 Task: Look for space in Cordenons, Italy from 14th June, 2023 to 30th June, 2023 for 5 adults in price range Rs.8000 to Rs.12000. Place can be entire place or private room with 5 bedrooms having 5 beds and 5 bathrooms. Property type can be house, flat, guest house. Amenities needed are: wifi, TV, free parkinig on premises, gym, breakfast. Booking option can be shelf check-in. Required host language is English.
Action: Mouse moved to (532, 112)
Screenshot: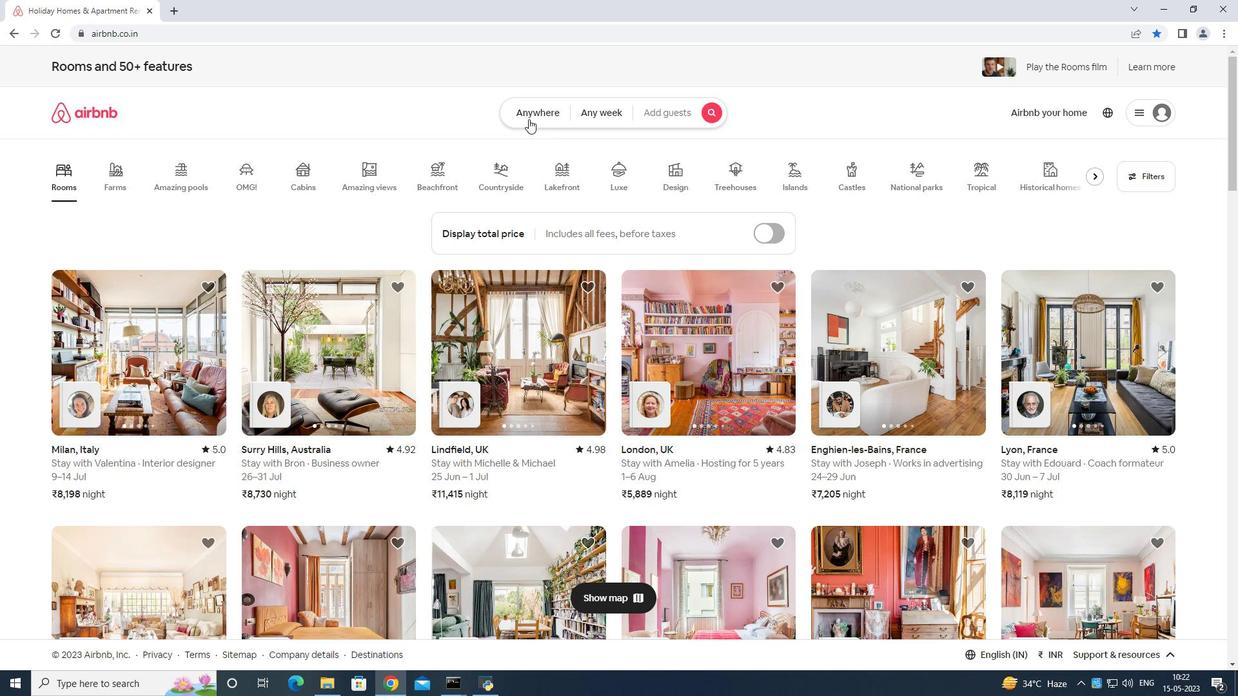 
Action: Mouse pressed left at (532, 112)
Screenshot: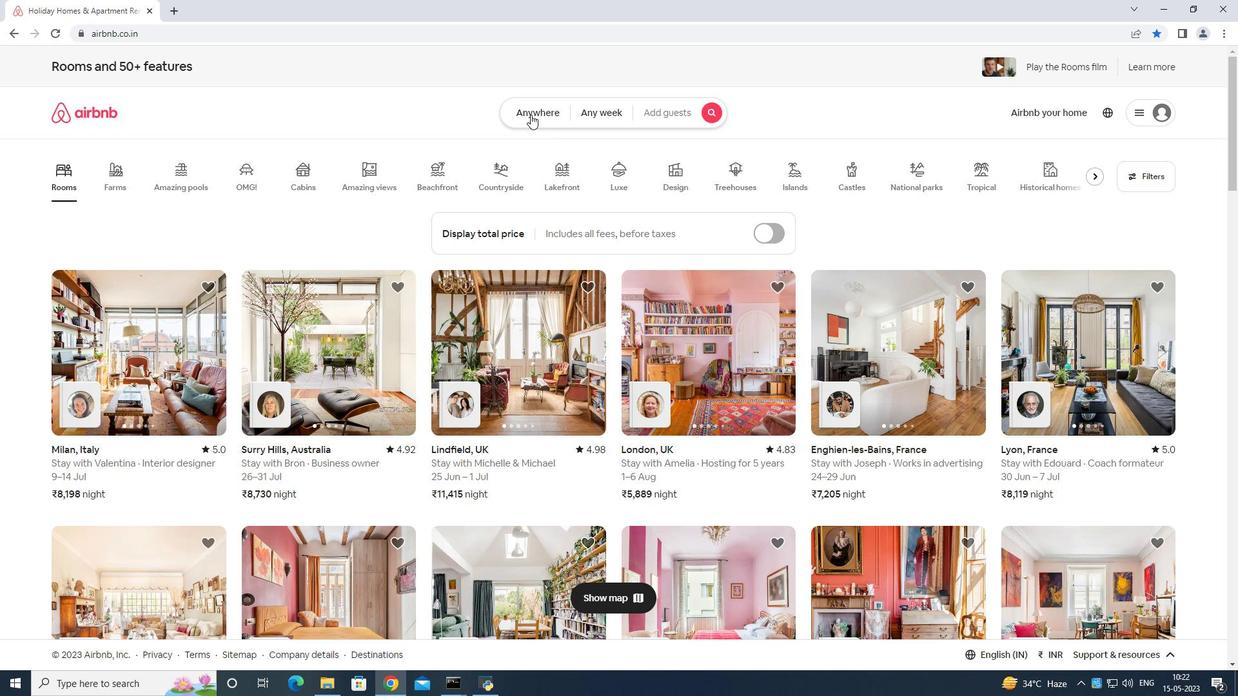 
Action: Mouse moved to (465, 163)
Screenshot: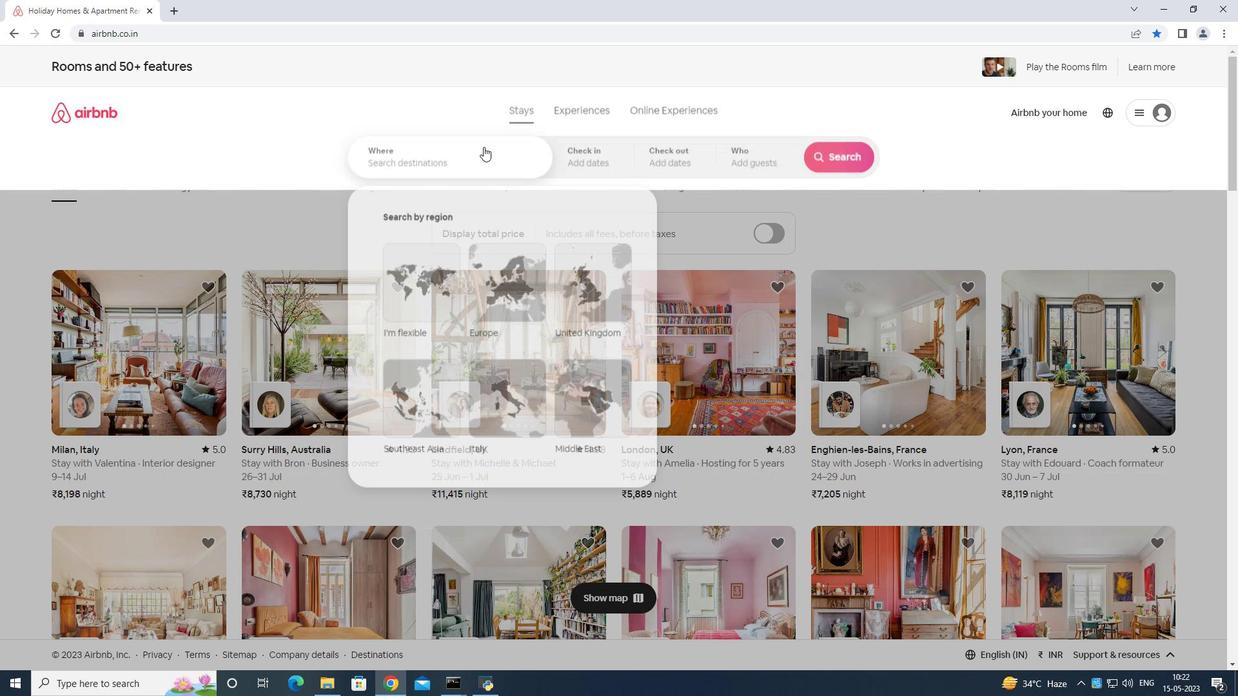
Action: Mouse pressed left at (465, 163)
Screenshot: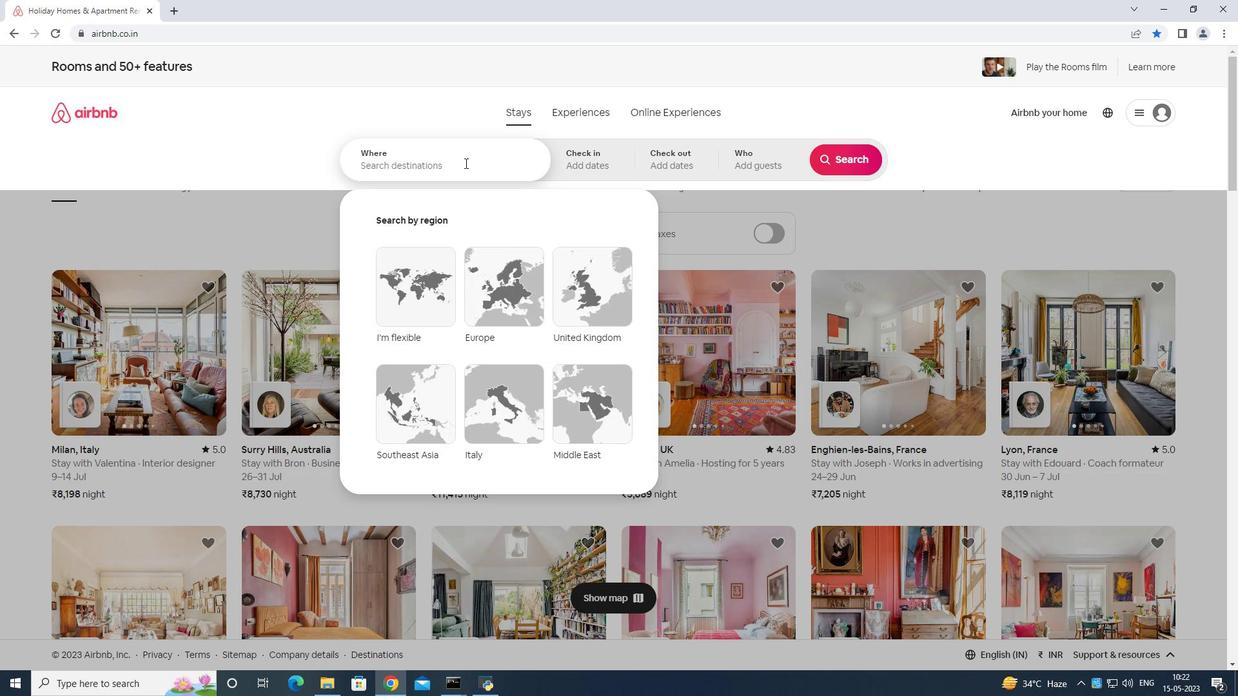 
Action: Mouse moved to (512, 163)
Screenshot: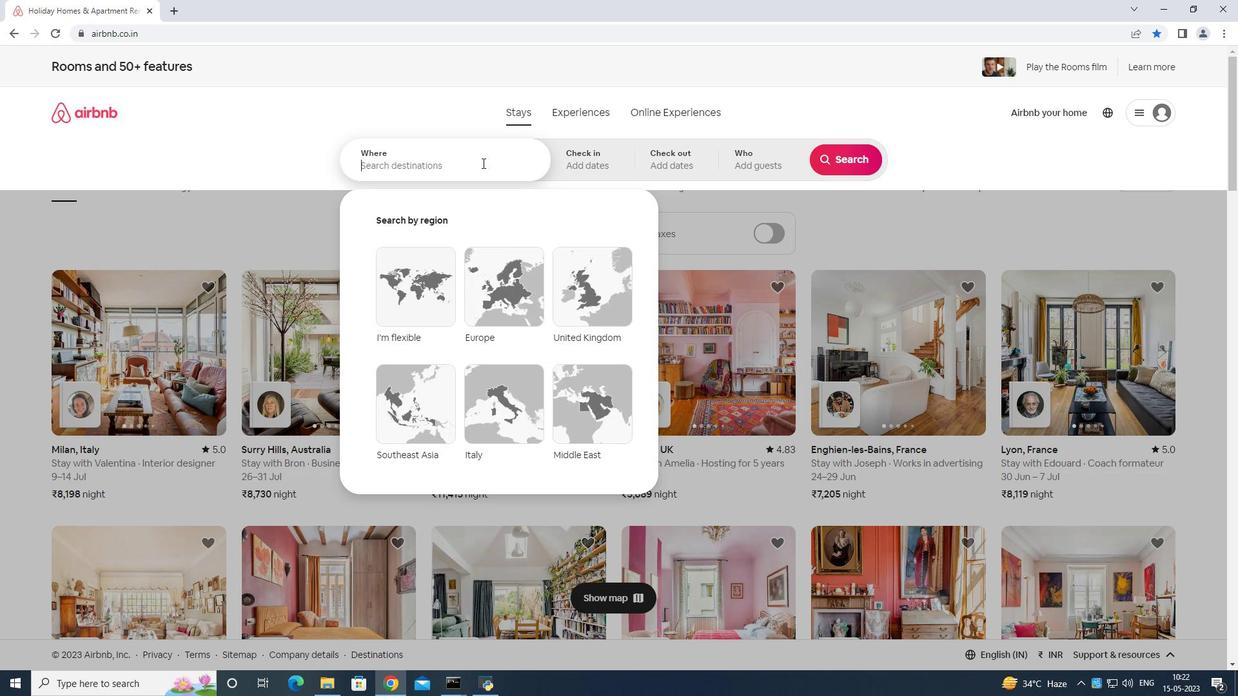 
Action: Key pressed <Key.shift>Cordenon<Key.space>italy<Key.enter>
Screenshot: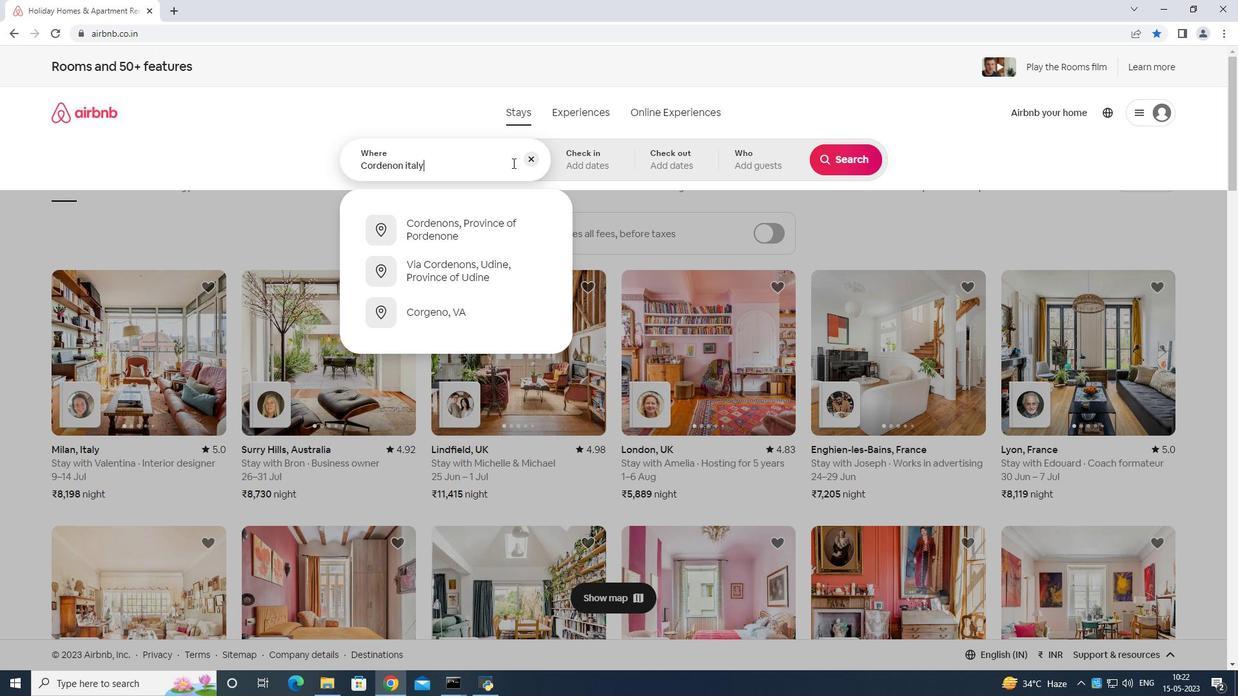 
Action: Mouse moved to (740, 374)
Screenshot: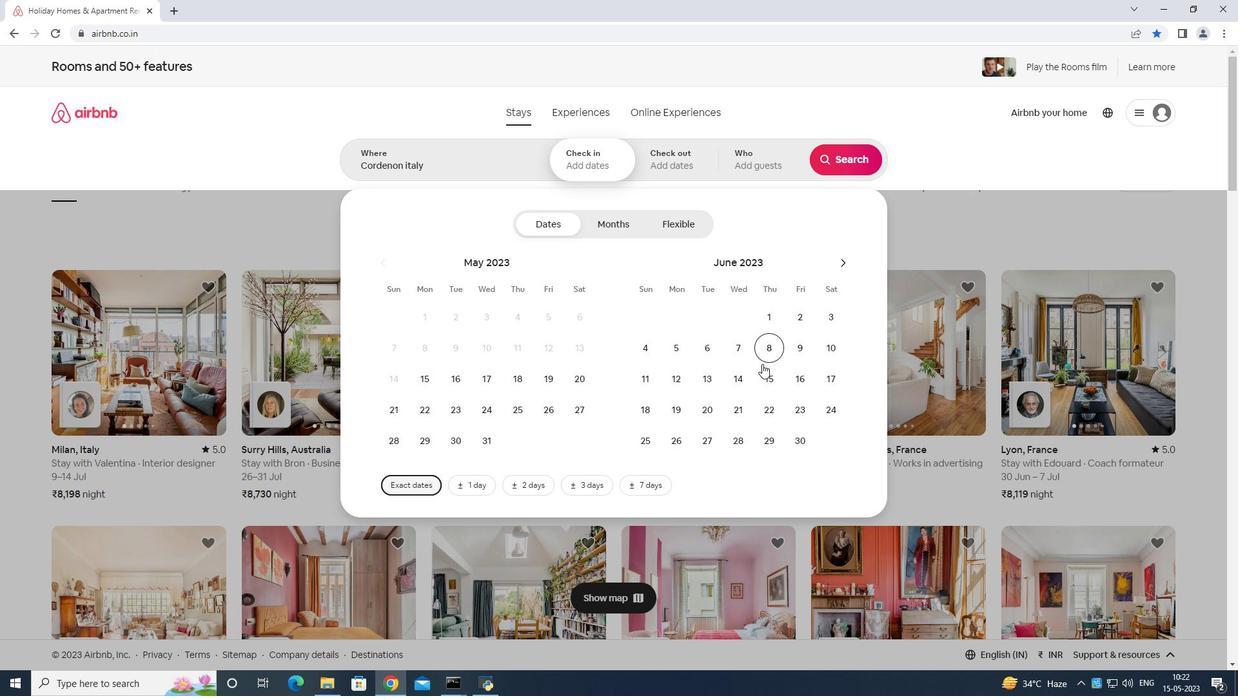 
Action: Mouse pressed left at (740, 374)
Screenshot: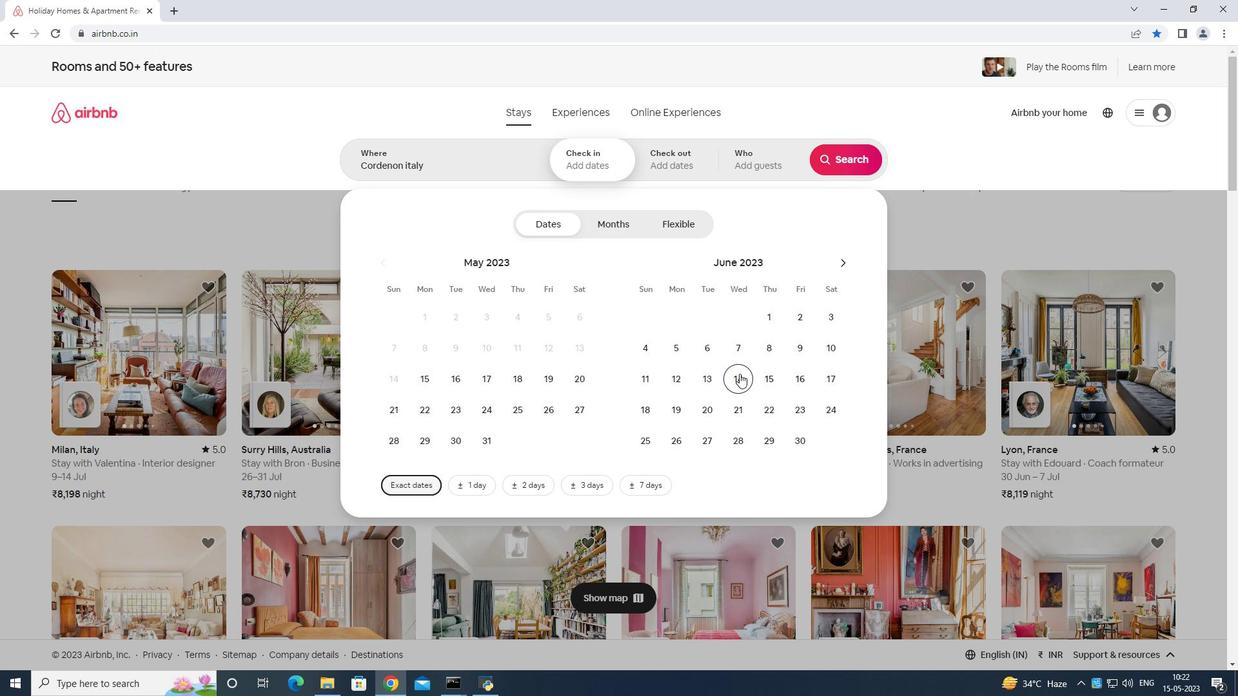 
Action: Mouse moved to (802, 447)
Screenshot: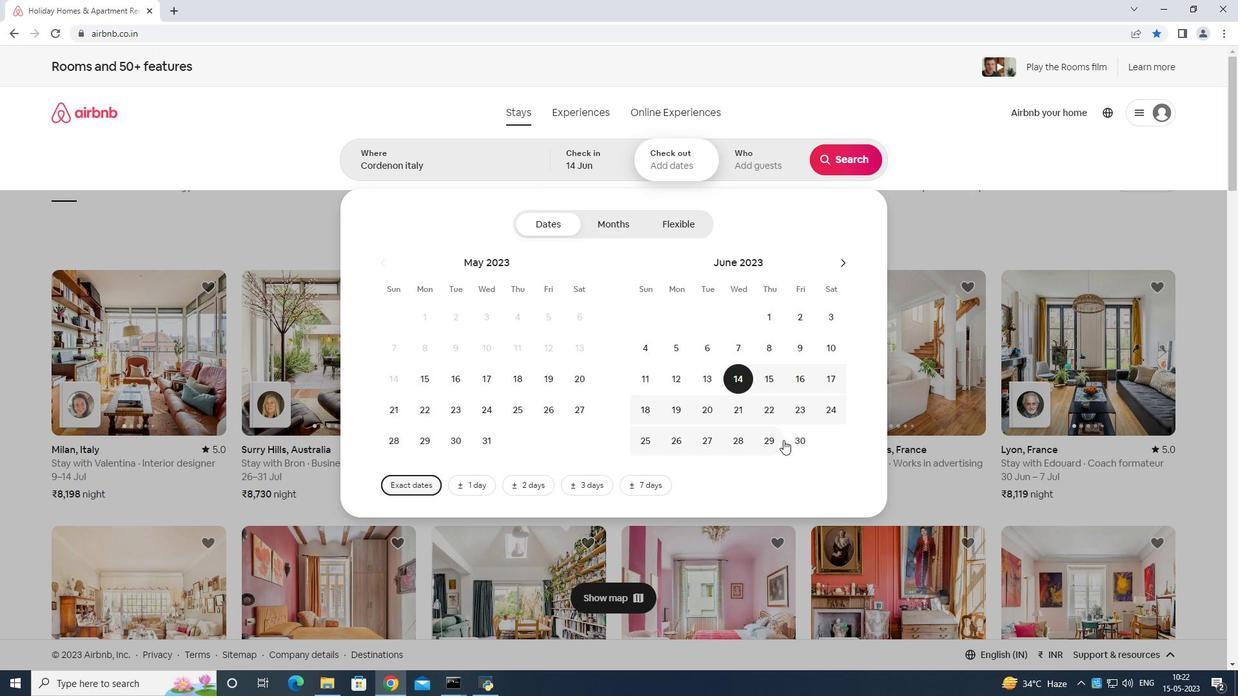 
Action: Mouse pressed left at (802, 447)
Screenshot: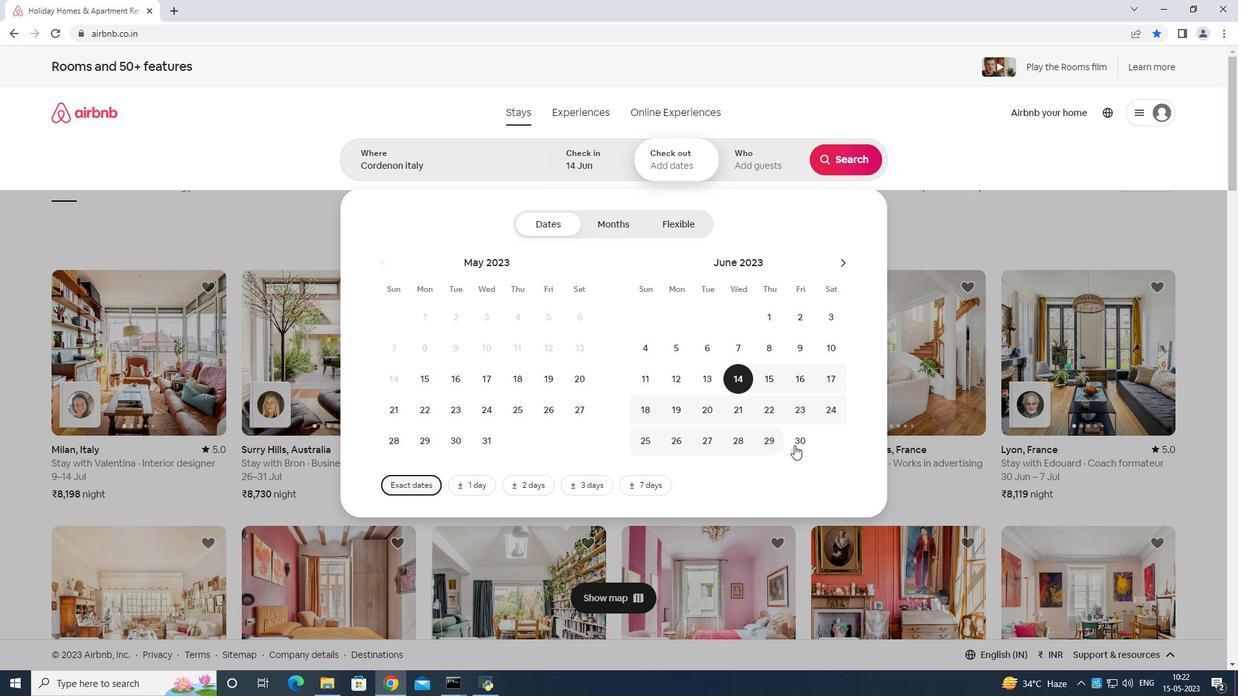 
Action: Mouse moved to (772, 163)
Screenshot: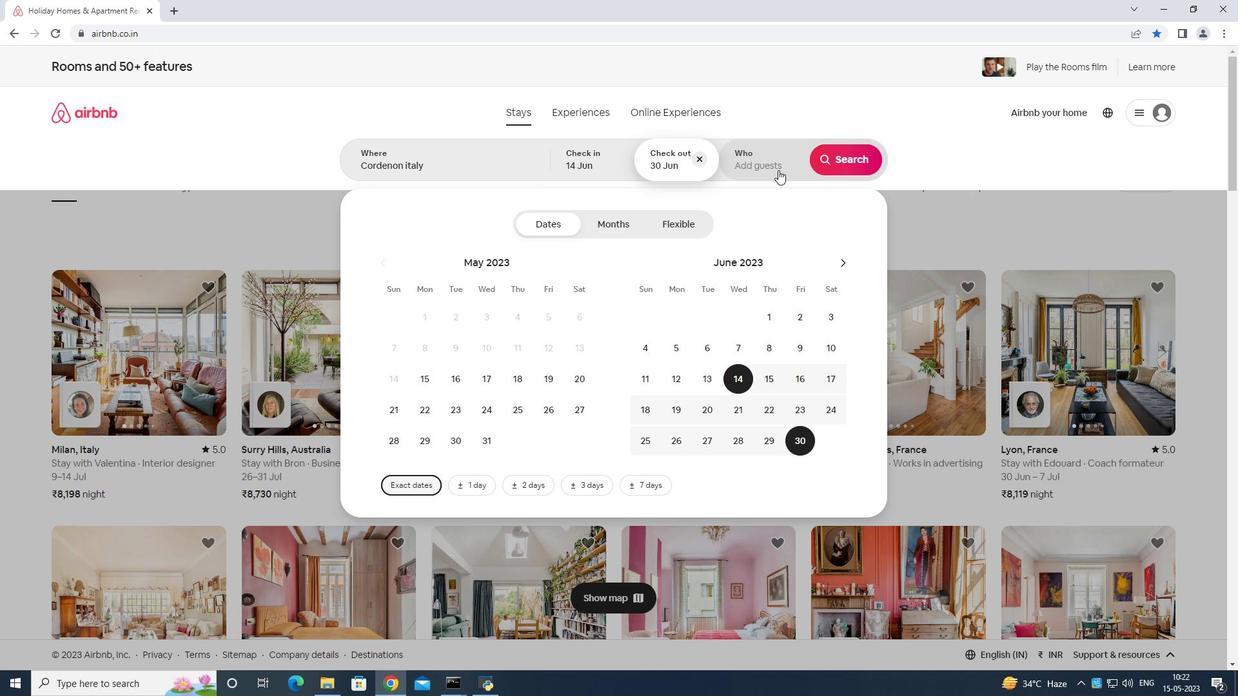 
Action: Mouse pressed left at (772, 163)
Screenshot: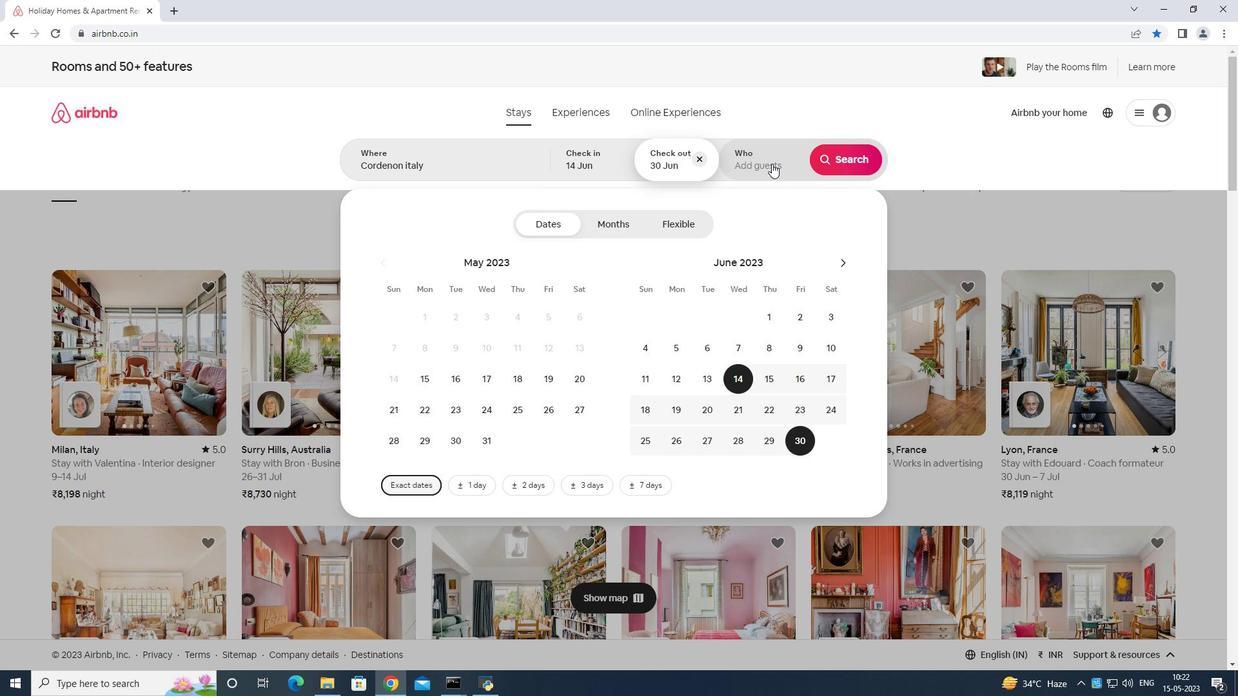 
Action: Mouse moved to (841, 231)
Screenshot: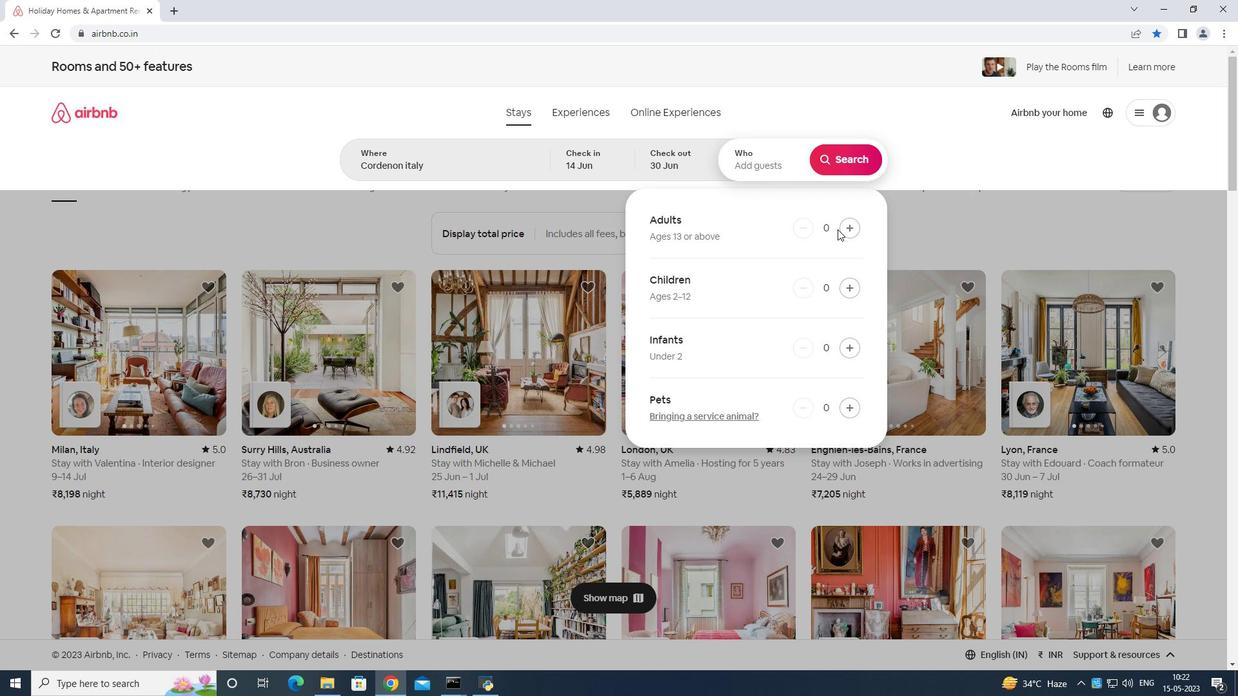 
Action: Mouse pressed left at (841, 231)
Screenshot: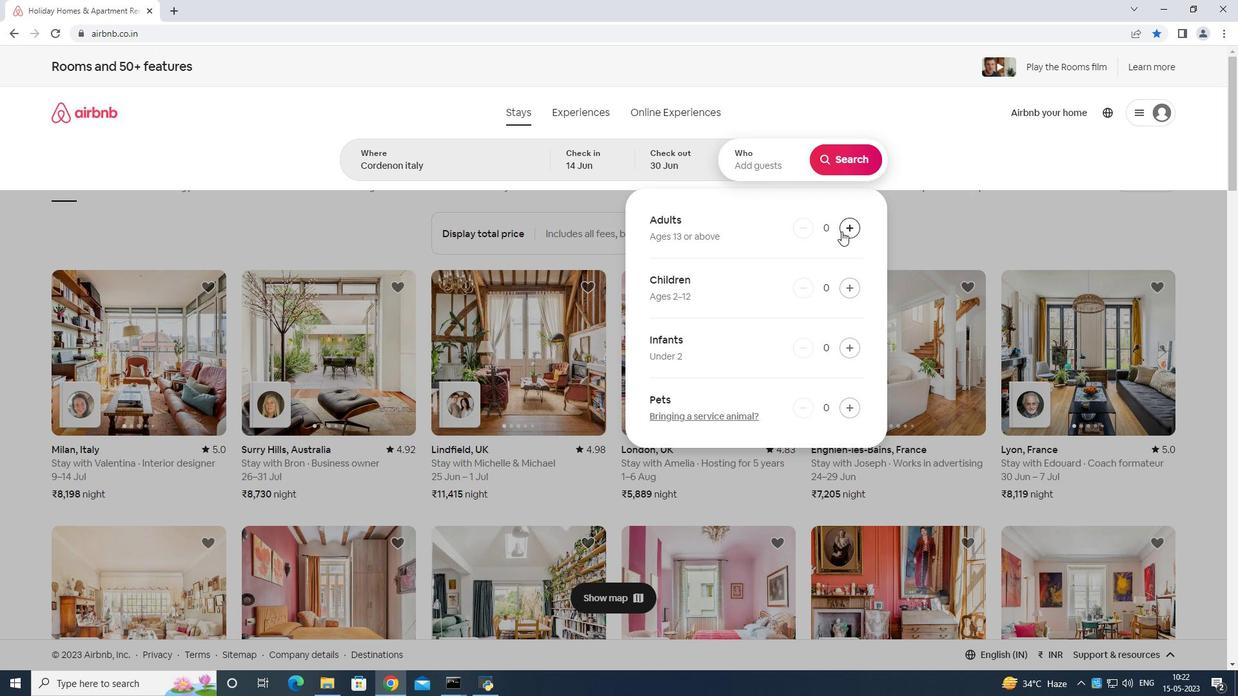 
Action: Mouse pressed left at (841, 231)
Screenshot: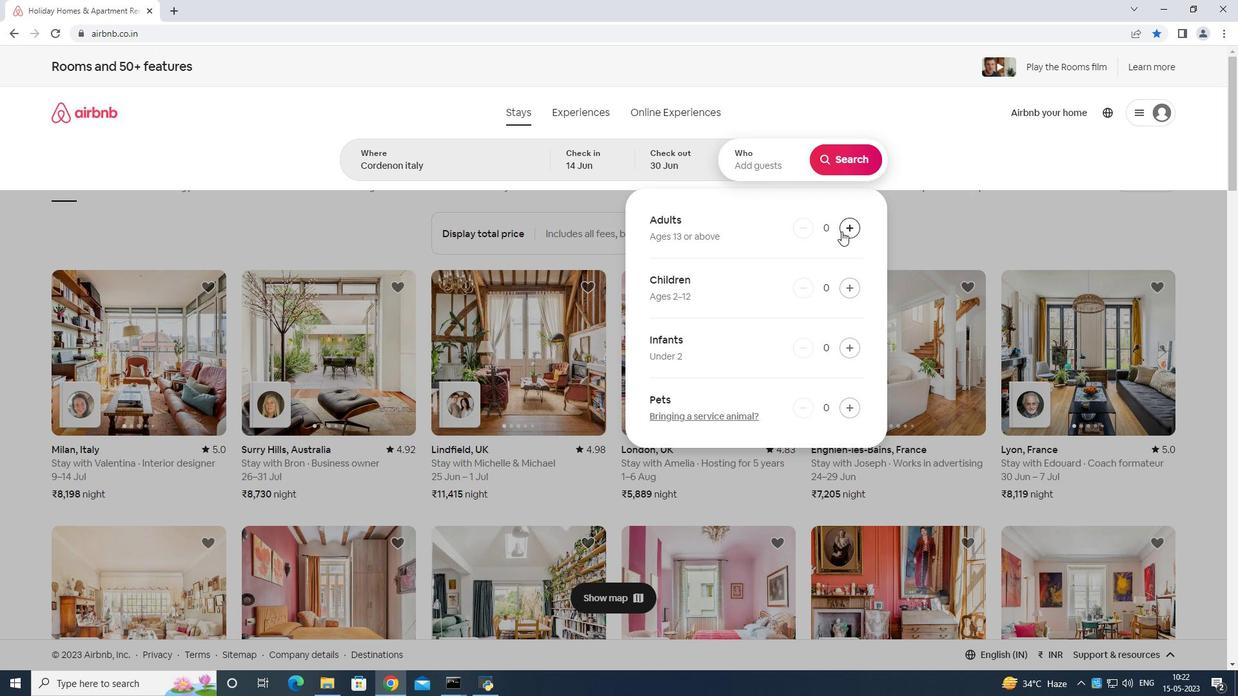 
Action: Mouse pressed left at (841, 231)
Screenshot: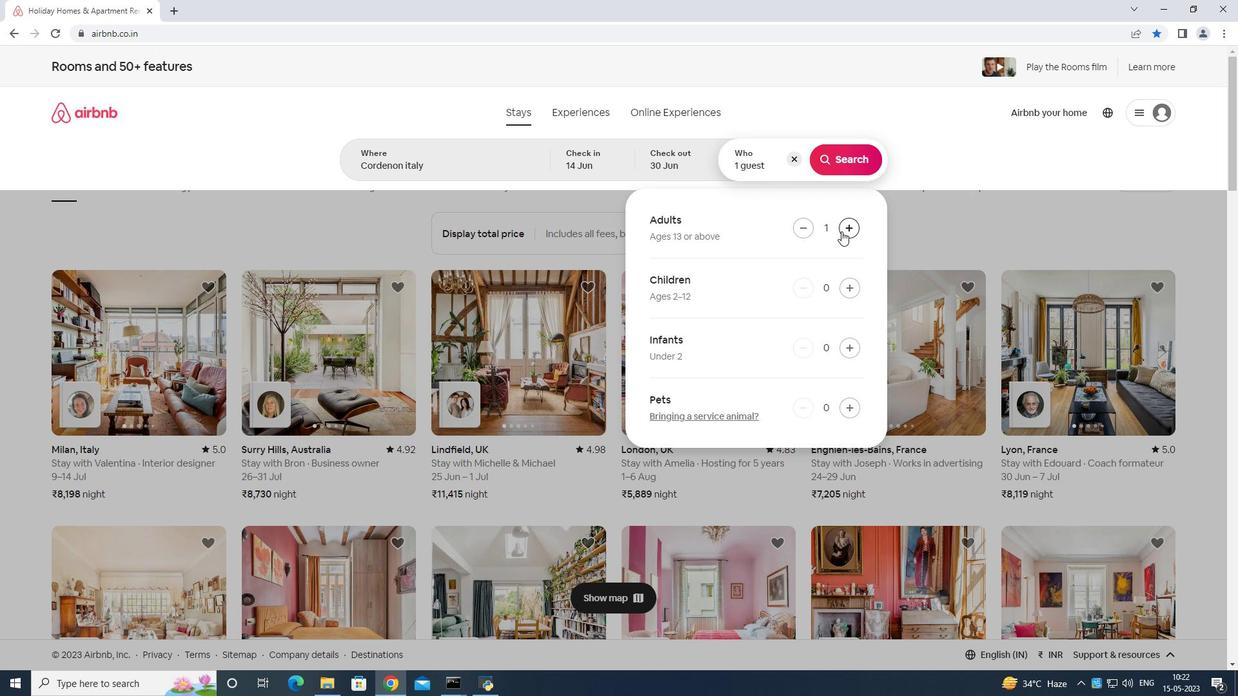 
Action: Mouse pressed left at (841, 231)
Screenshot: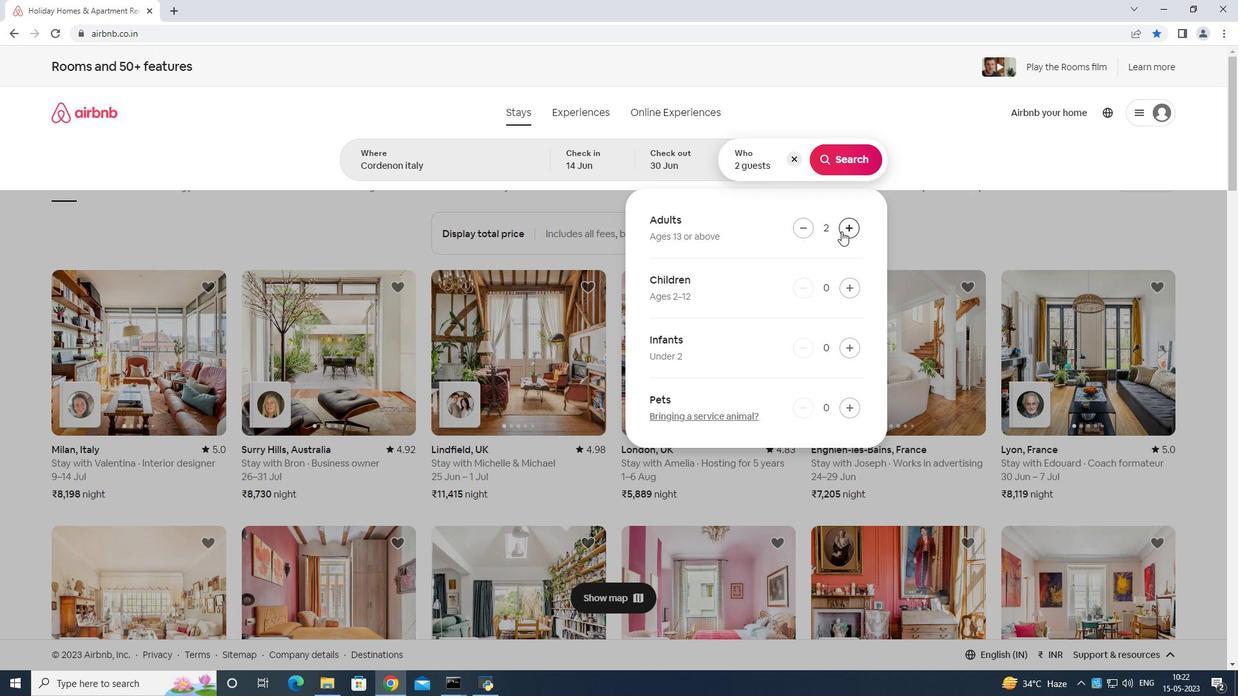 
Action: Mouse pressed left at (841, 231)
Screenshot: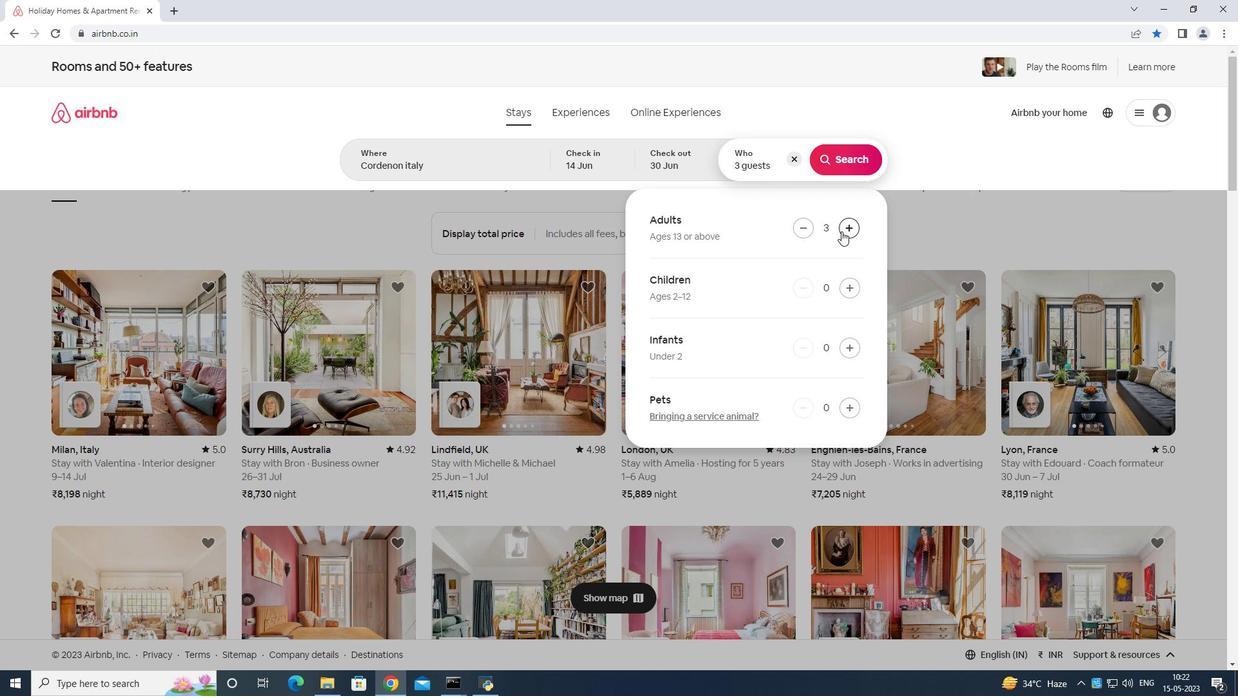 
Action: Mouse moved to (845, 150)
Screenshot: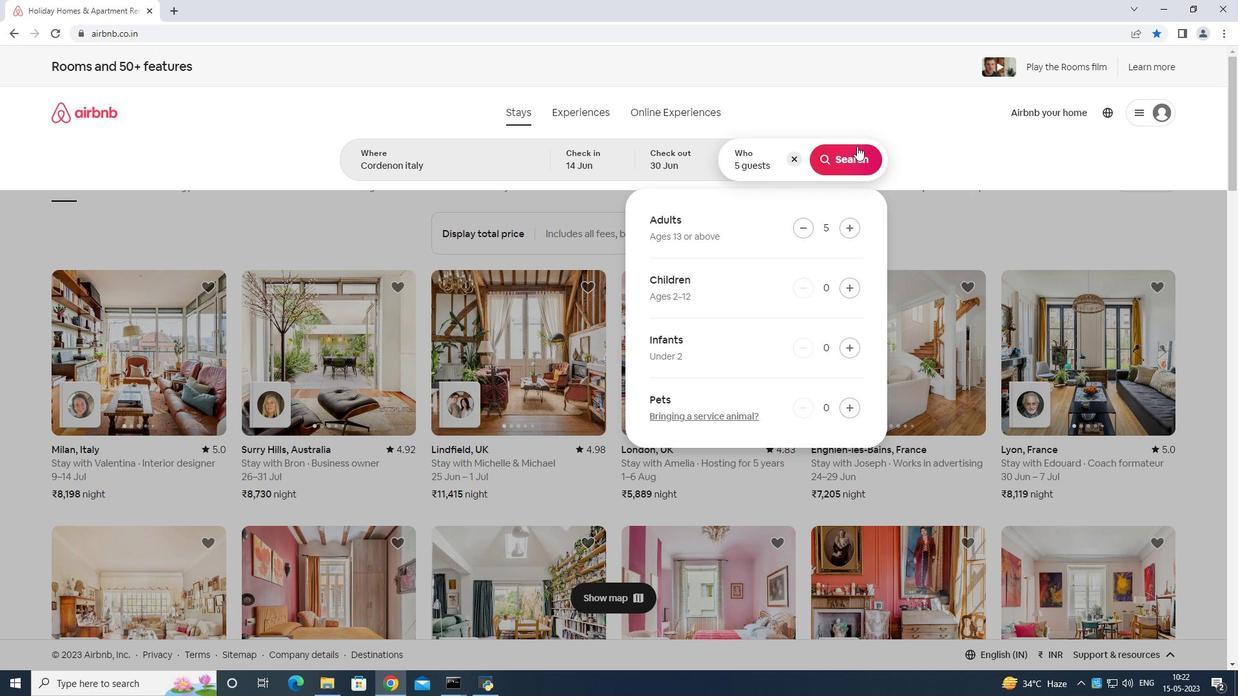 
Action: Mouse pressed left at (845, 150)
Screenshot: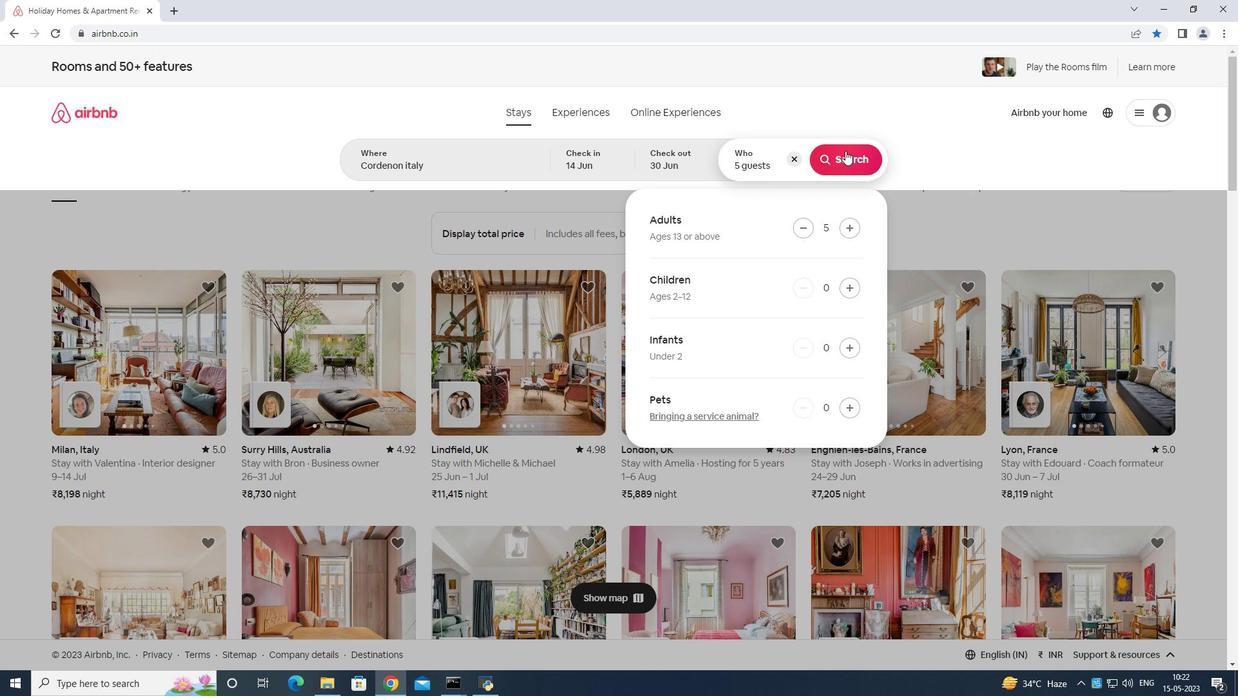 
Action: Mouse moved to (1175, 121)
Screenshot: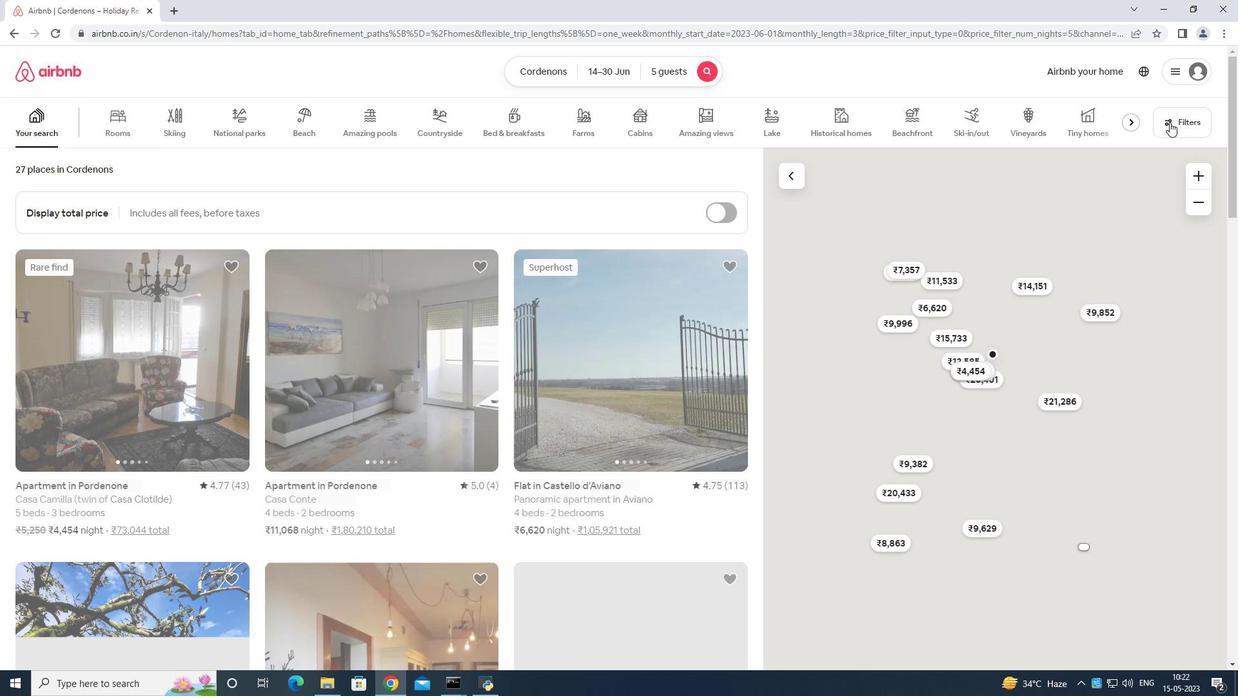 
Action: Mouse pressed left at (1175, 121)
Screenshot: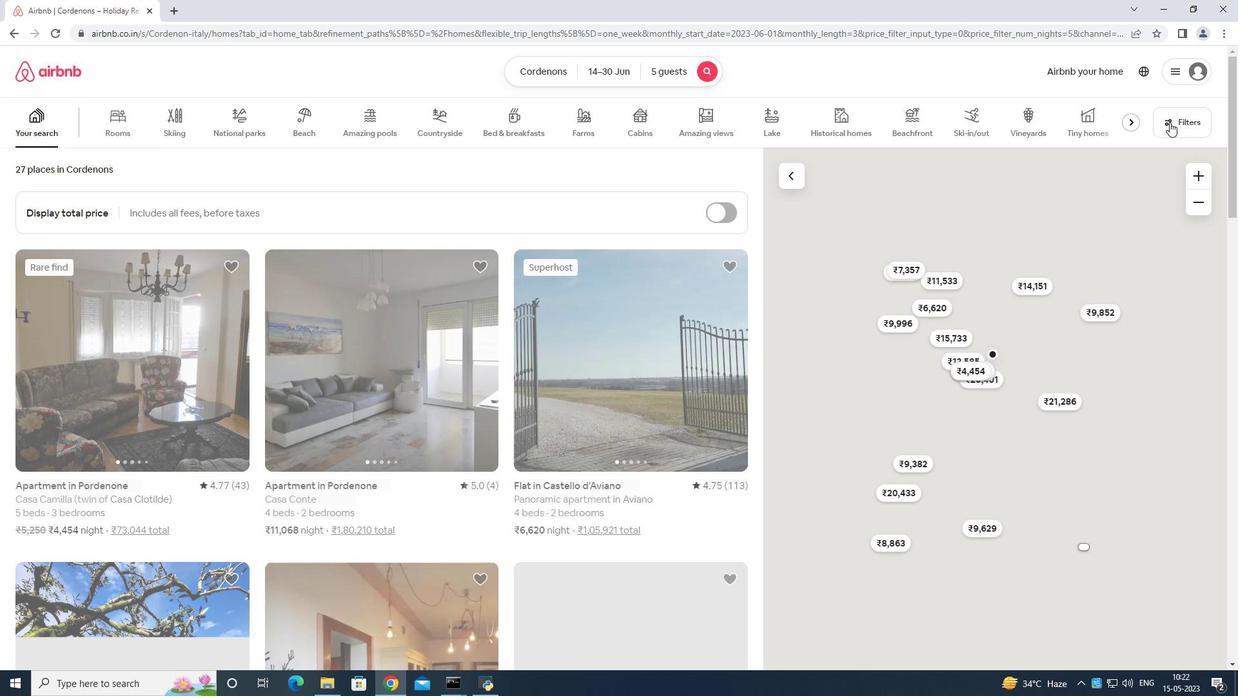 
Action: Mouse moved to (516, 419)
Screenshot: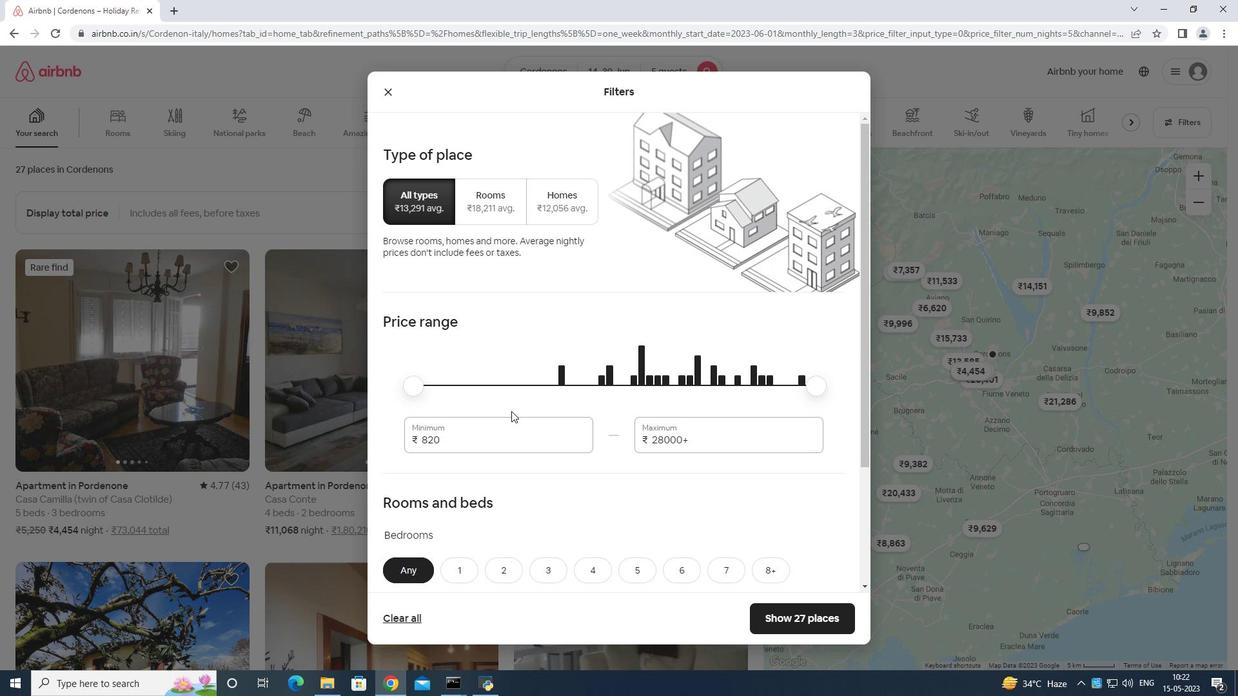 
Action: Mouse pressed left at (516, 419)
Screenshot: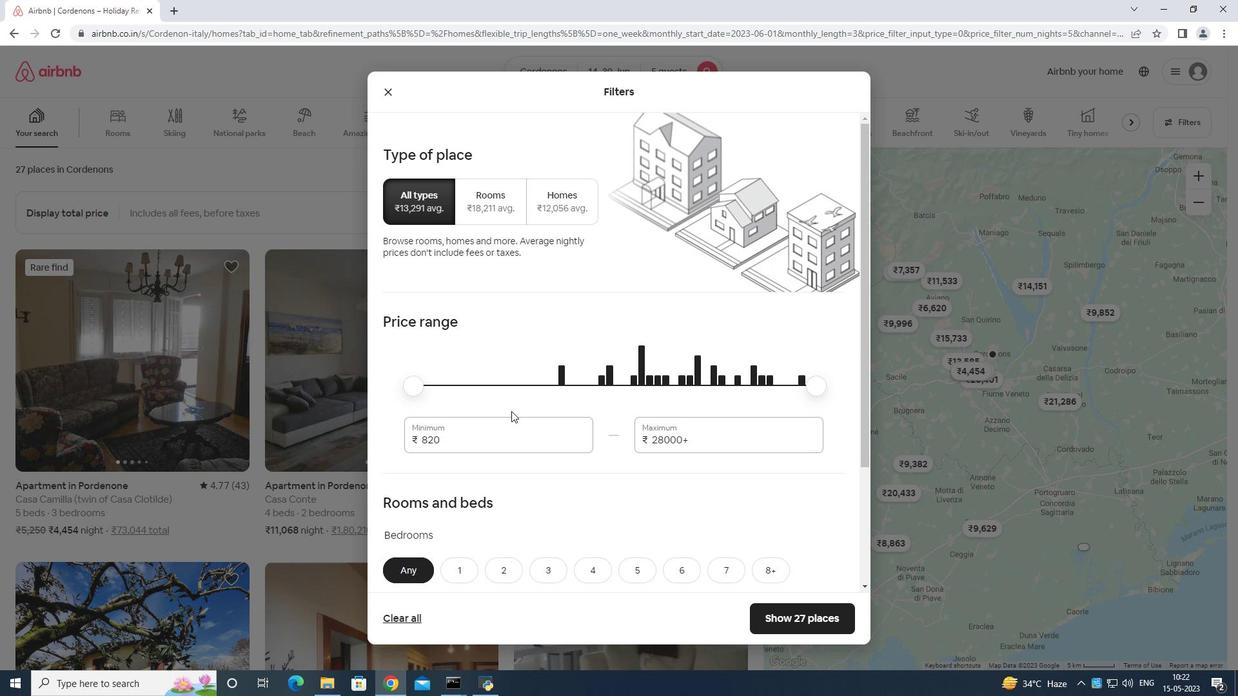 
Action: Mouse moved to (524, 427)
Screenshot: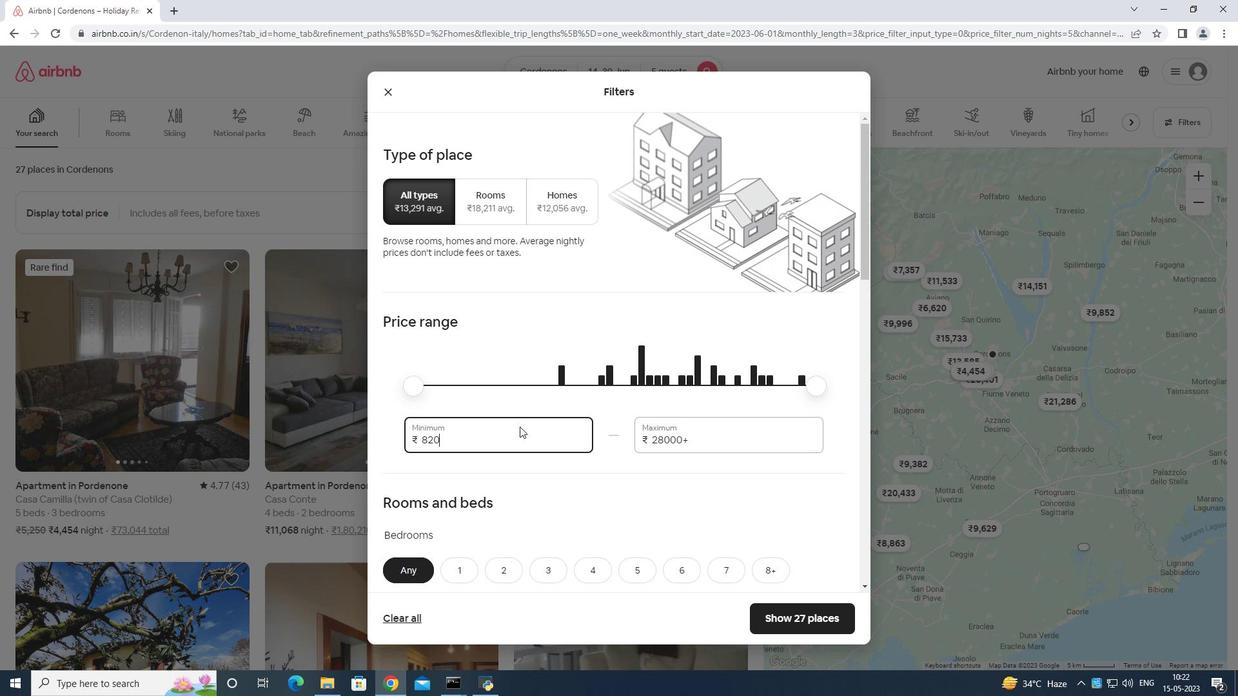 
Action: Key pressed <Key.backspace>
Screenshot: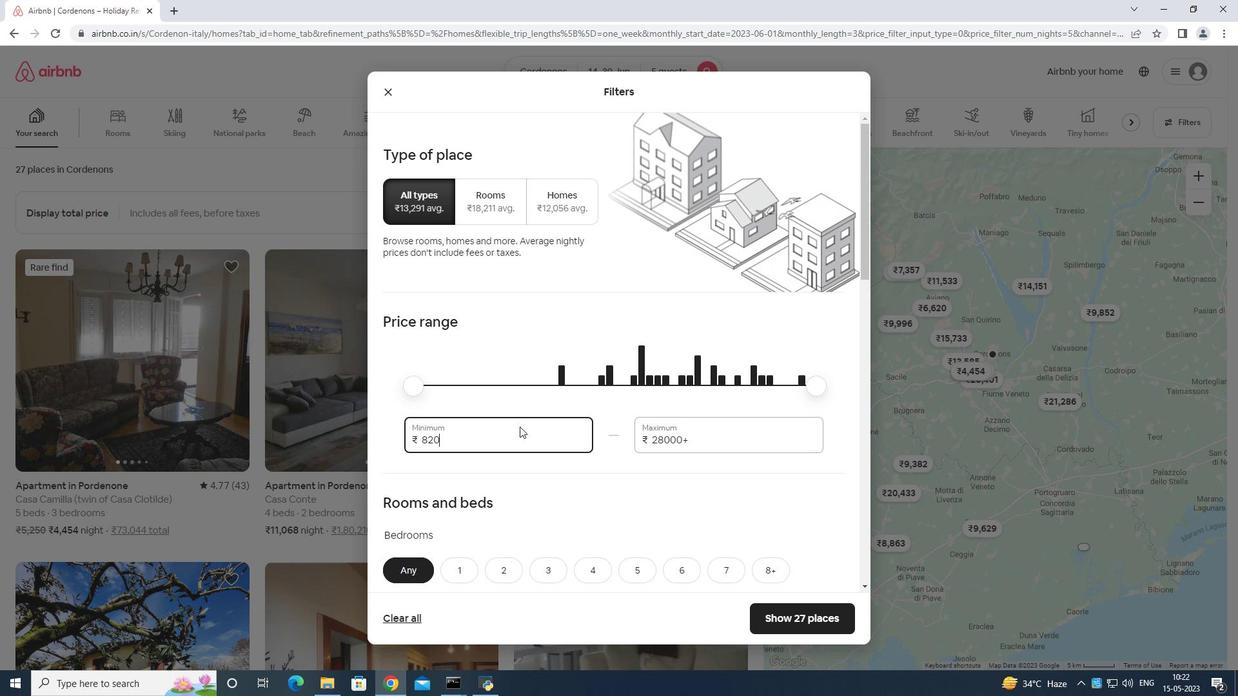 
Action: Mouse moved to (532, 423)
Screenshot: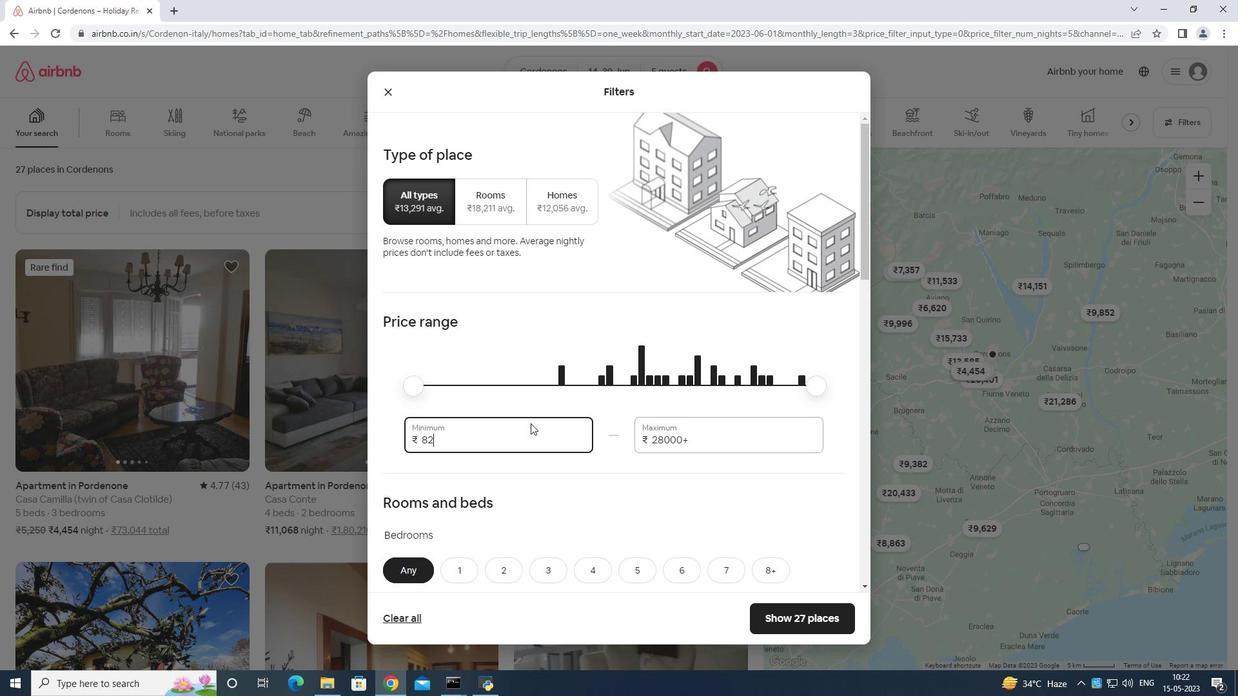 
Action: Key pressed <Key.backspace><Key.backspace><Key.backspace><Key.backspace><Key.backspace><Key.backspace><Key.backspace><Key.backspace><Key.backspace><Key.backspace><Key.backspace><Key.backspace><Key.backspace>
Screenshot: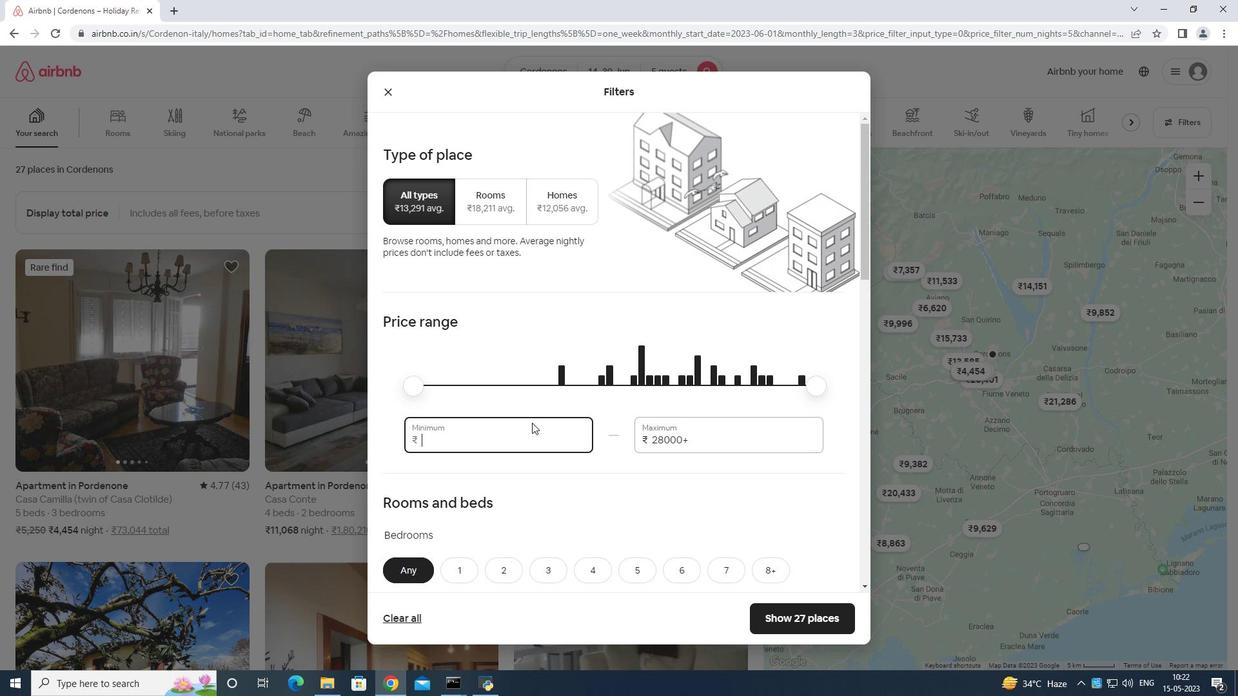 
Action: Mouse moved to (533, 423)
Screenshot: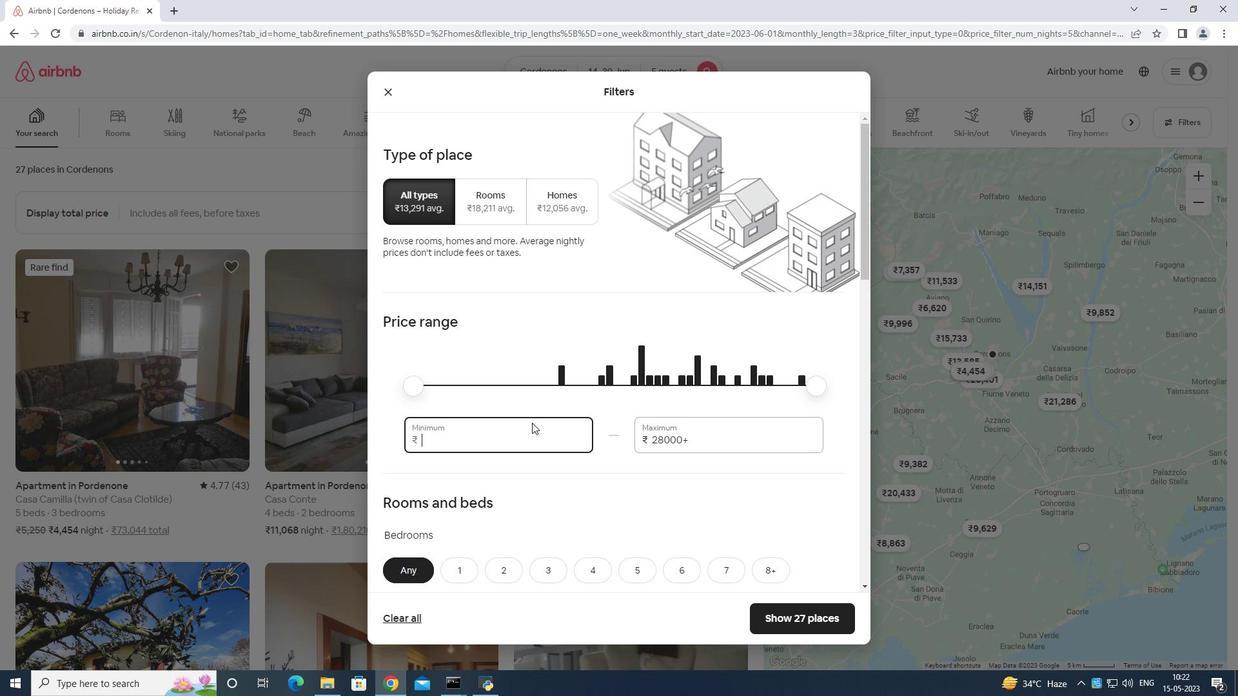 
Action: Key pressed 8
Screenshot: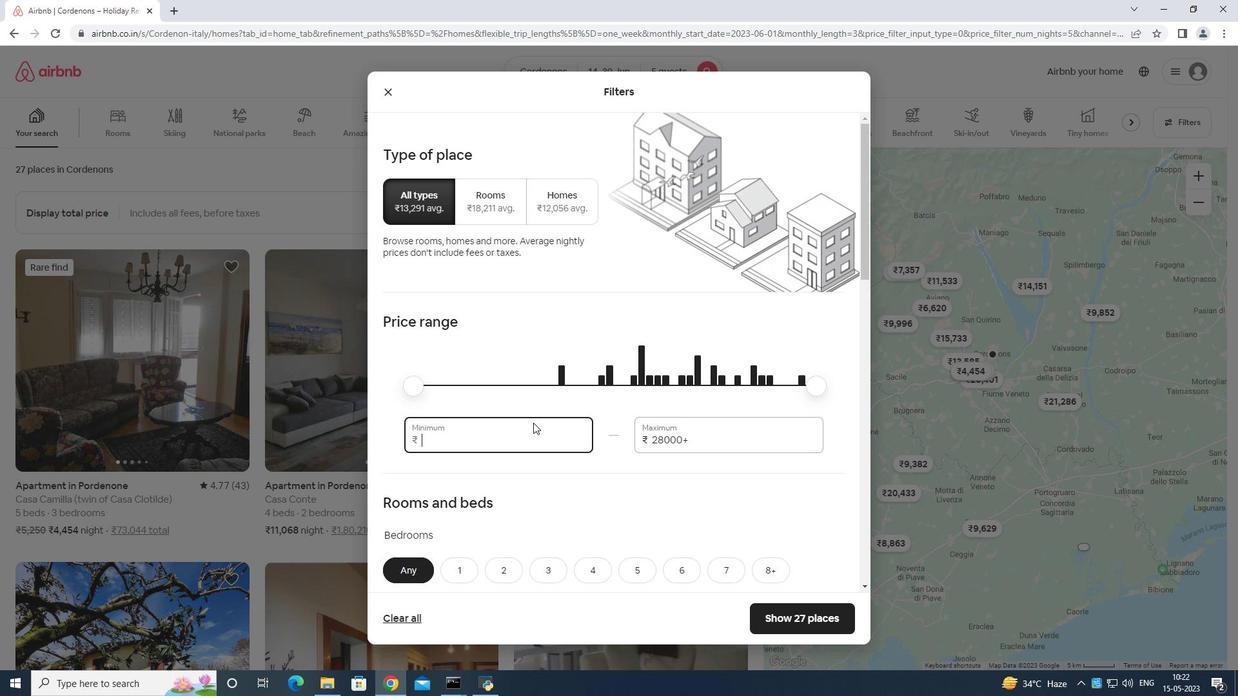 
Action: Mouse moved to (541, 423)
Screenshot: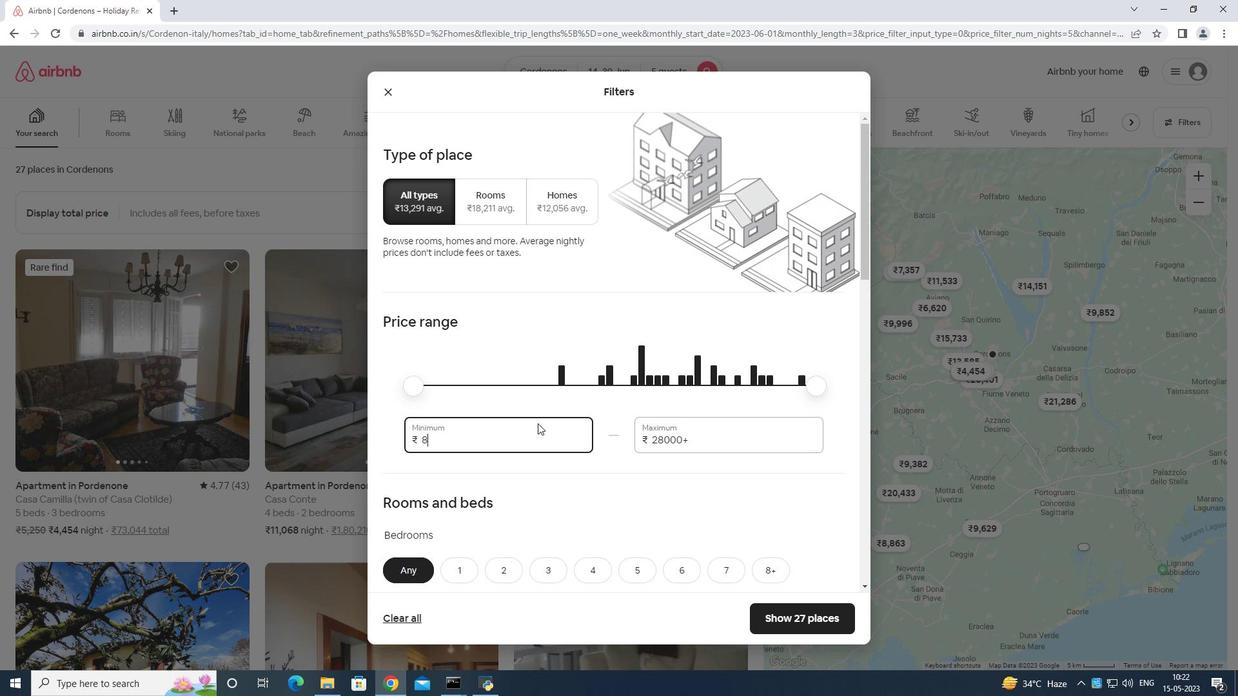 
Action: Key pressed 0
Screenshot: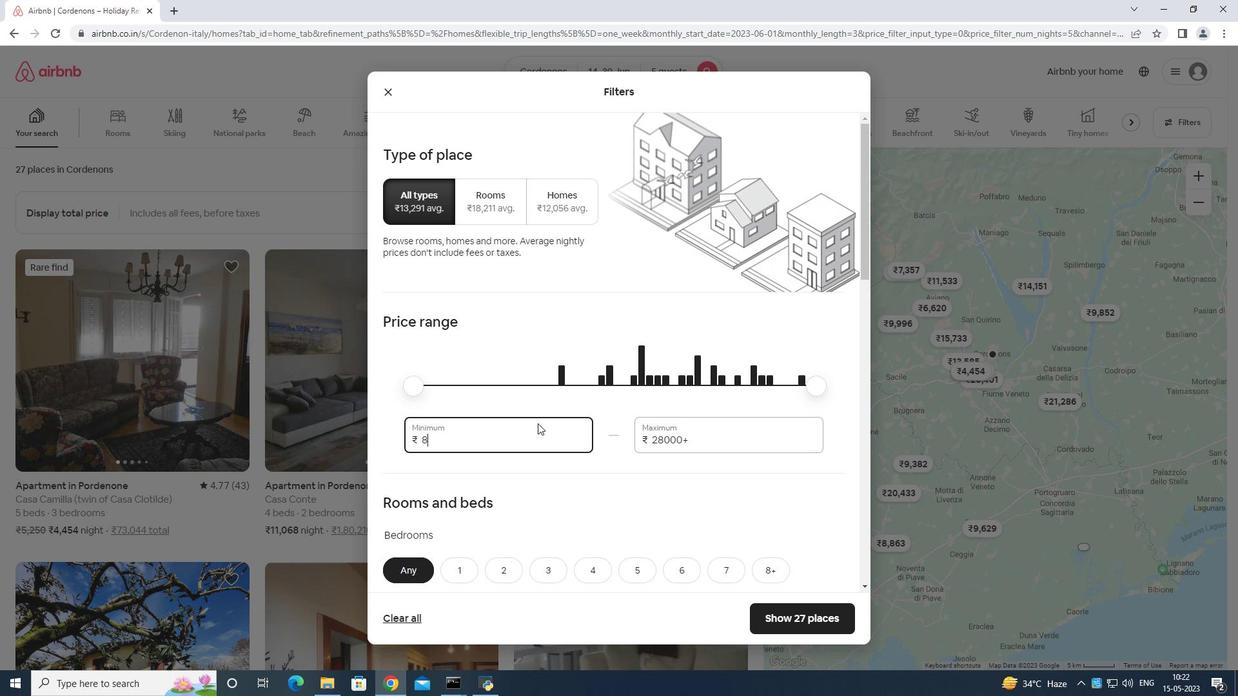 
Action: Mouse moved to (542, 423)
Screenshot: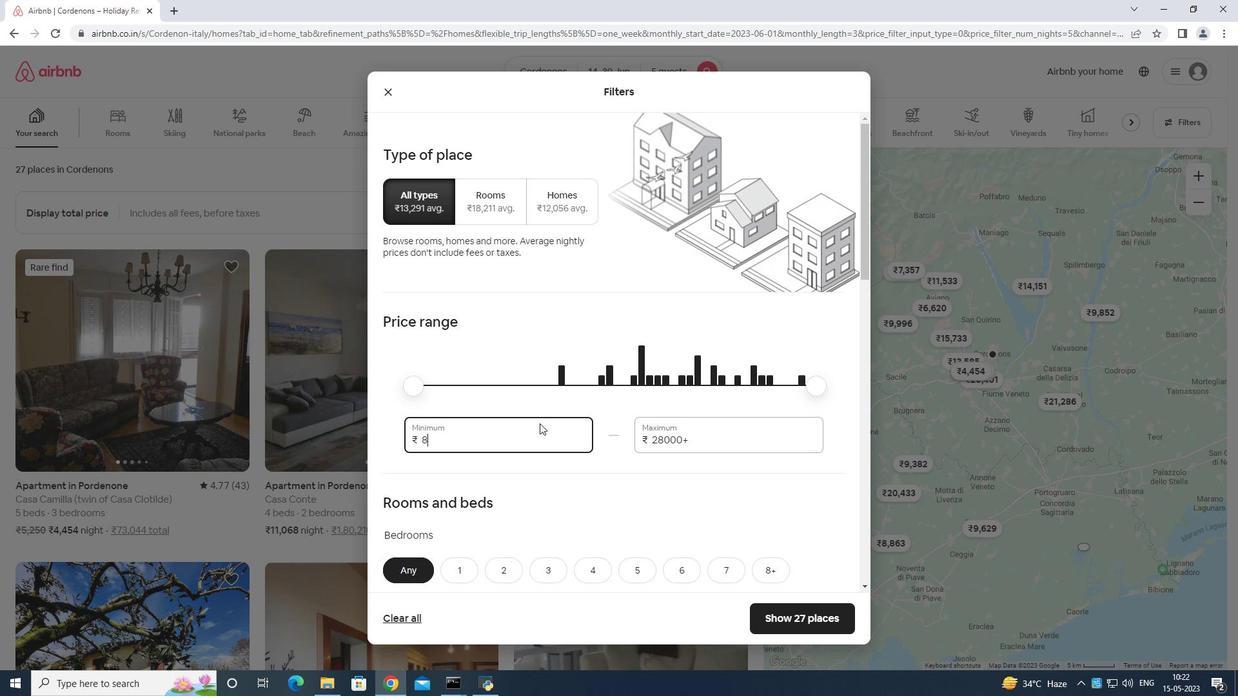 
Action: Key pressed 00
Screenshot: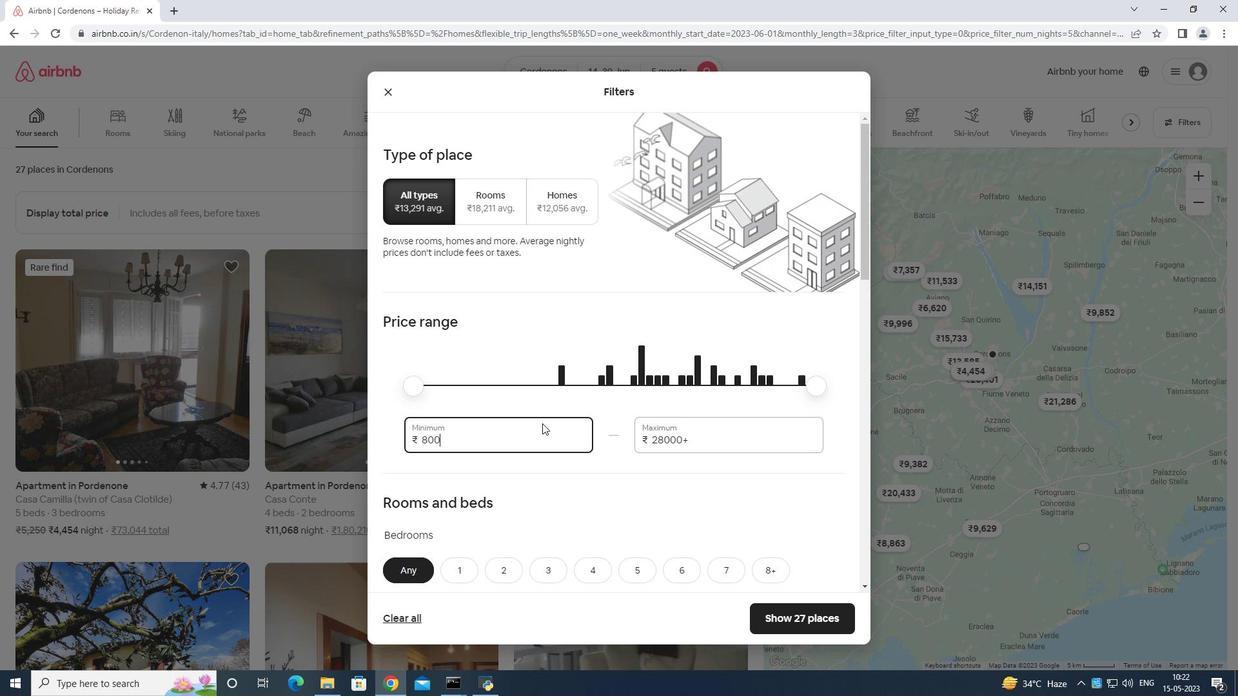 
Action: Mouse moved to (705, 440)
Screenshot: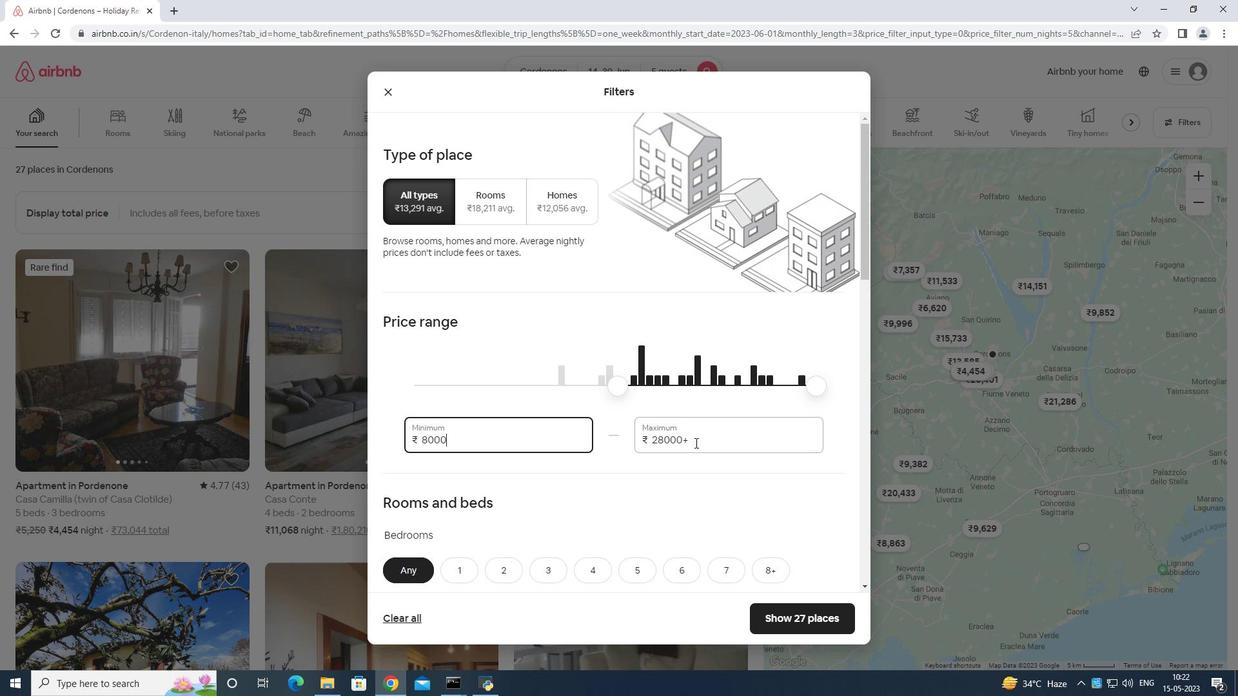 
Action: Mouse pressed left at (705, 440)
Screenshot: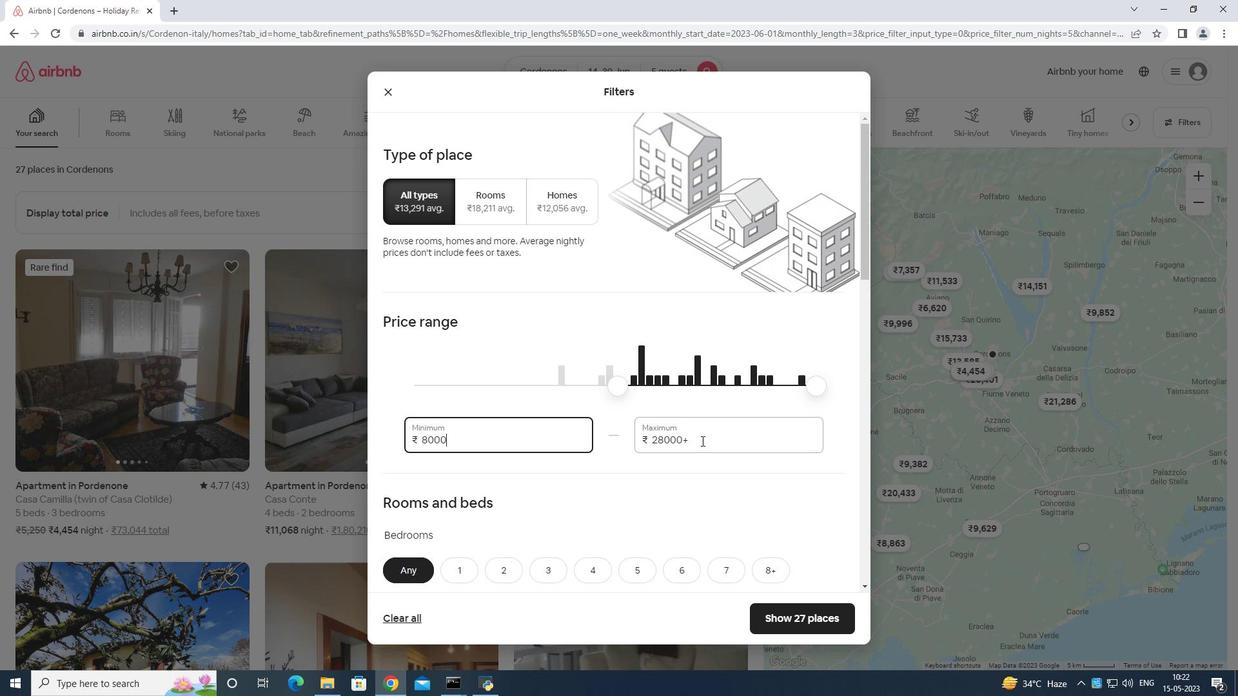 
Action: Mouse moved to (700, 427)
Screenshot: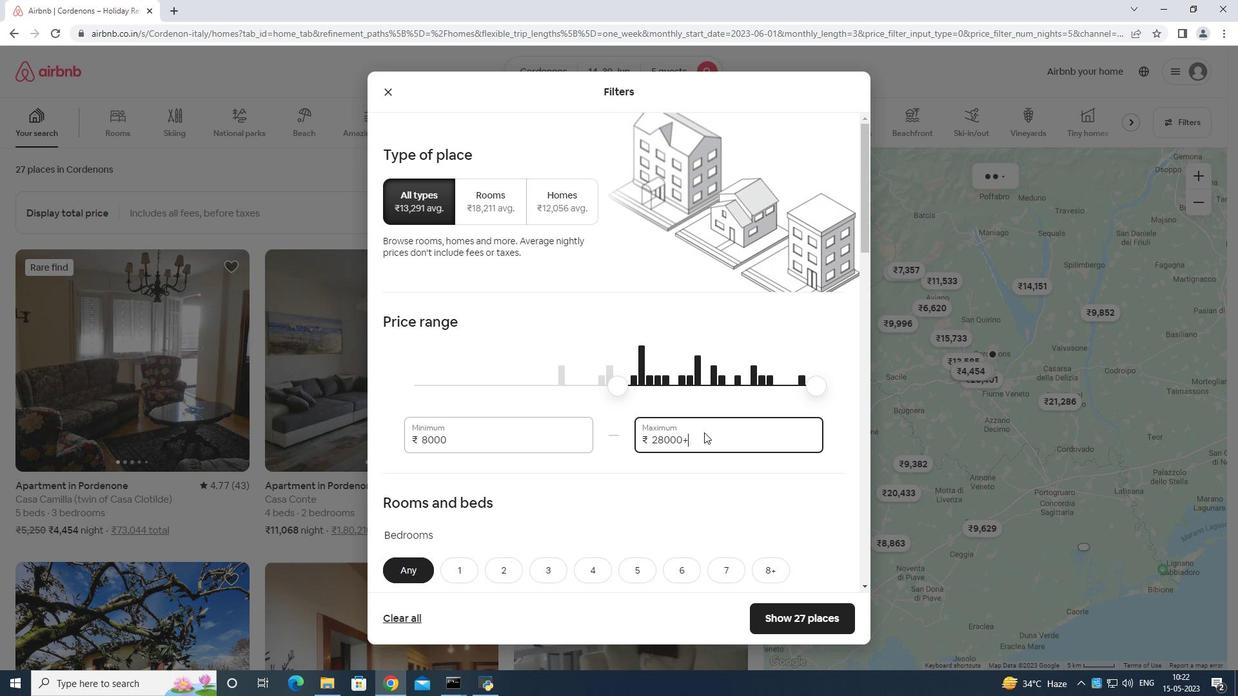
Action: Key pressed <Key.backspace>
Screenshot: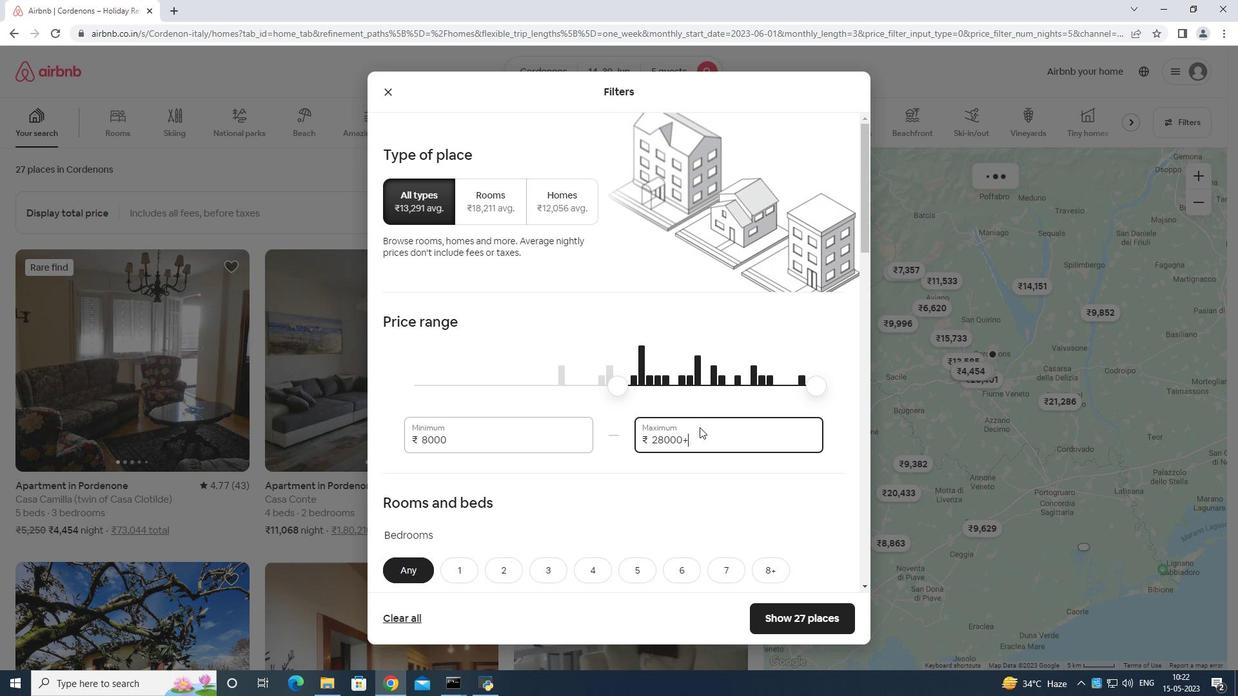 
Action: Mouse moved to (696, 412)
Screenshot: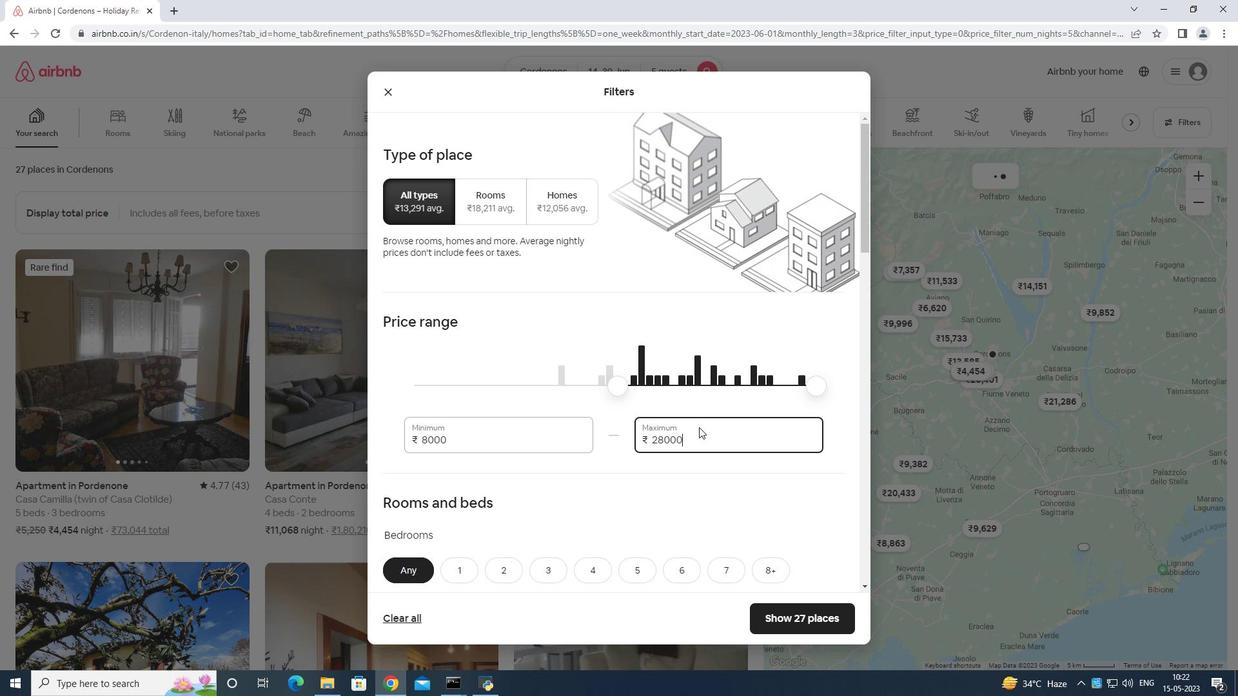
Action: Key pressed <Key.backspace>
Screenshot: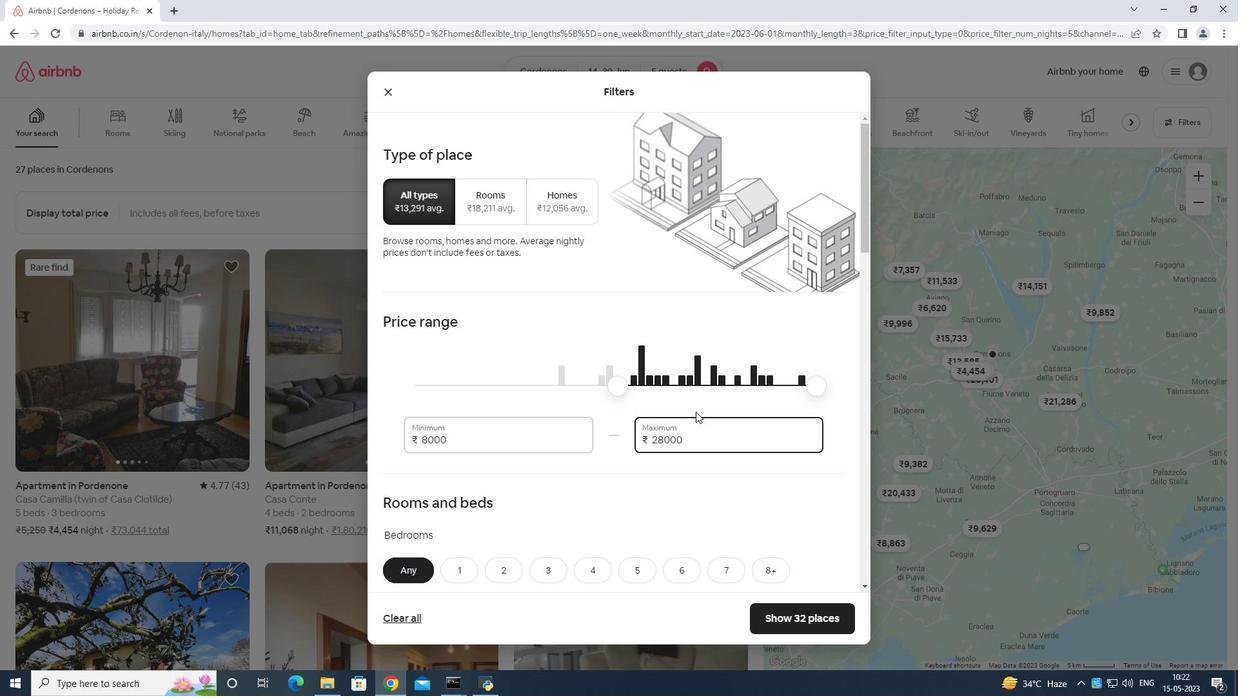 
Action: Mouse moved to (694, 412)
Screenshot: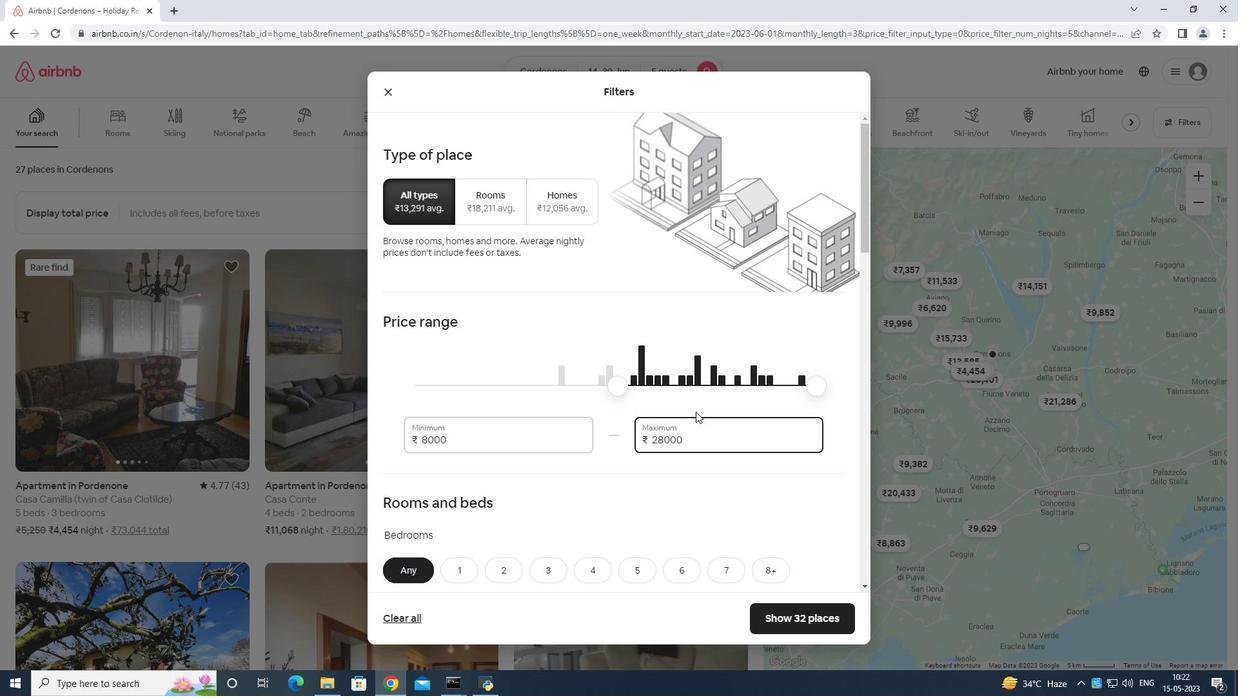
Action: Key pressed <Key.backspace>
Screenshot: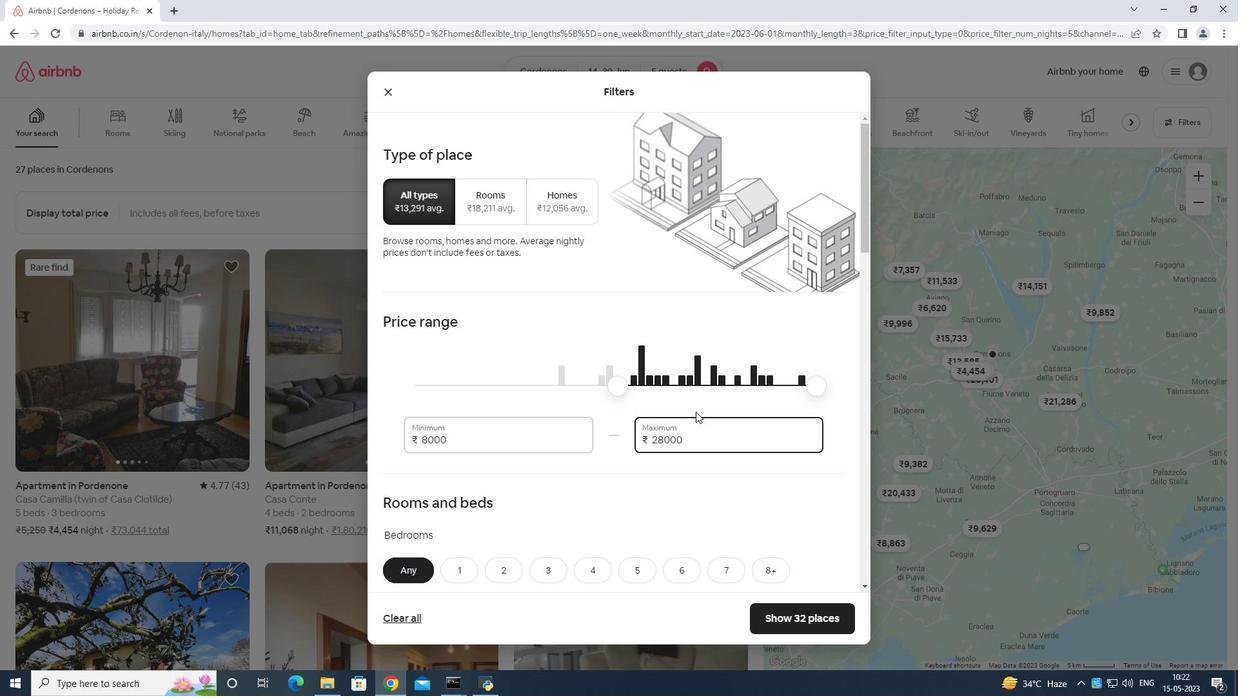
Action: Mouse moved to (691, 412)
Screenshot: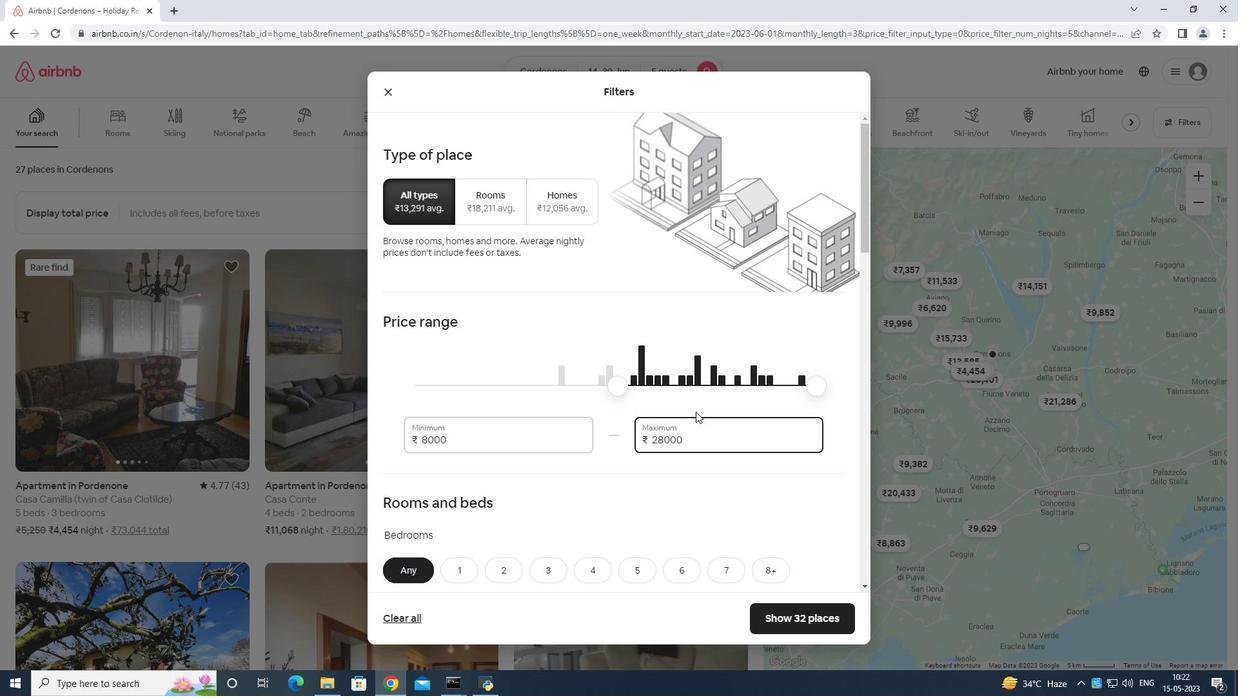
Action: Key pressed <Key.backspace>
Screenshot: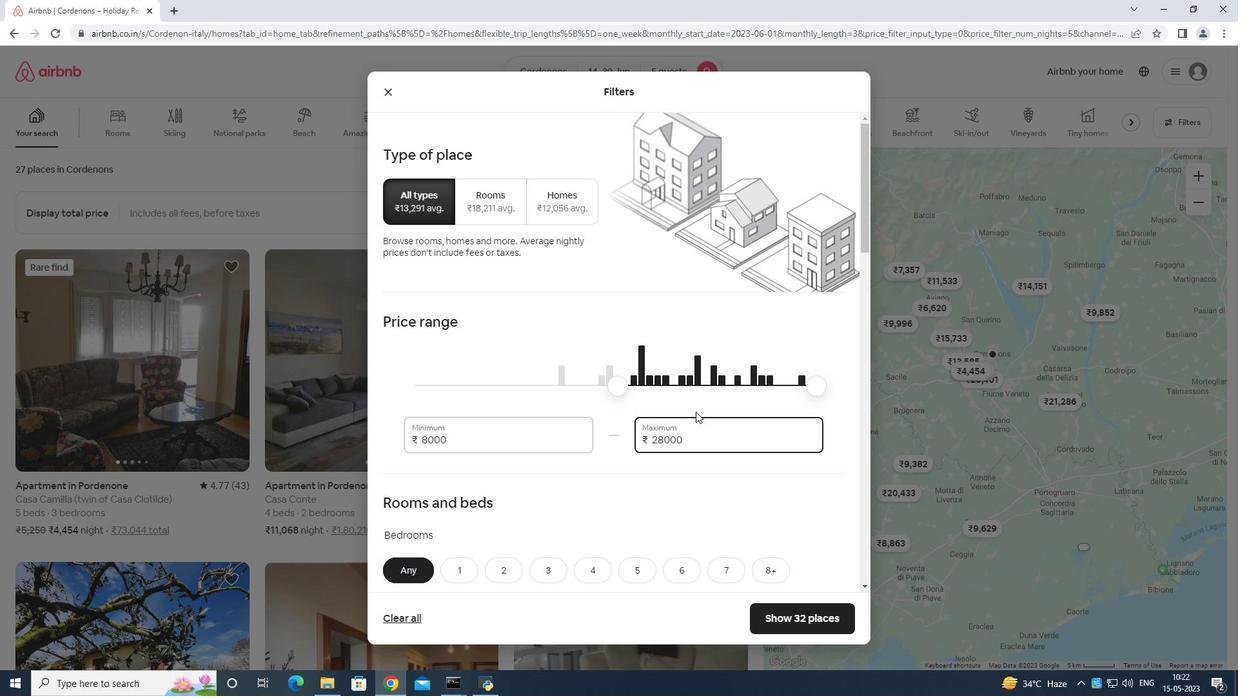 
Action: Mouse moved to (690, 412)
Screenshot: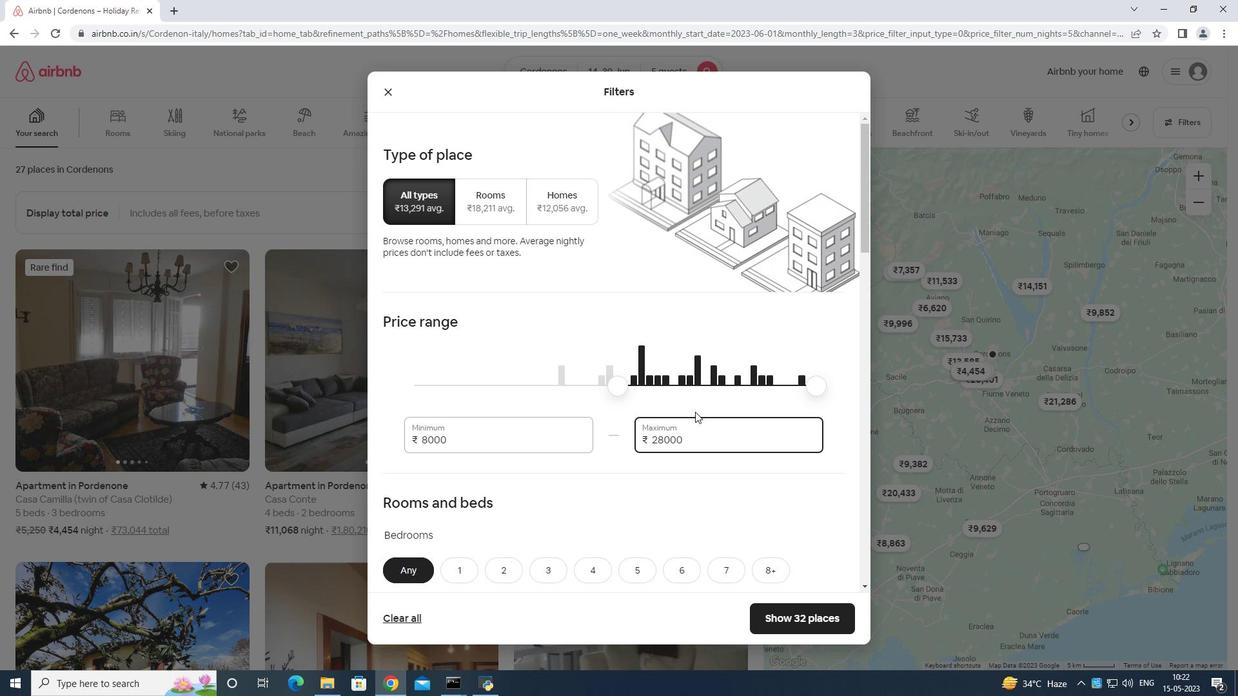 
Action: Key pressed <Key.backspace>
Screenshot: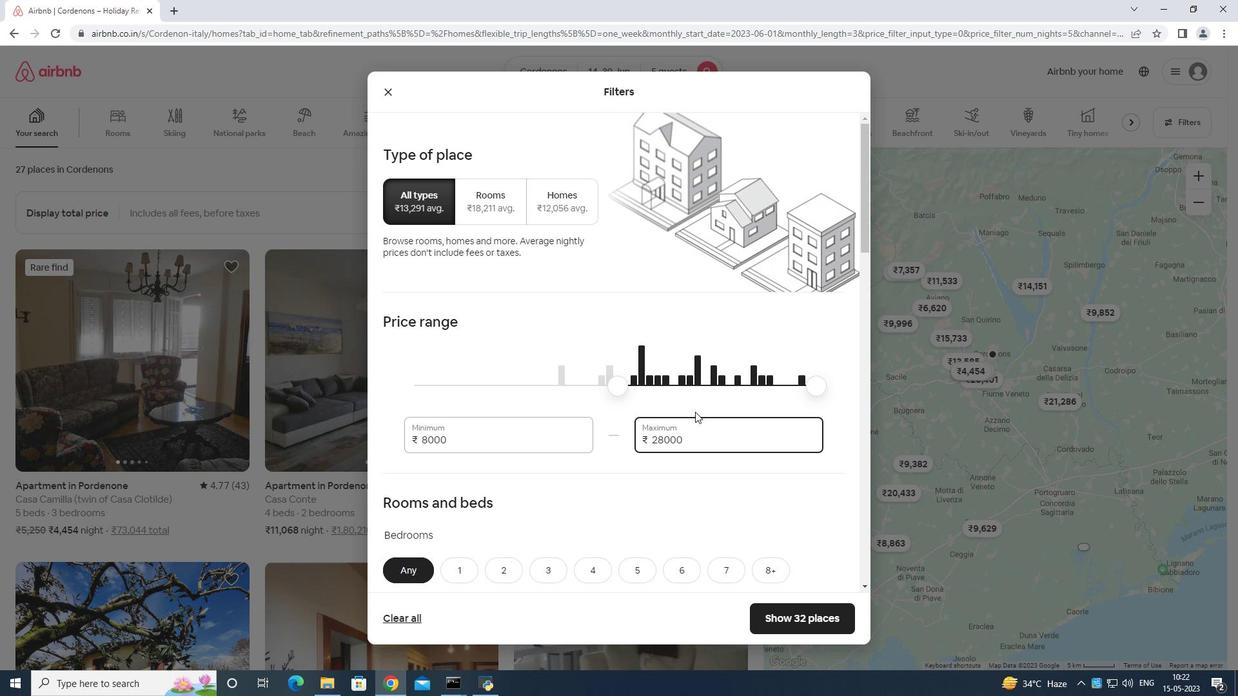 
Action: Mouse moved to (689, 412)
Screenshot: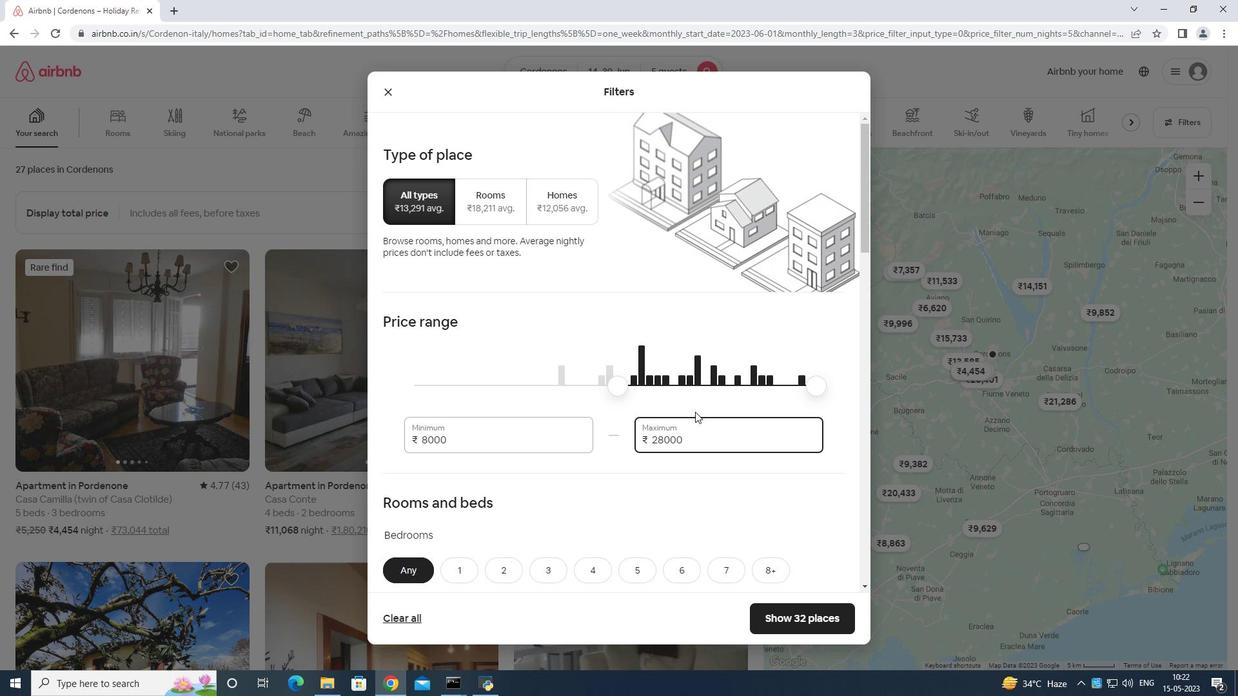 
Action: Key pressed <Key.backspace><Key.backspace><Key.backspace><Key.backspace><Key.backspace><Key.backspace><Key.backspace><Key.backspace><Key.backspace><Key.backspace><Key.backspace><Key.backspace><Key.backspace>
Screenshot: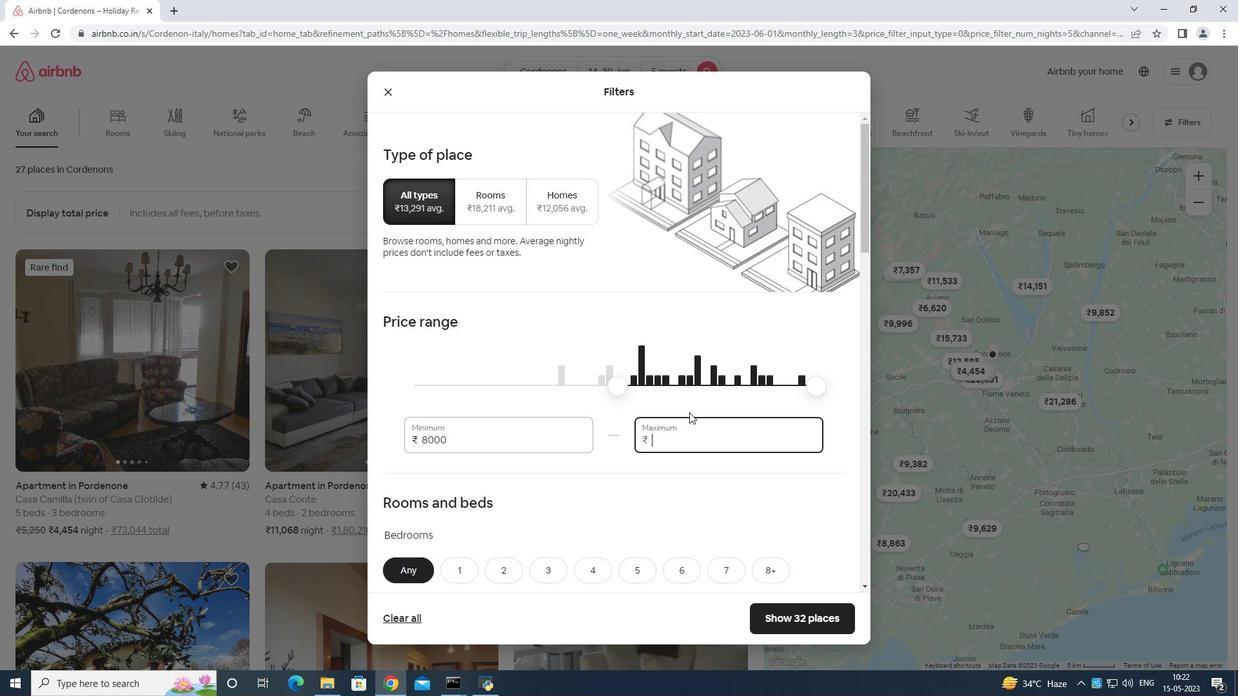 
Action: Mouse moved to (691, 412)
Screenshot: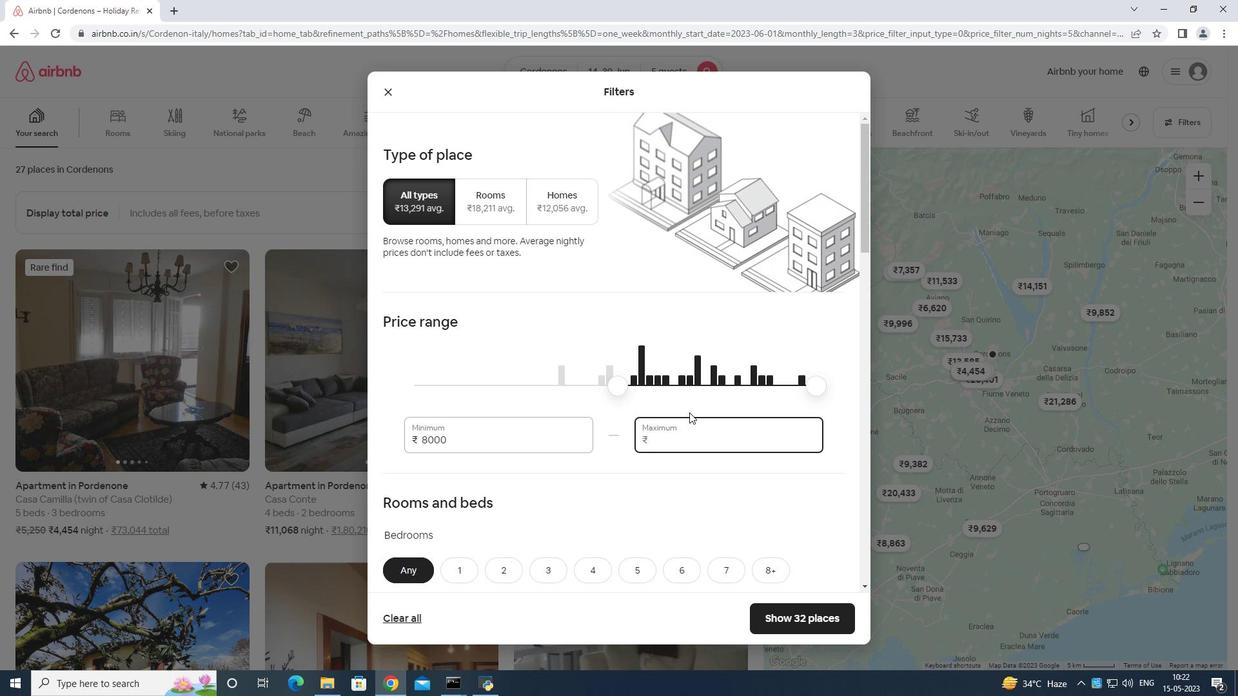 
Action: Key pressed 1
Screenshot: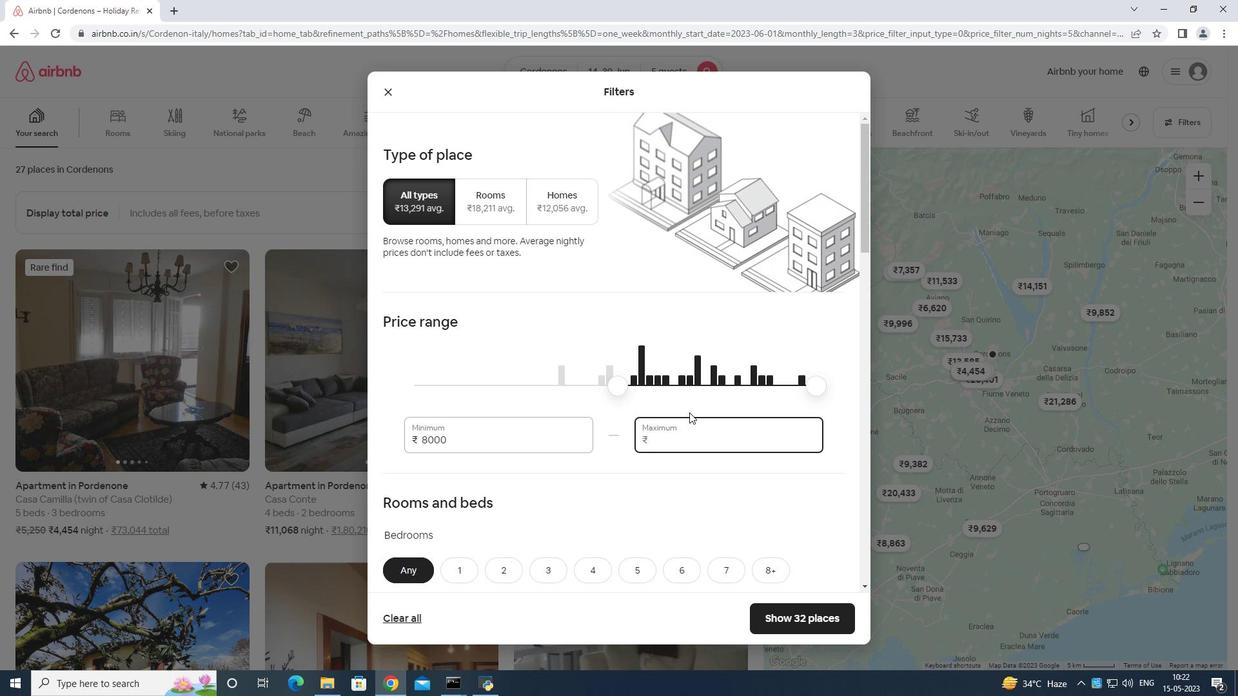 
Action: Mouse moved to (692, 412)
Screenshot: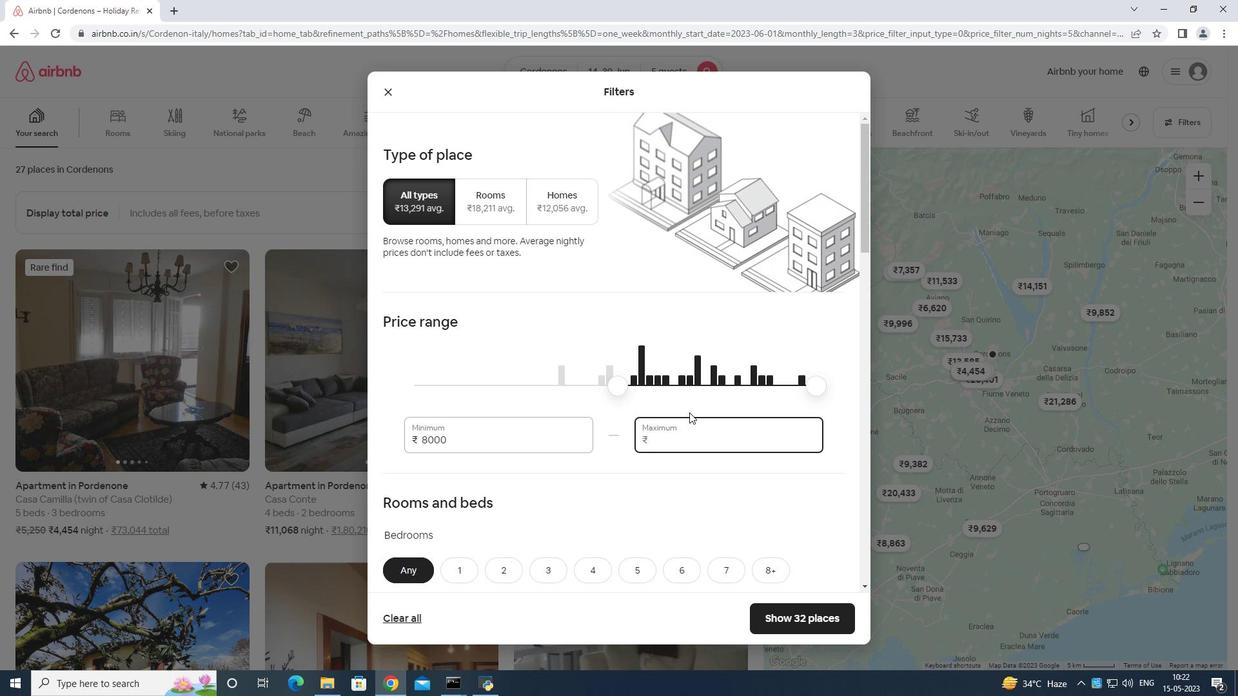 
Action: Key pressed 20
Screenshot: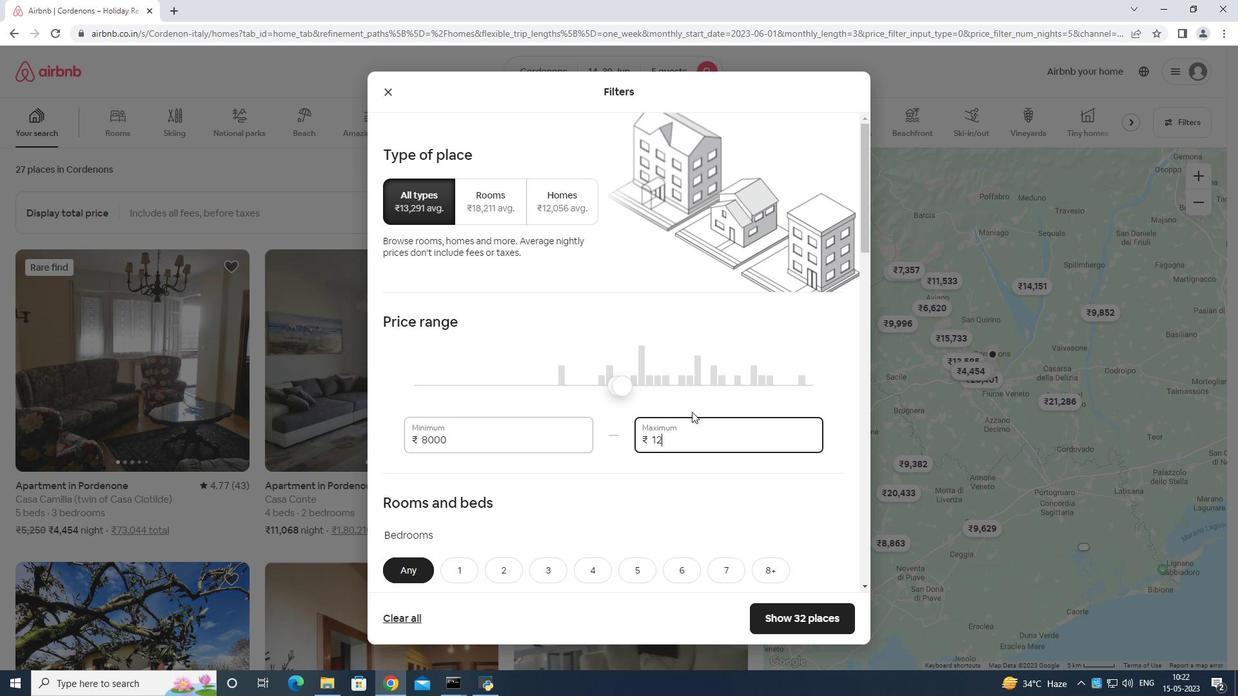 
Action: Mouse moved to (694, 410)
Screenshot: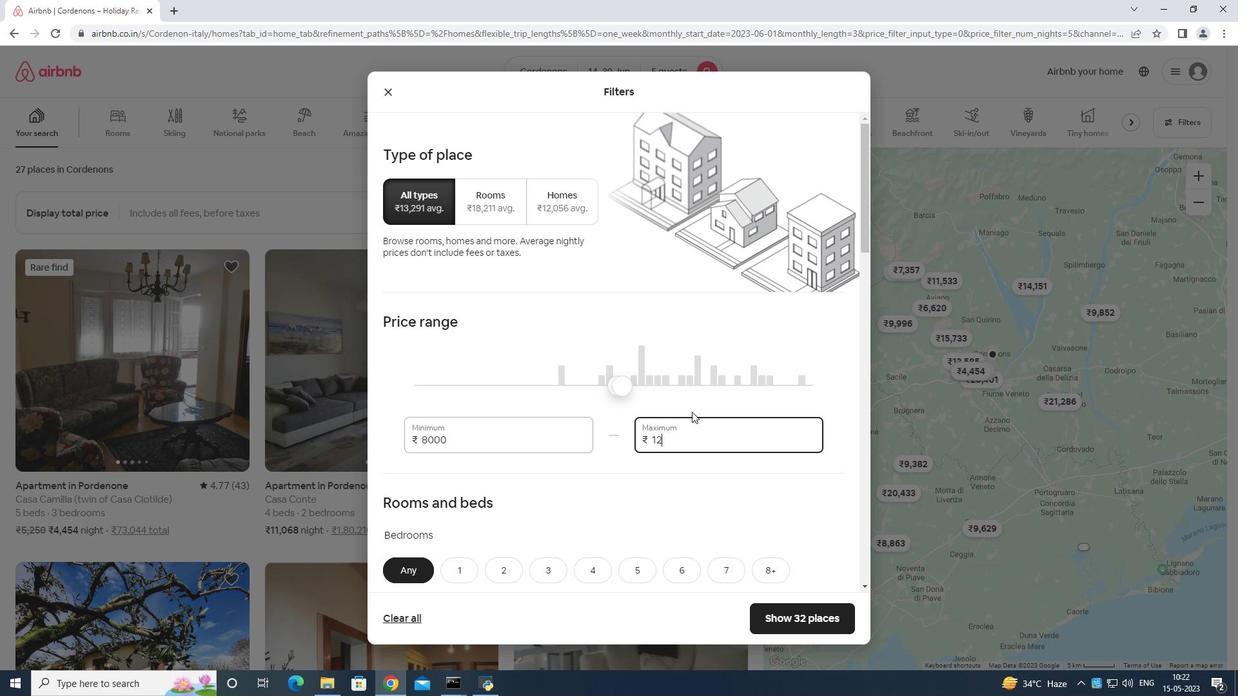 
Action: Key pressed 00
Screenshot: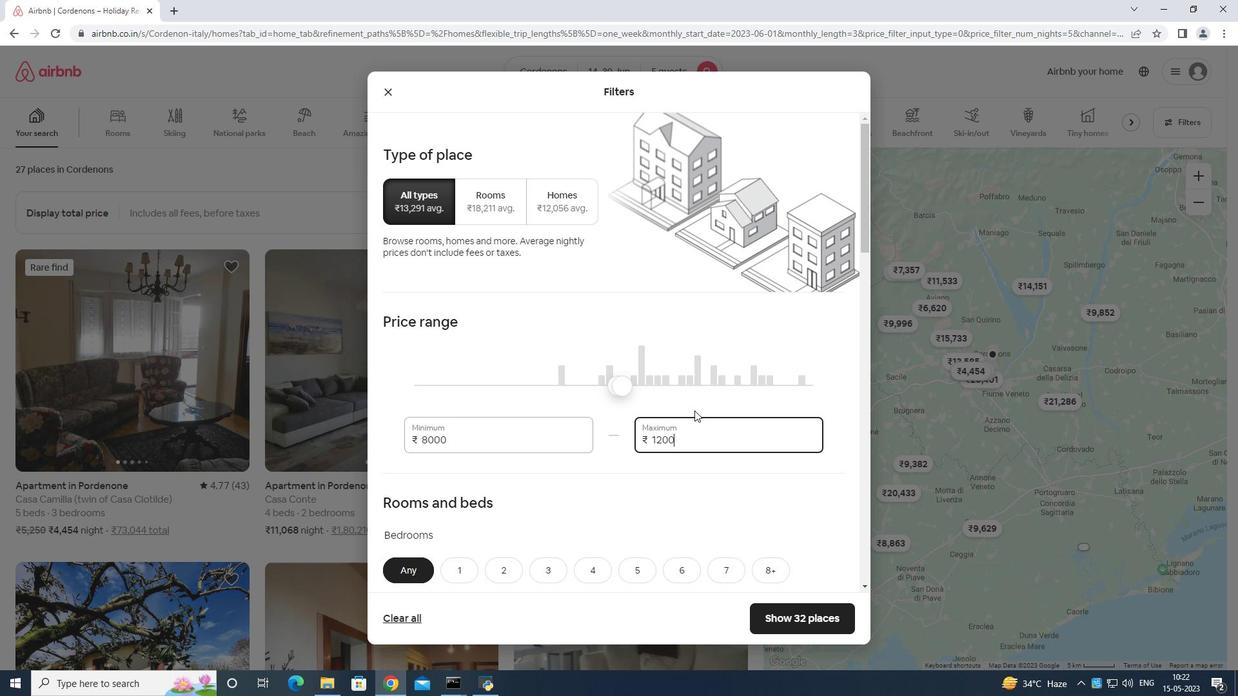 
Action: Mouse moved to (695, 424)
Screenshot: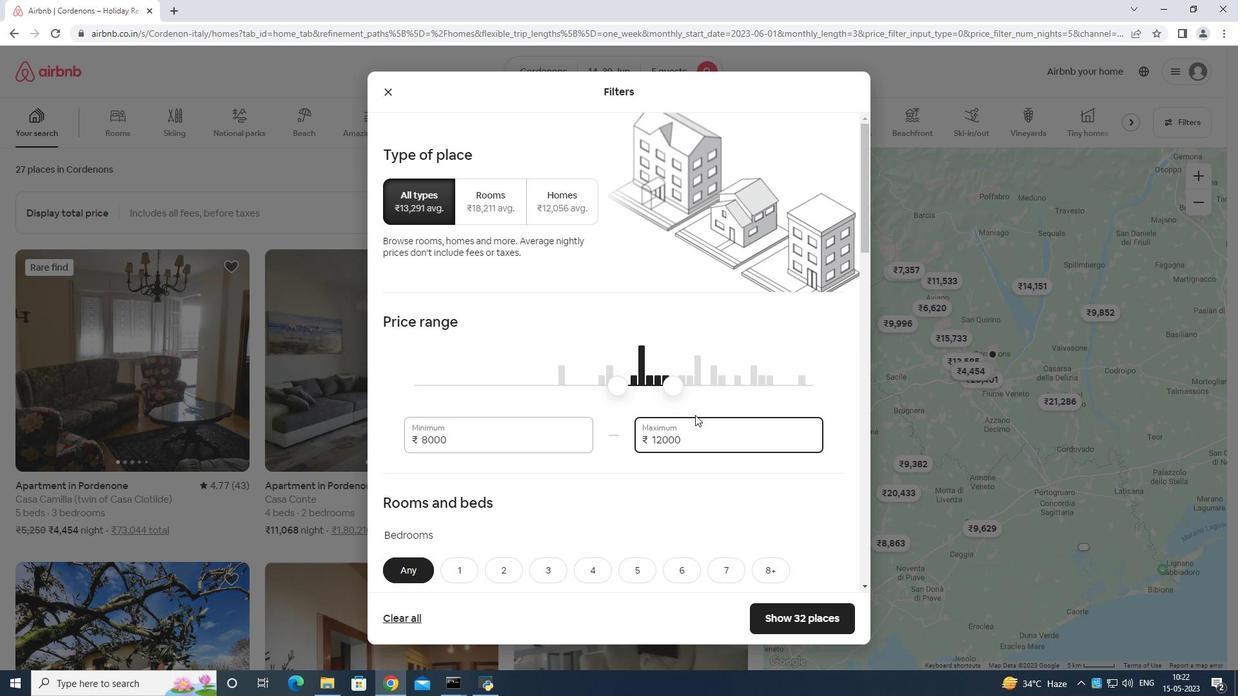 
Action: Mouse scrolled (695, 423) with delta (0, 0)
Screenshot: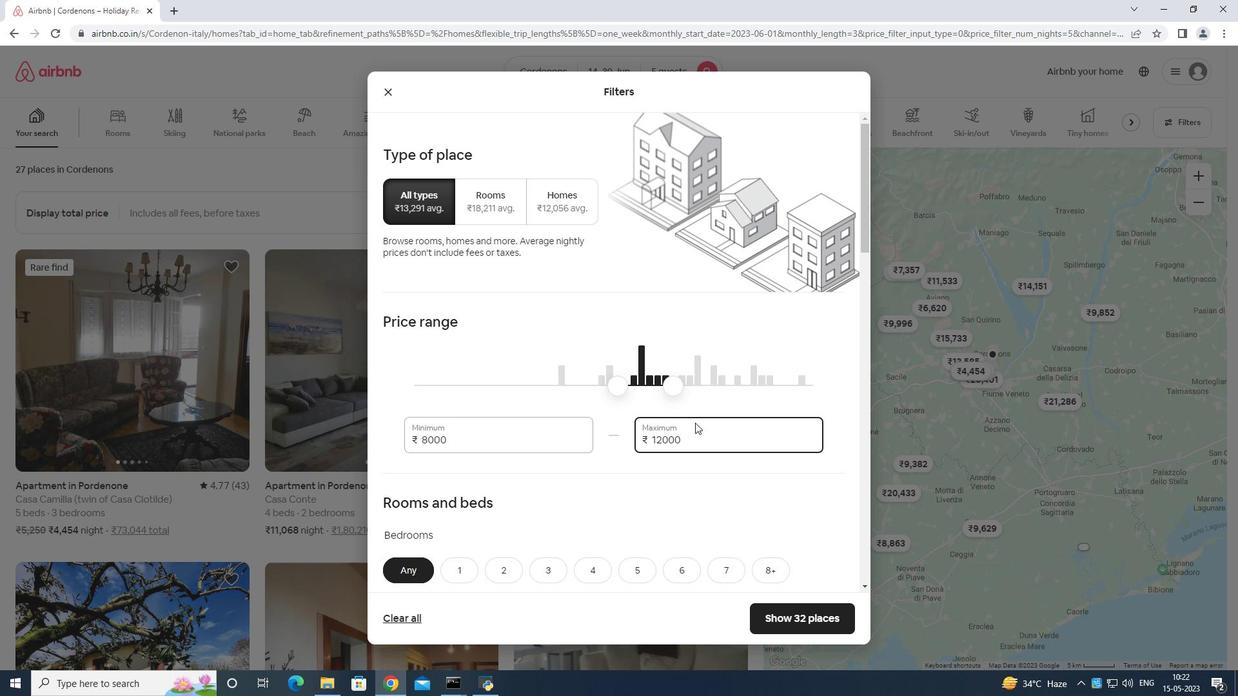 
Action: Mouse moved to (695, 427)
Screenshot: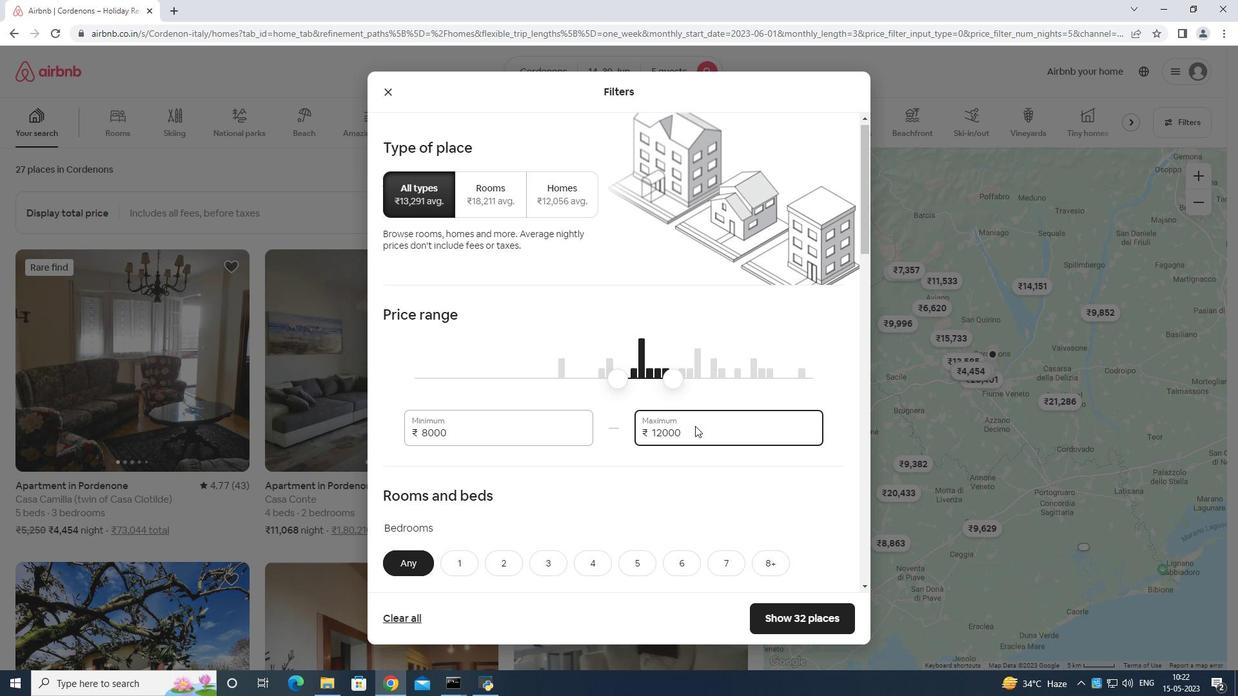 
Action: Mouse scrolled (695, 427) with delta (0, 0)
Screenshot: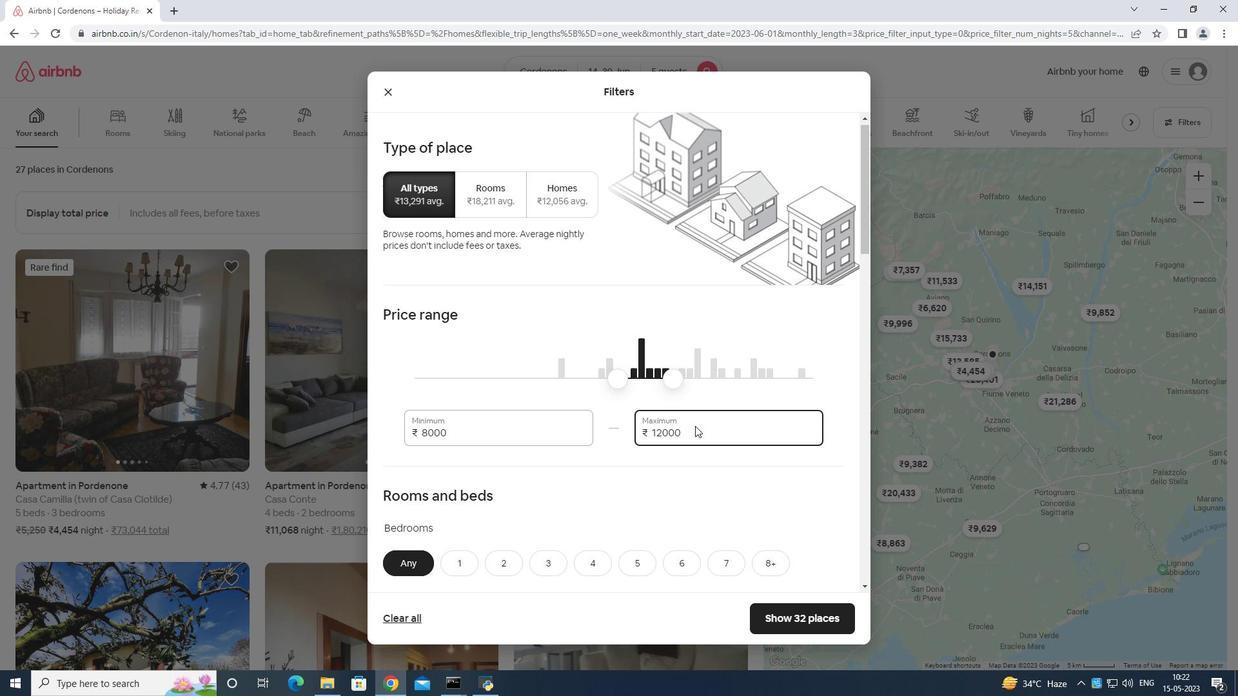 
Action: Mouse moved to (695, 429)
Screenshot: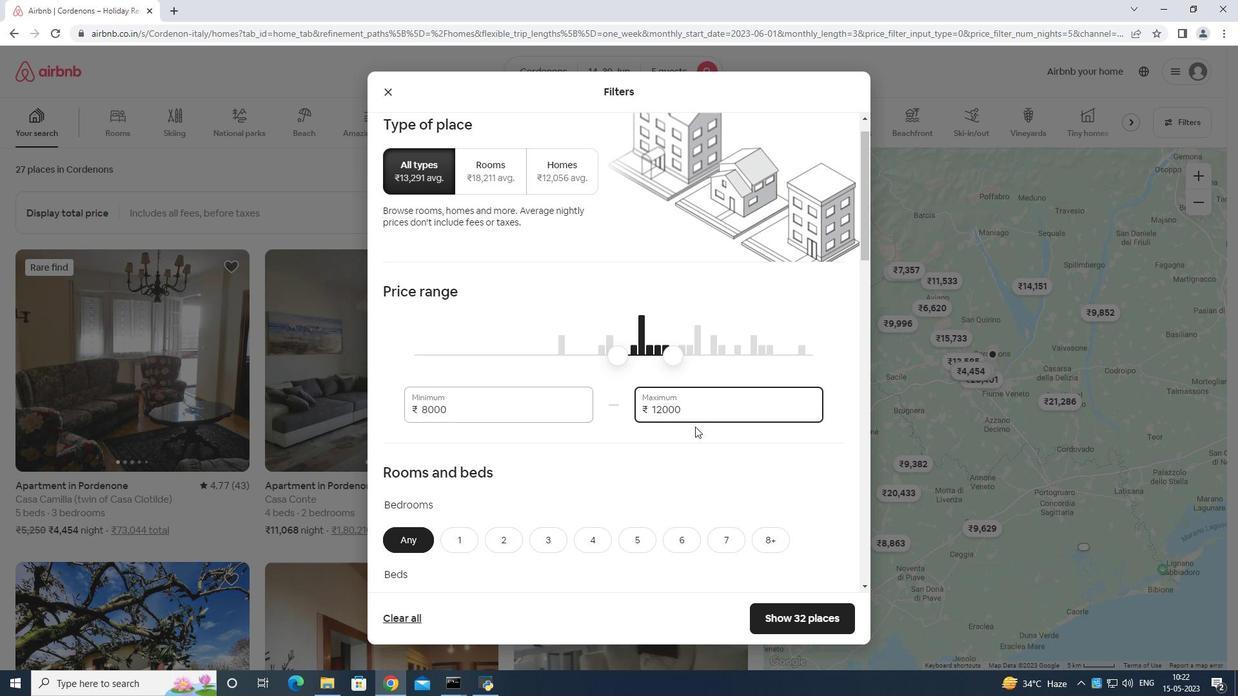 
Action: Mouse scrolled (695, 429) with delta (0, 0)
Screenshot: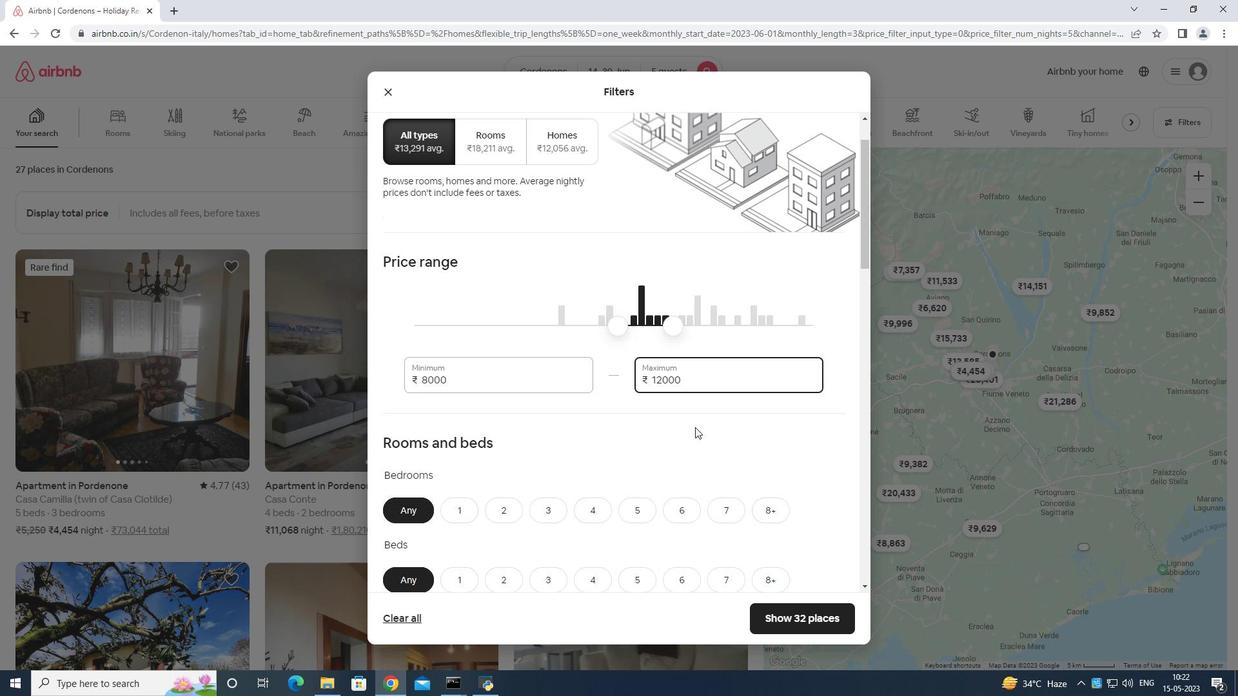 
Action: Mouse moved to (634, 370)
Screenshot: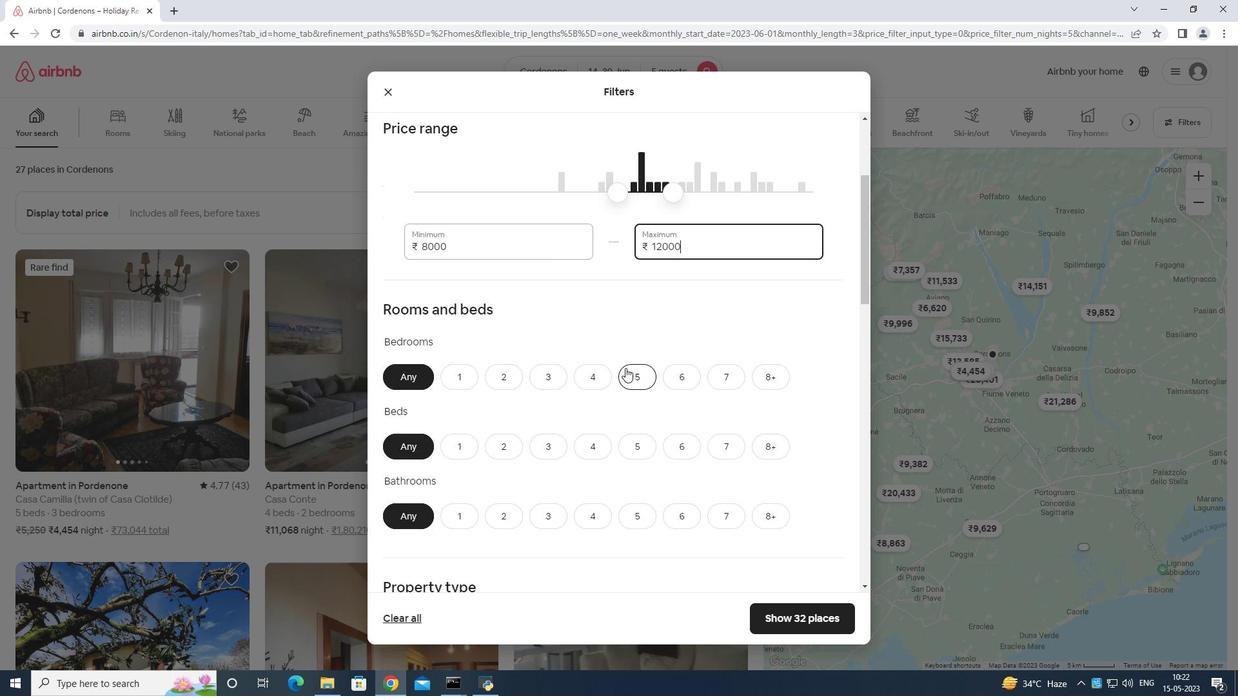 
Action: Mouse pressed left at (634, 370)
Screenshot: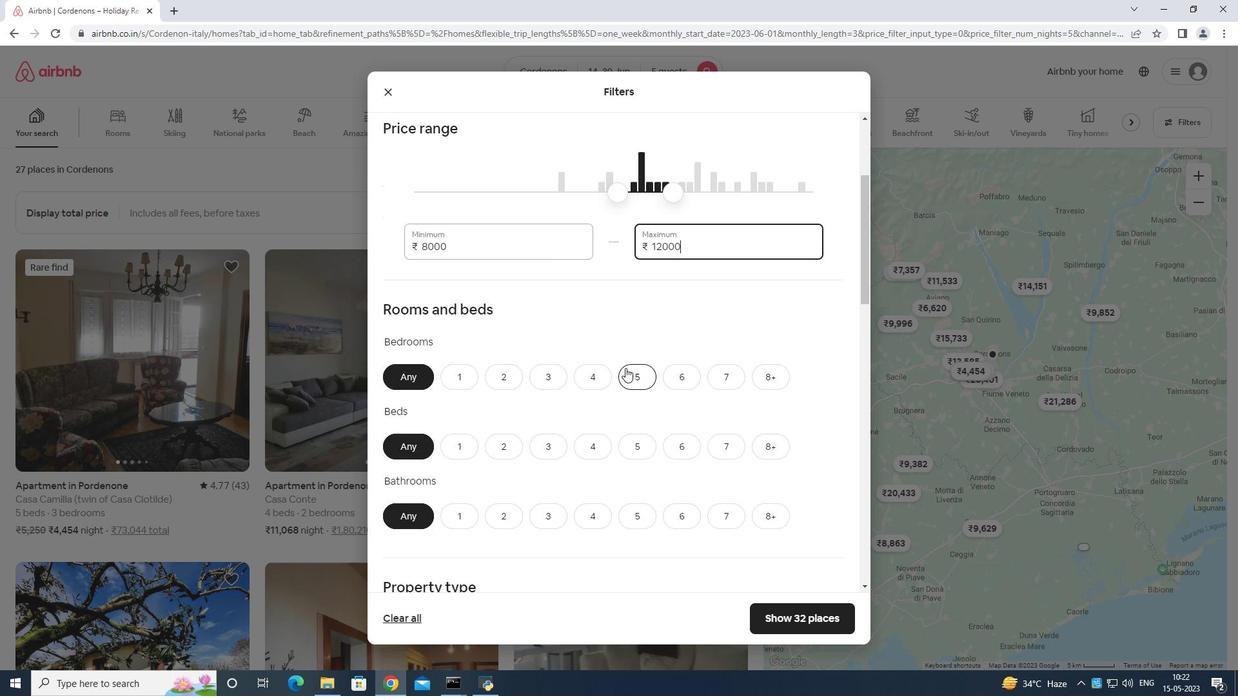 
Action: Mouse moved to (636, 443)
Screenshot: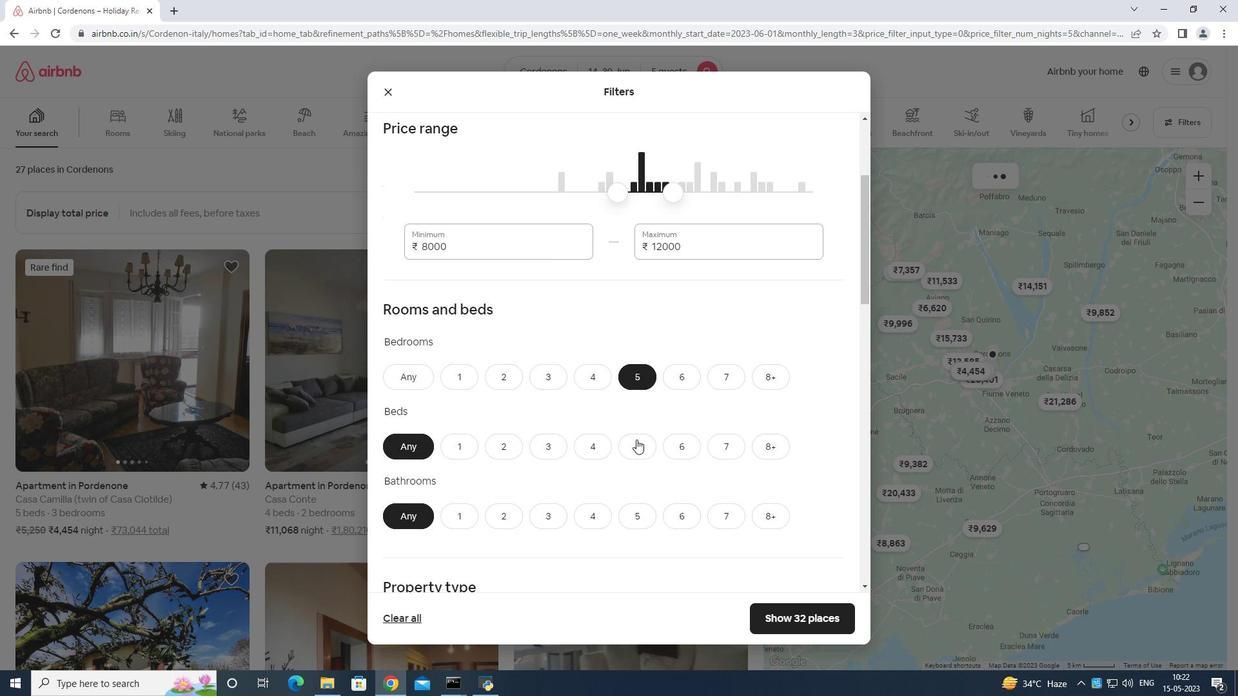 
Action: Mouse pressed left at (636, 443)
Screenshot: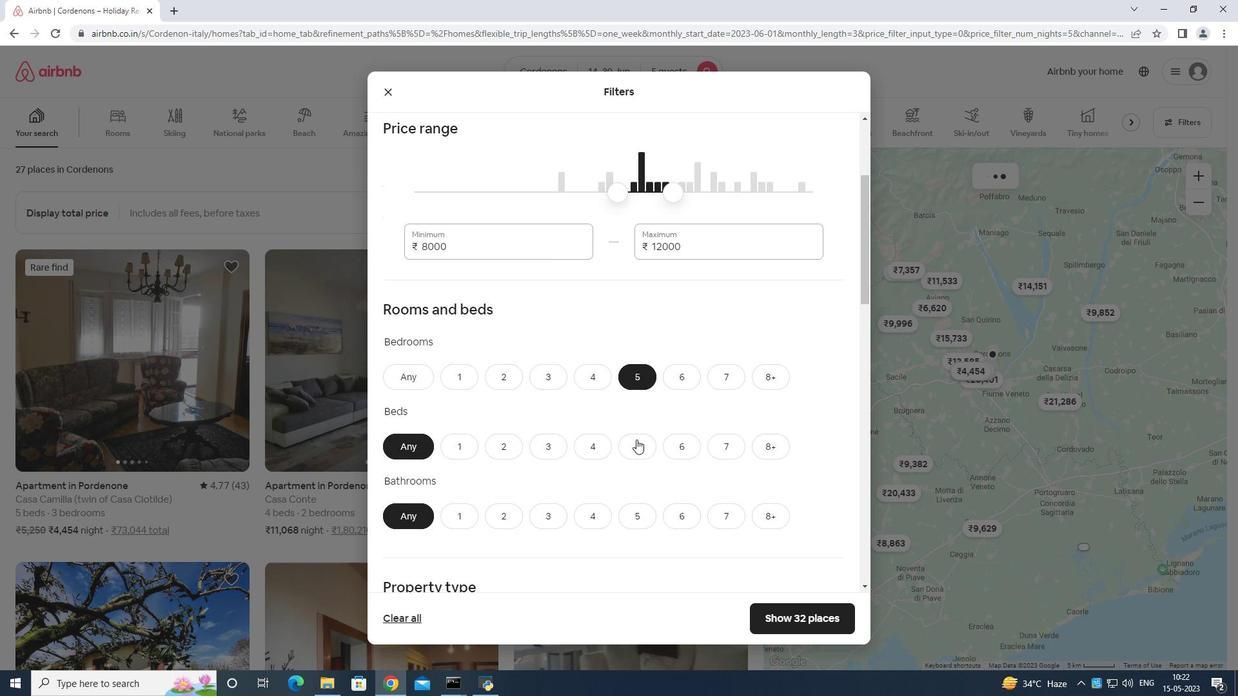 
Action: Mouse moved to (626, 502)
Screenshot: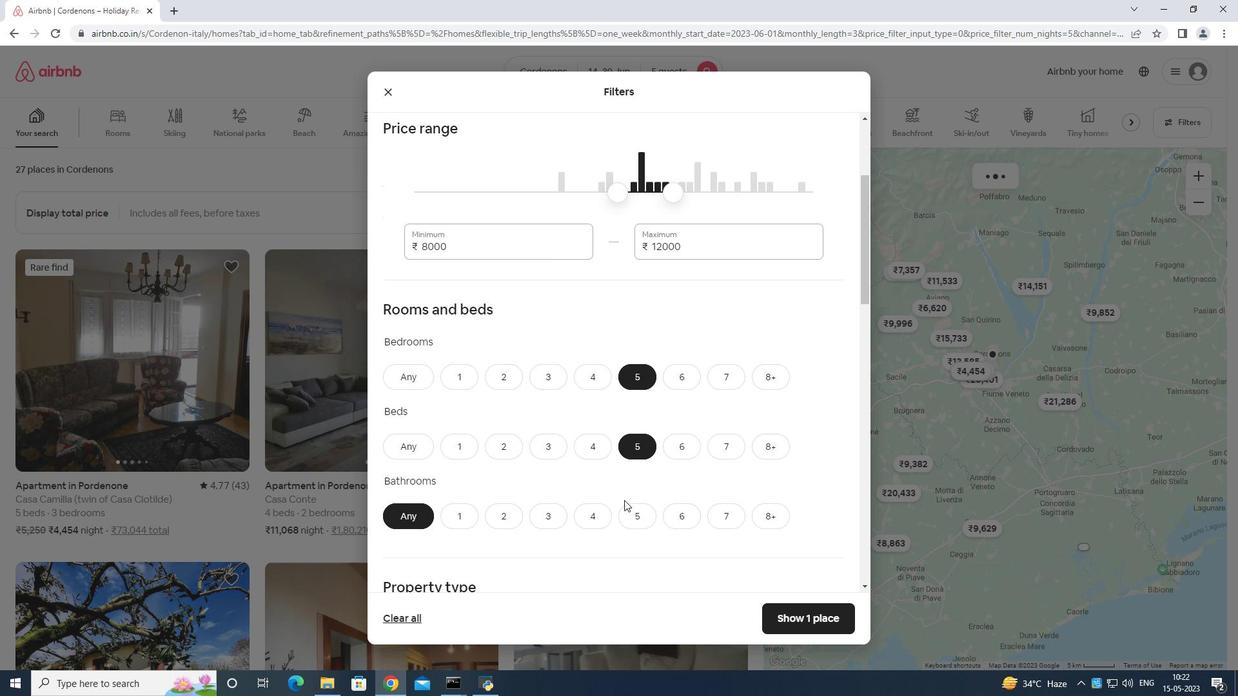 
Action: Mouse pressed left at (626, 502)
Screenshot: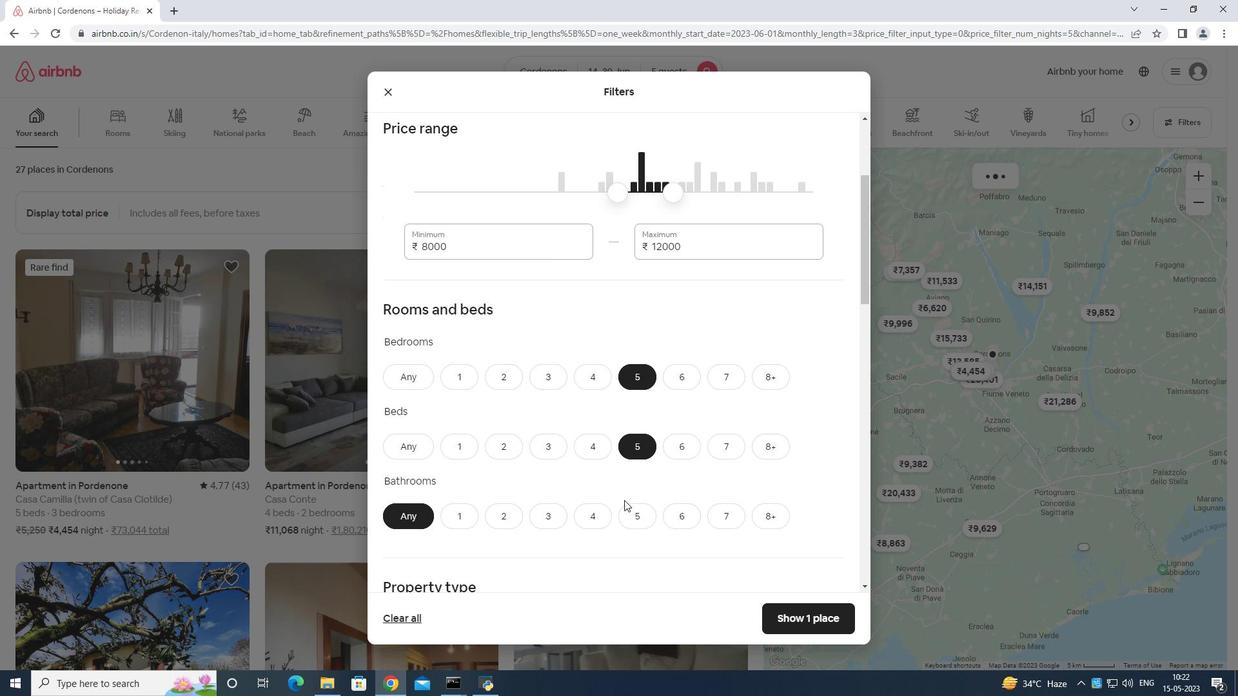 
Action: Mouse moved to (647, 512)
Screenshot: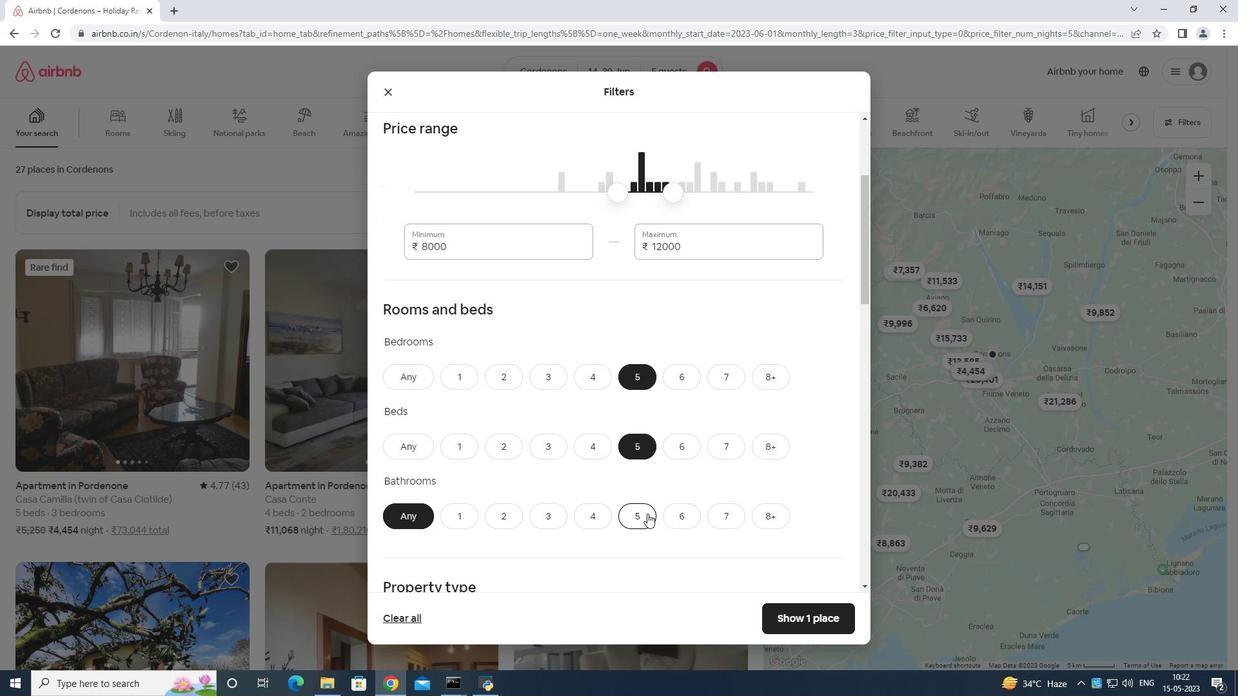 
Action: Mouse scrolled (647, 512) with delta (0, 0)
Screenshot: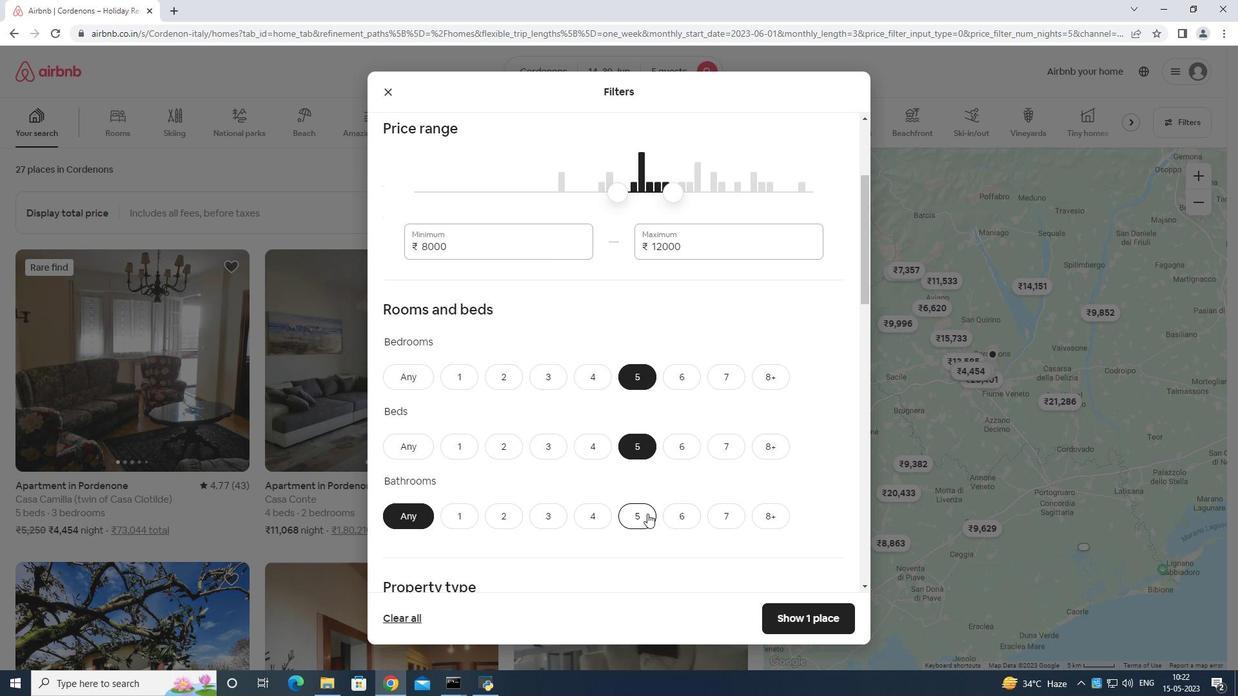 
Action: Mouse scrolled (647, 512) with delta (0, 0)
Screenshot: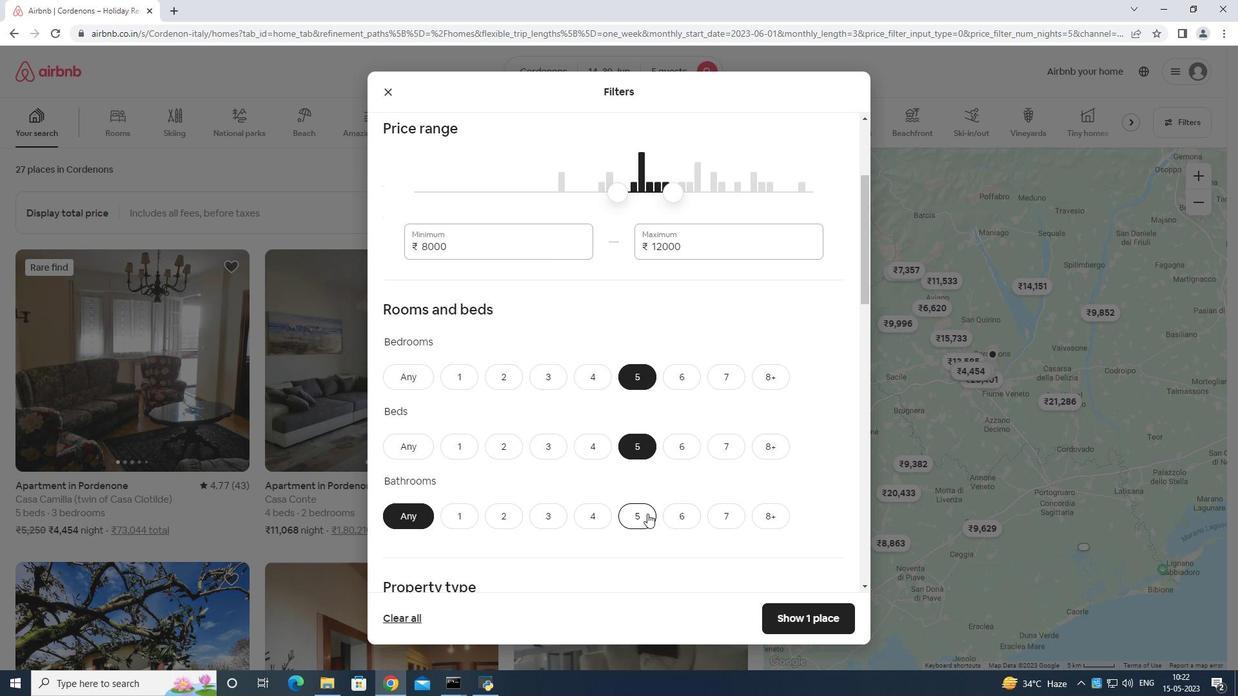 
Action: Mouse moved to (634, 392)
Screenshot: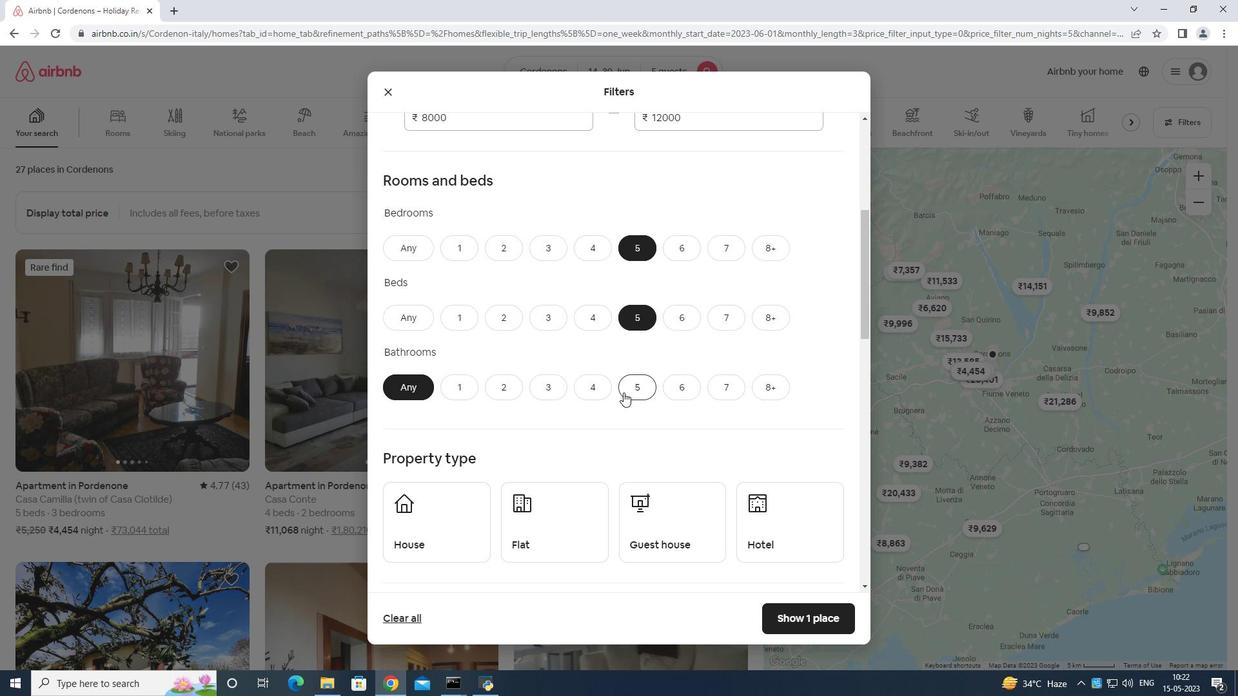 
Action: Mouse pressed left at (634, 392)
Screenshot: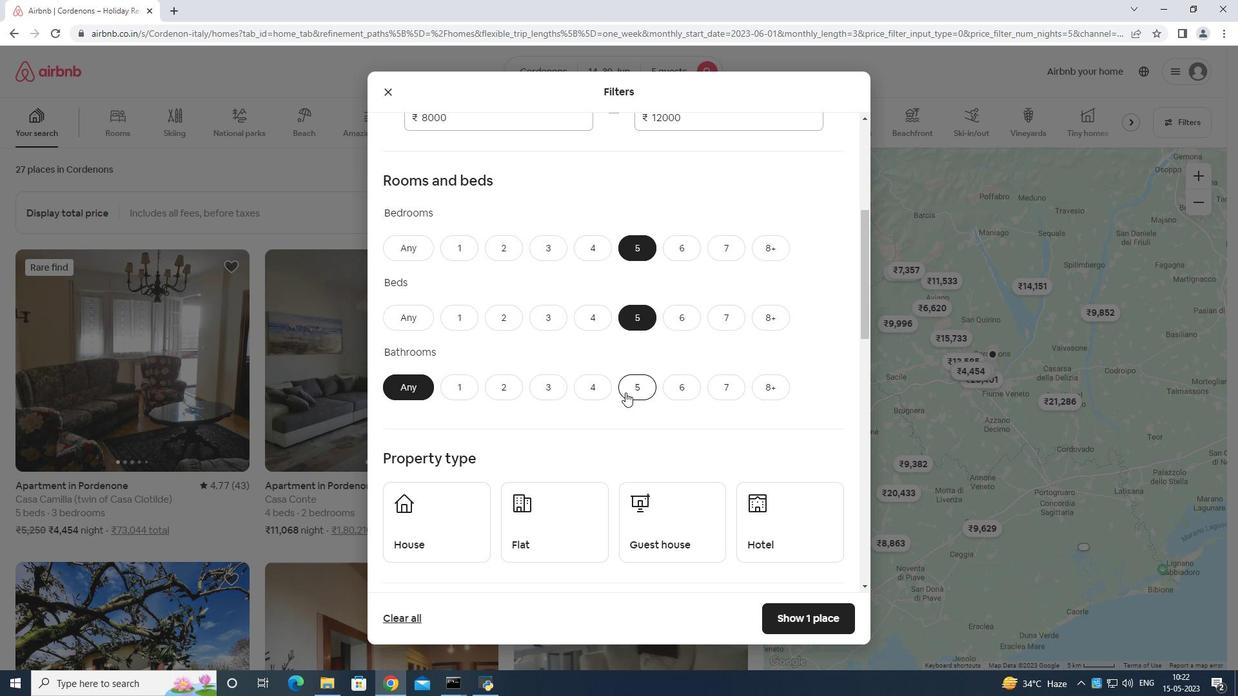 
Action: Mouse moved to (460, 520)
Screenshot: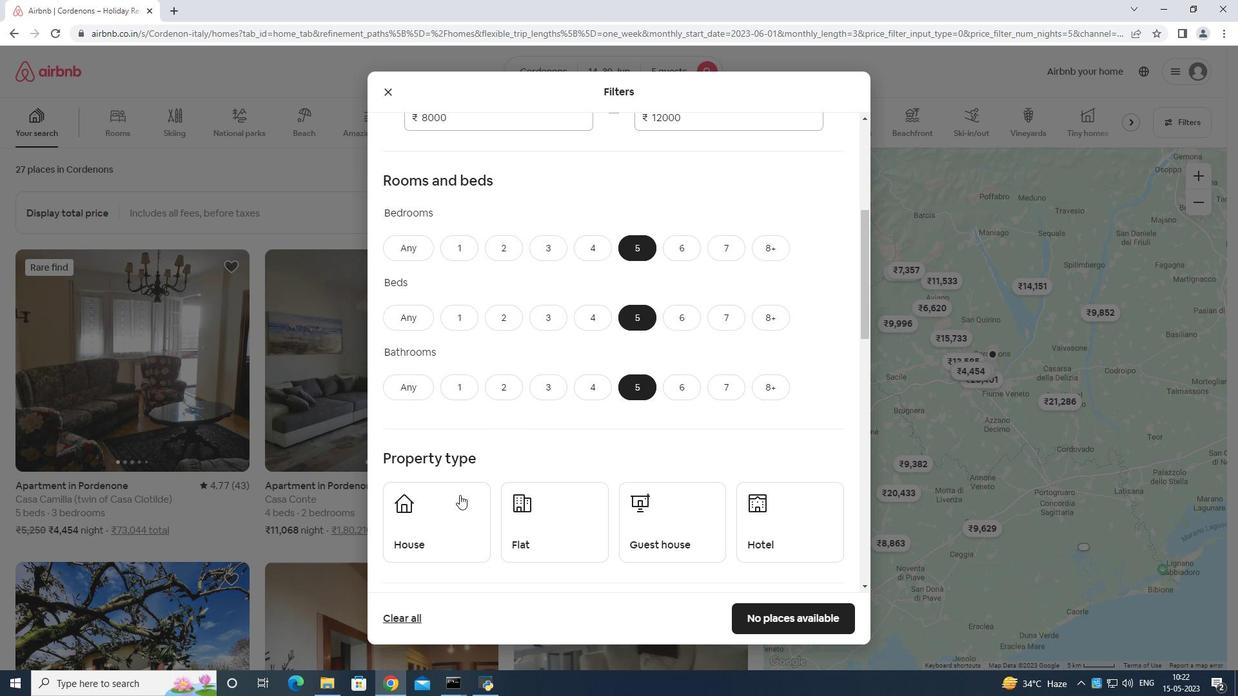 
Action: Mouse pressed left at (460, 520)
Screenshot: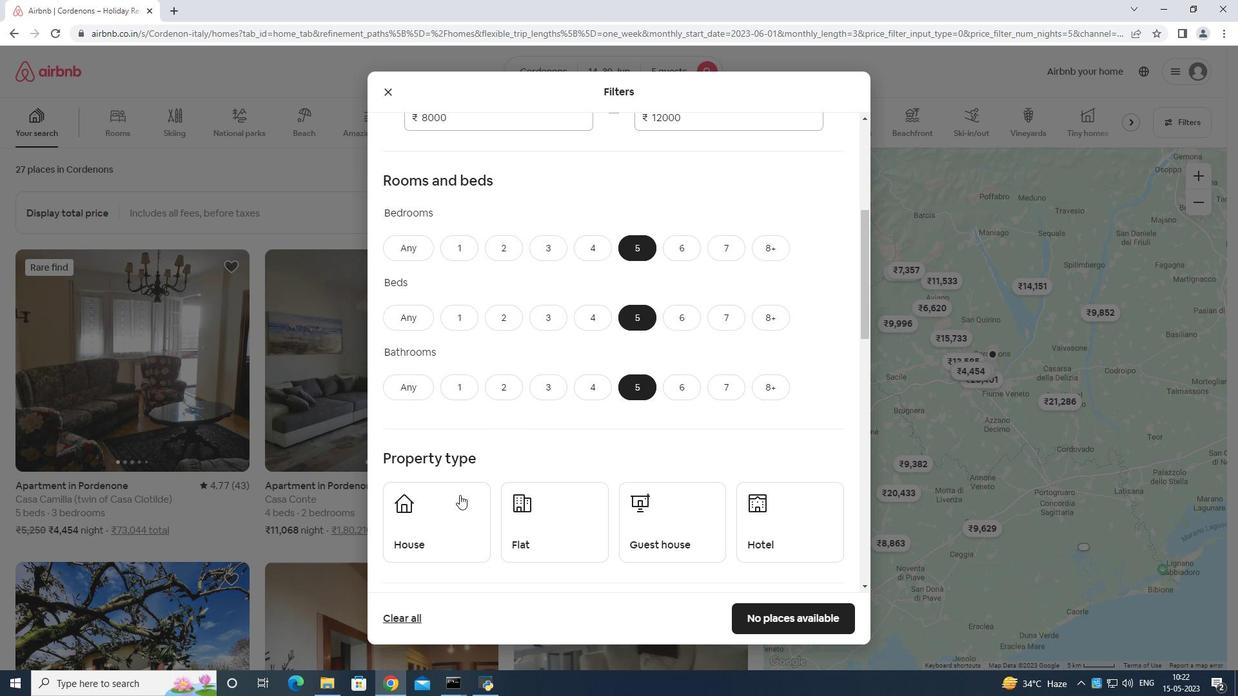 
Action: Mouse moved to (538, 541)
Screenshot: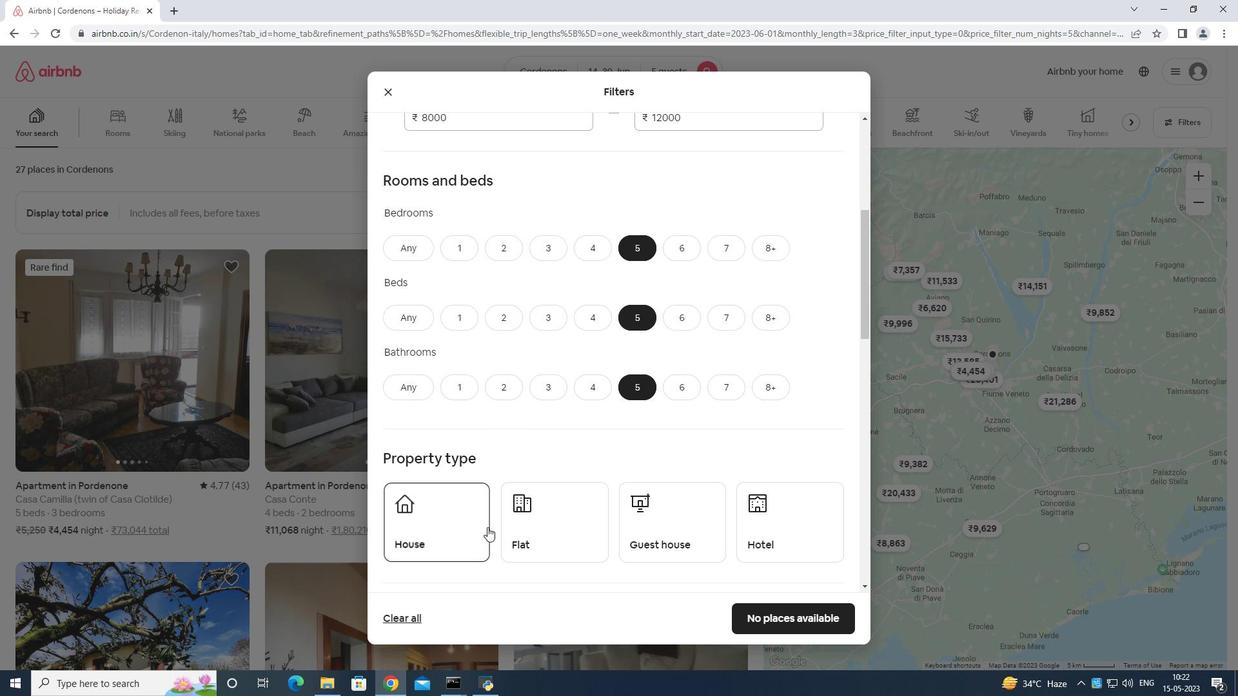 
Action: Mouse pressed left at (538, 541)
Screenshot: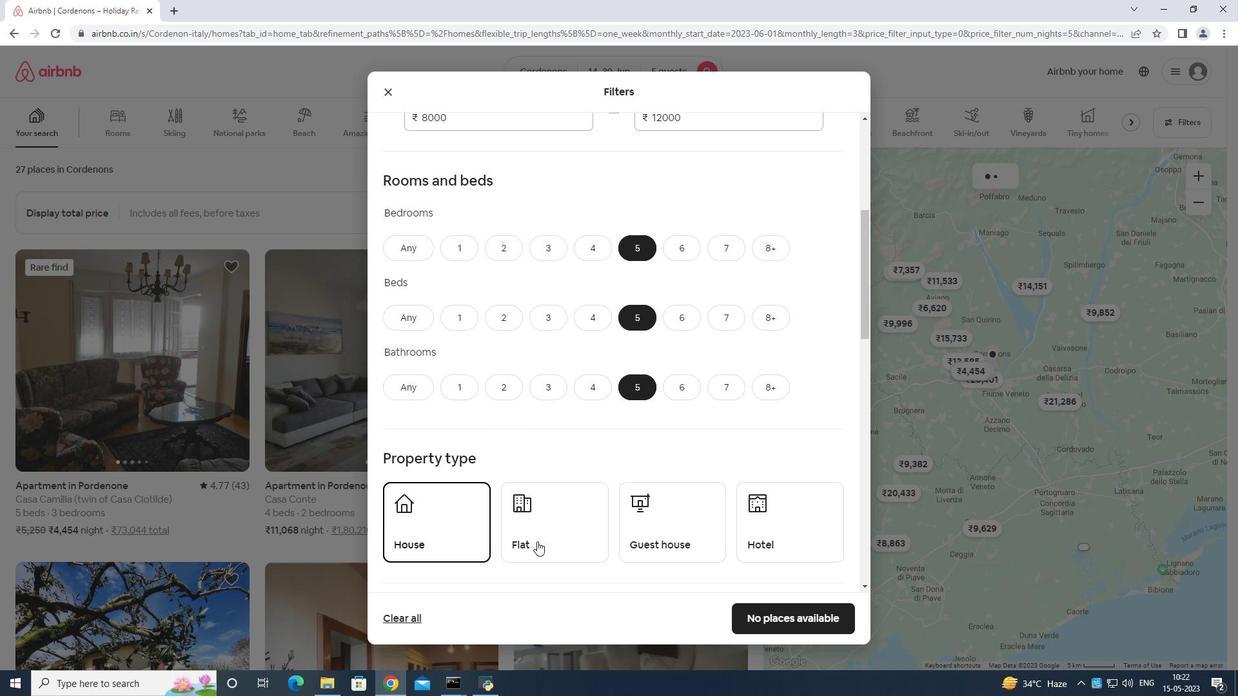 
Action: Mouse moved to (707, 542)
Screenshot: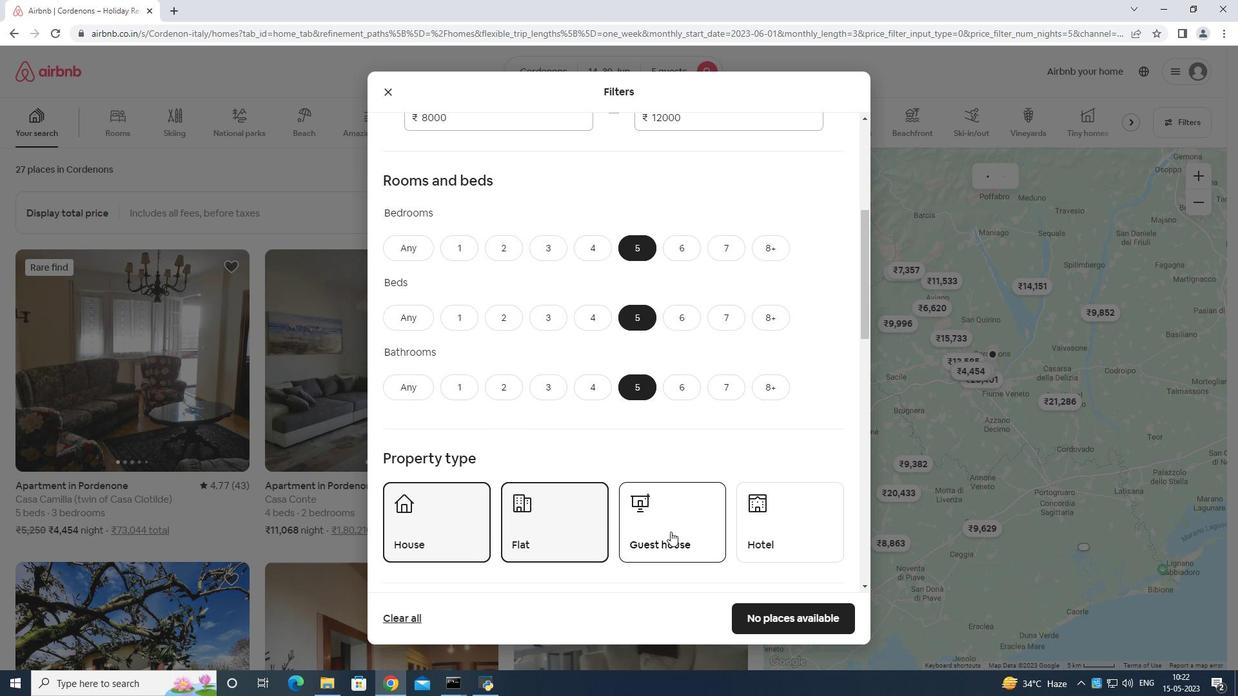 
Action: Mouse pressed left at (707, 542)
Screenshot: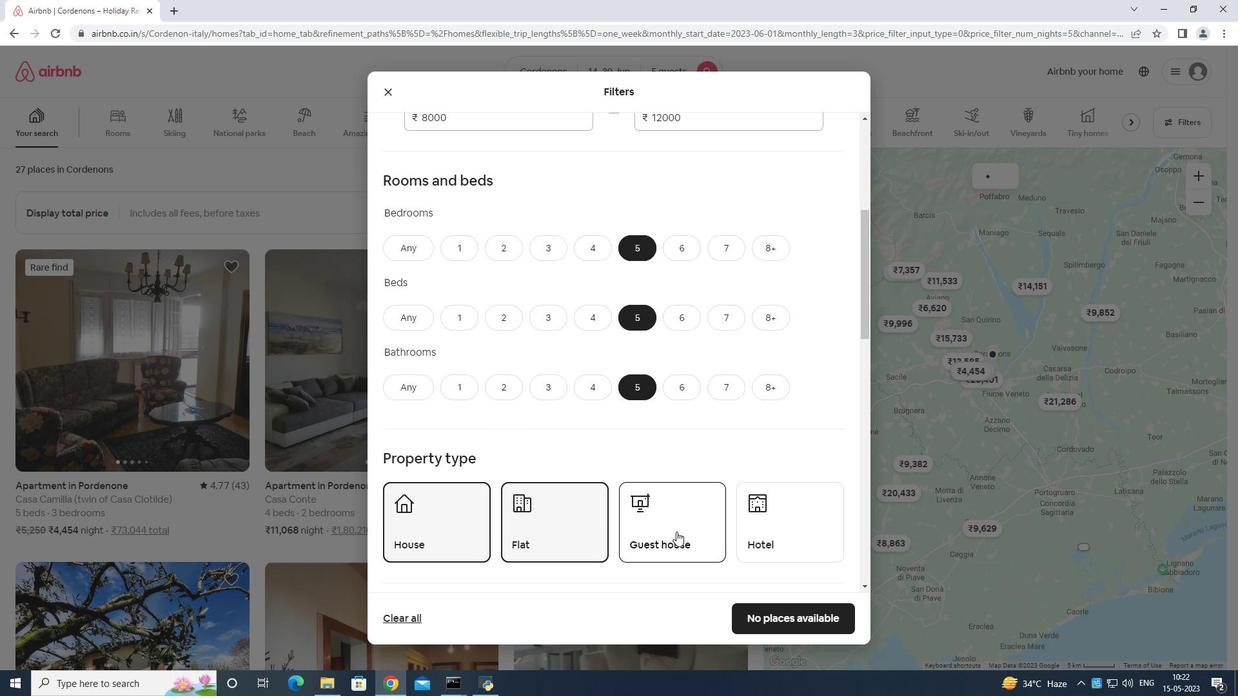 
Action: Mouse moved to (739, 489)
Screenshot: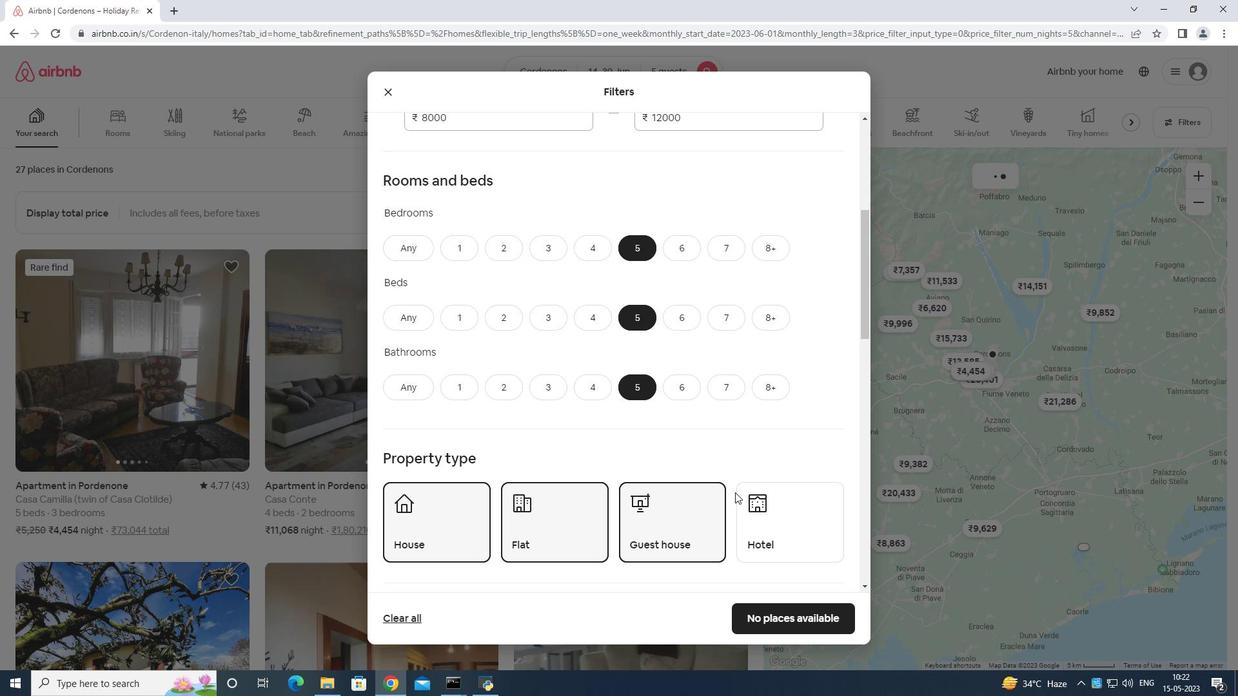 
Action: Mouse scrolled (739, 488) with delta (0, 0)
Screenshot: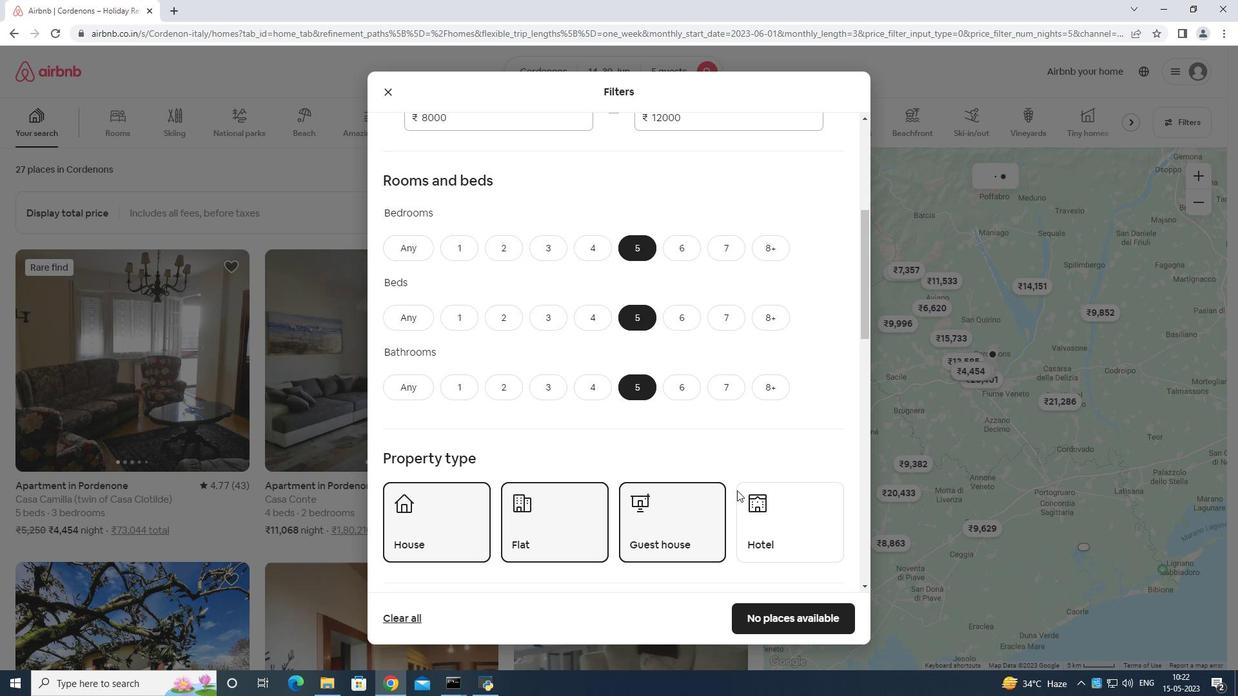 
Action: Mouse moved to (742, 486)
Screenshot: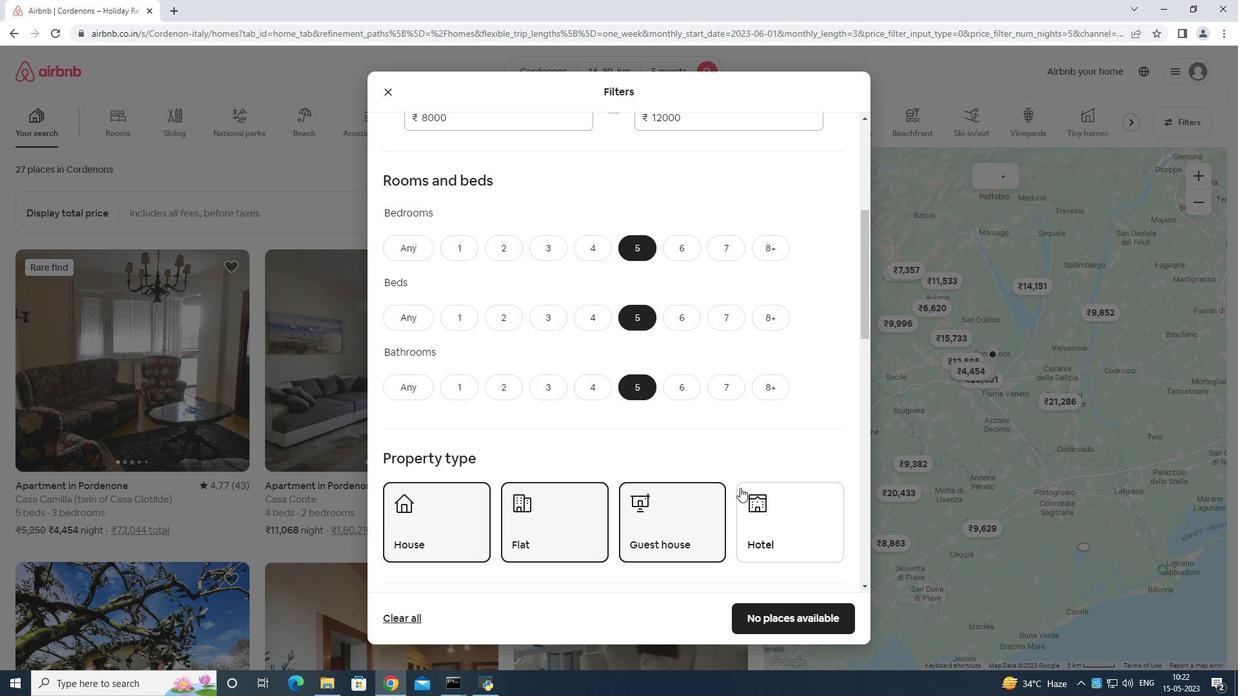 
Action: Mouse scrolled (742, 485) with delta (0, 0)
Screenshot: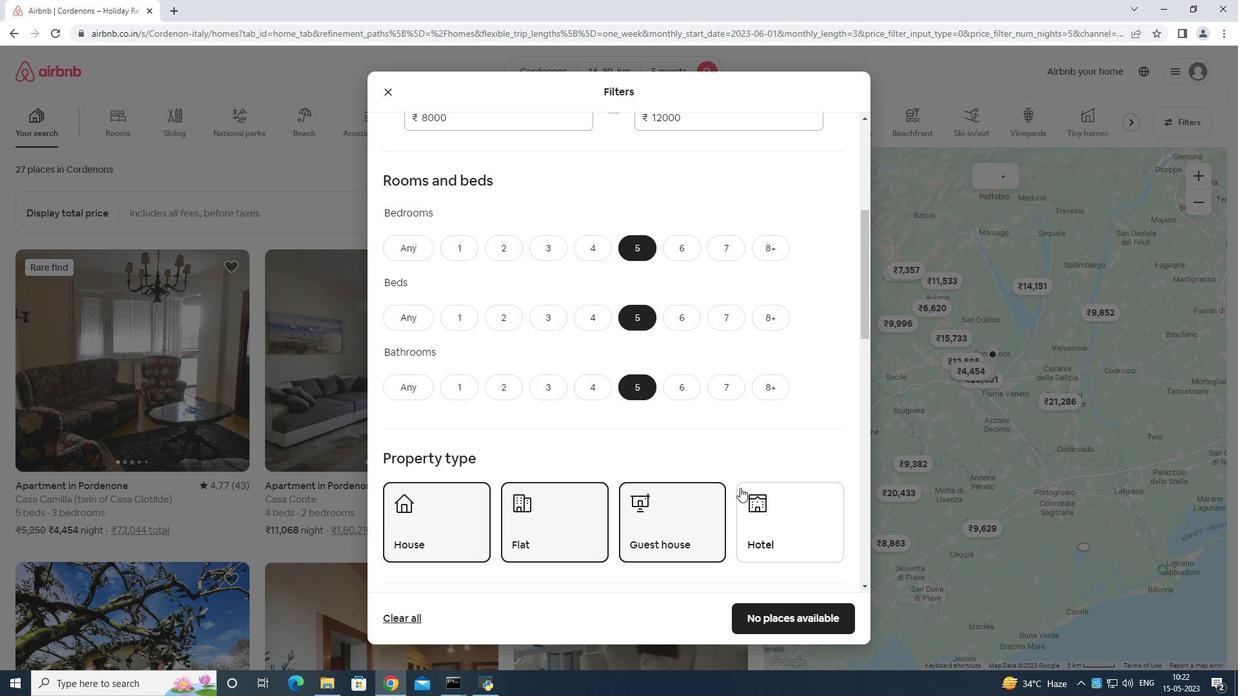 
Action: Mouse moved to (745, 485)
Screenshot: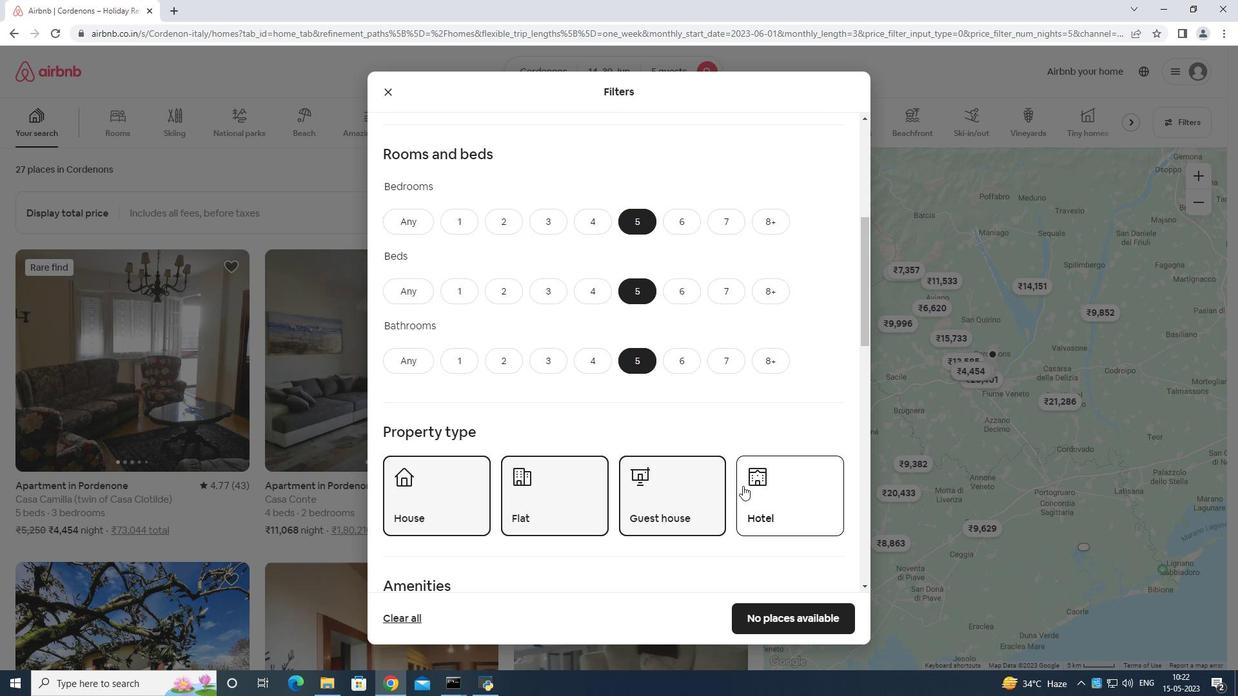 
Action: Mouse scrolled (745, 484) with delta (0, 0)
Screenshot: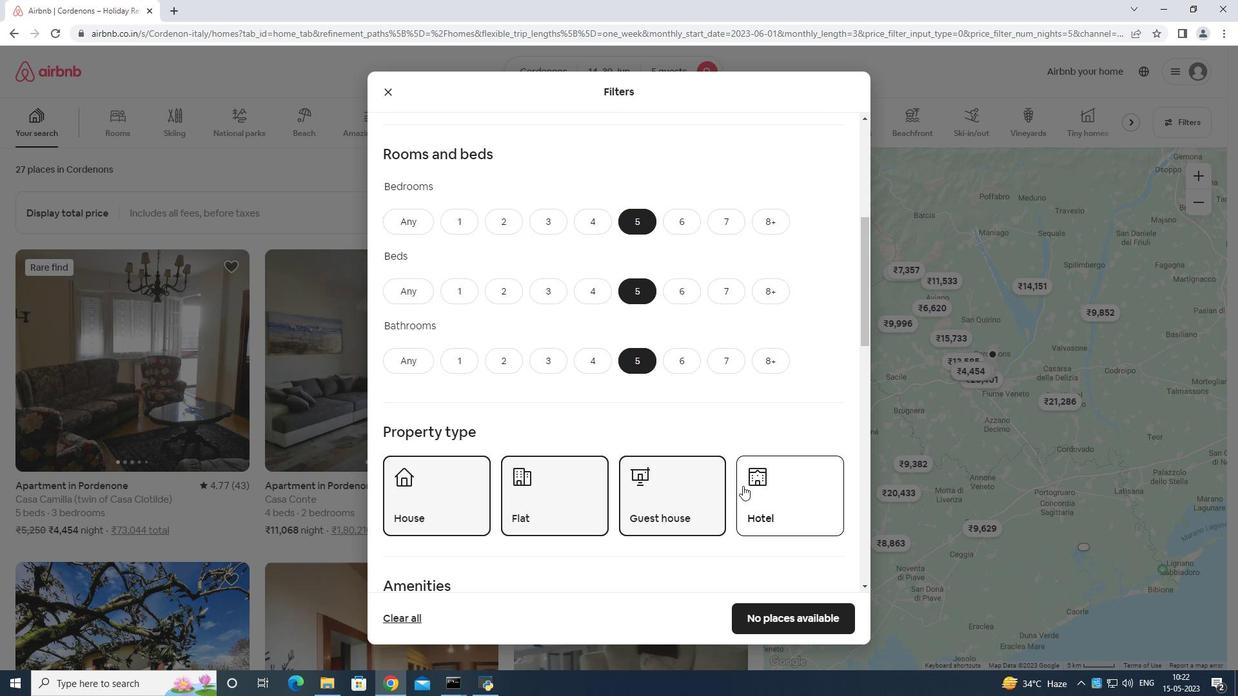 
Action: Mouse moved to (745, 484)
Screenshot: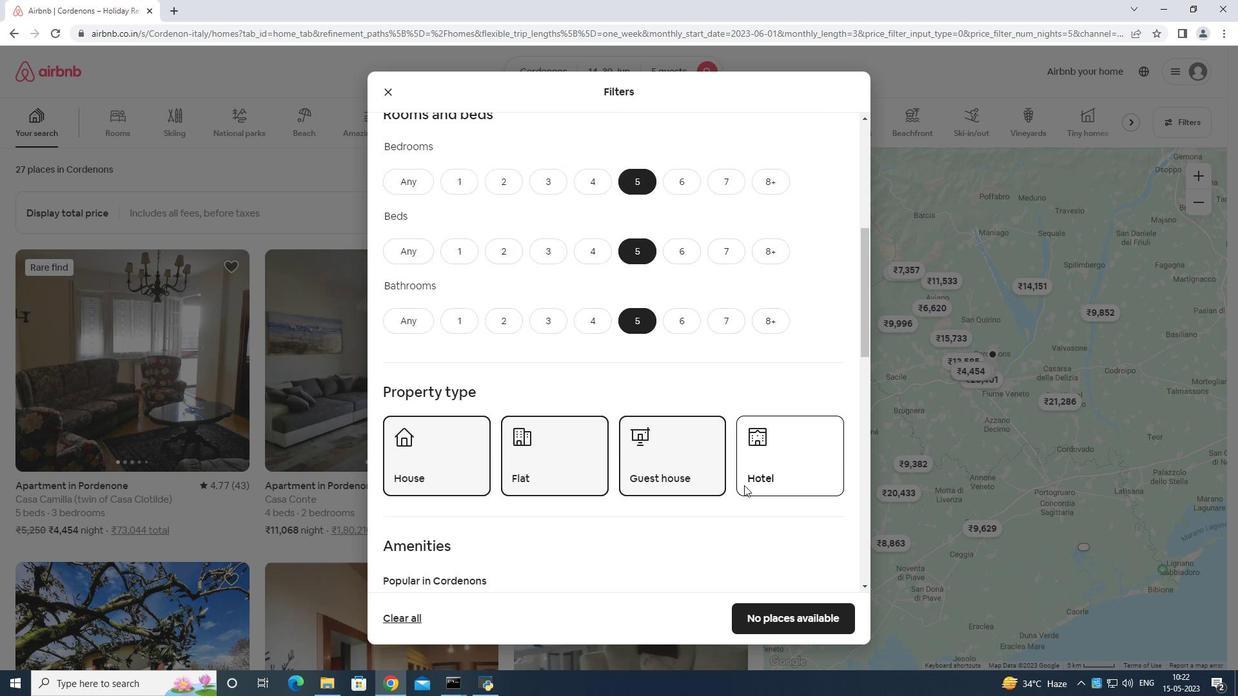 
Action: Mouse scrolled (745, 483) with delta (0, 0)
Screenshot: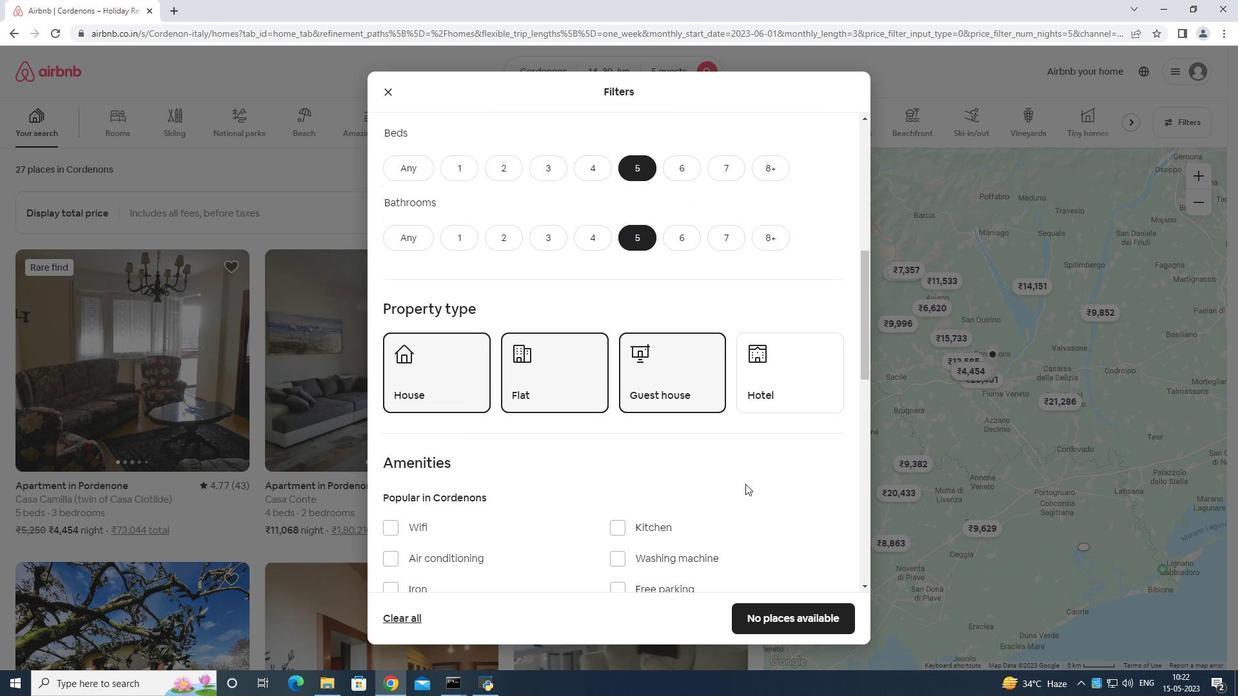 
Action: Mouse moved to (746, 477)
Screenshot: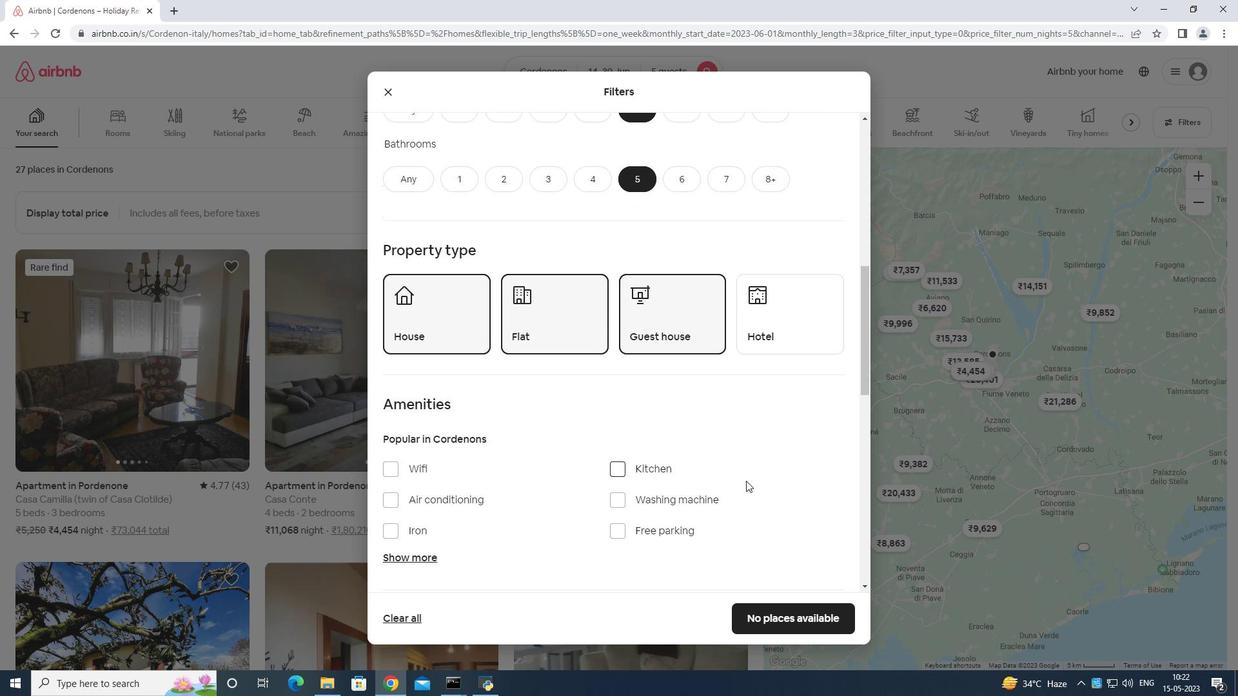 
Action: Mouse scrolled (746, 476) with delta (0, 0)
Screenshot: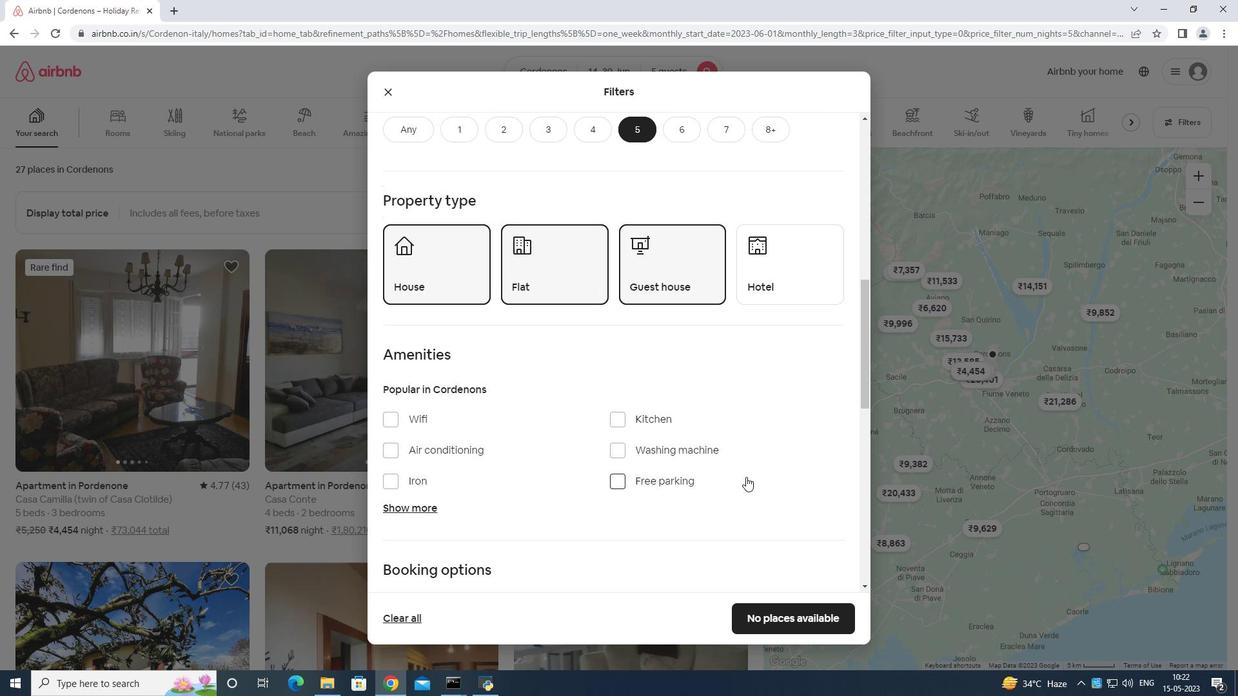 
Action: Mouse moved to (744, 474)
Screenshot: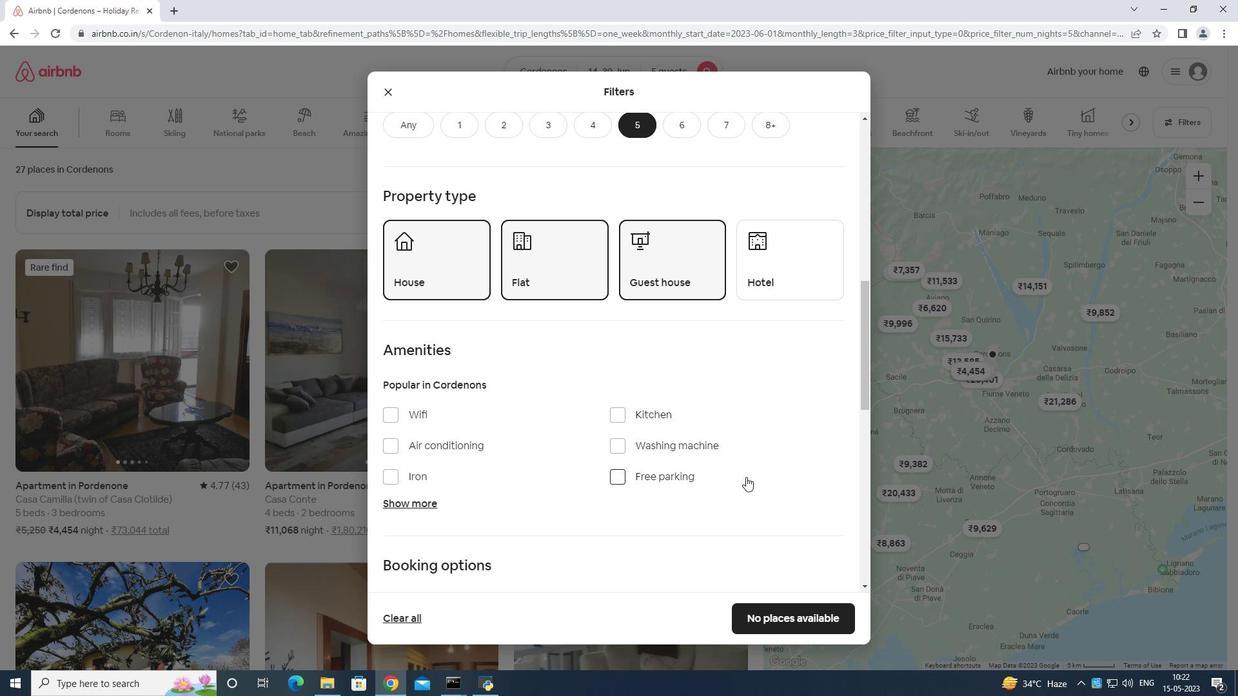 
Action: Mouse scrolled (744, 473) with delta (0, 0)
Screenshot: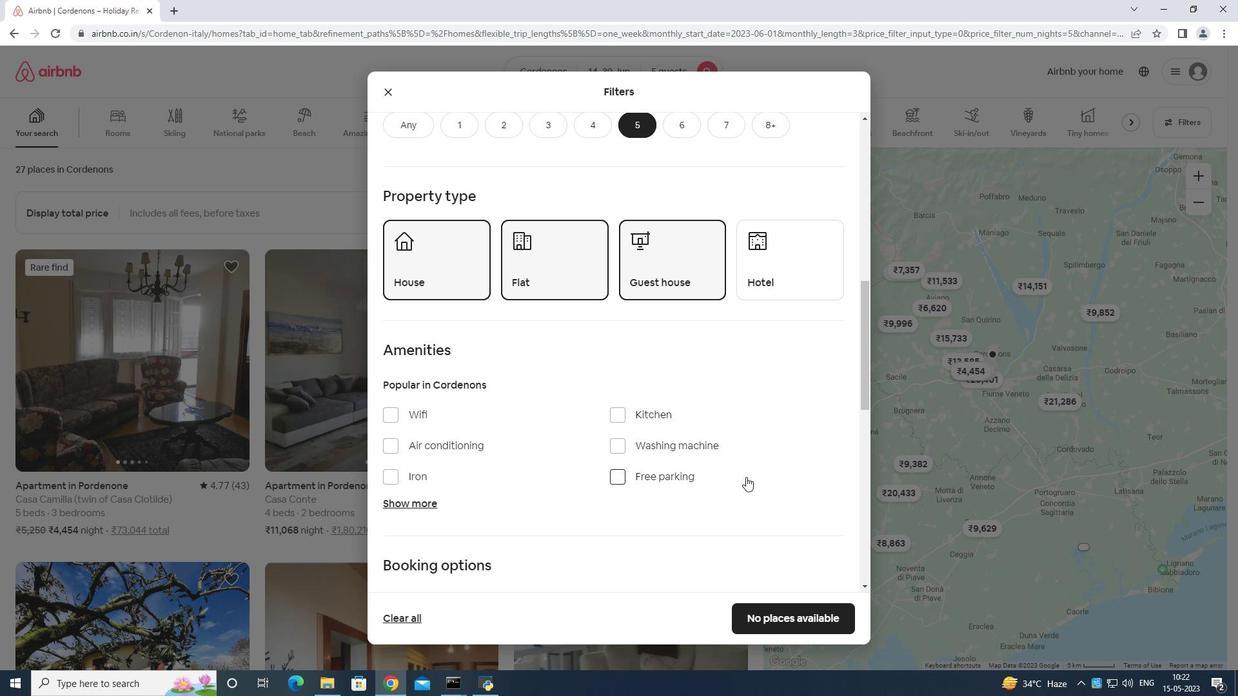
Action: Mouse moved to (384, 292)
Screenshot: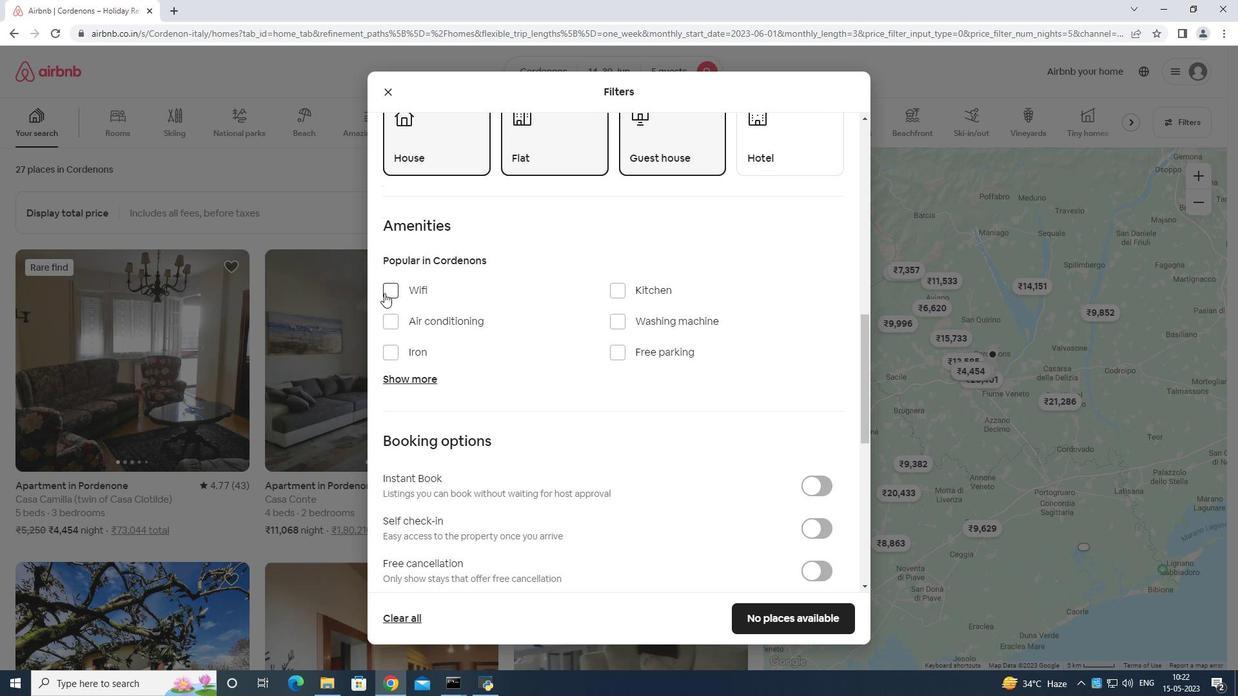 
Action: Mouse pressed left at (384, 292)
Screenshot: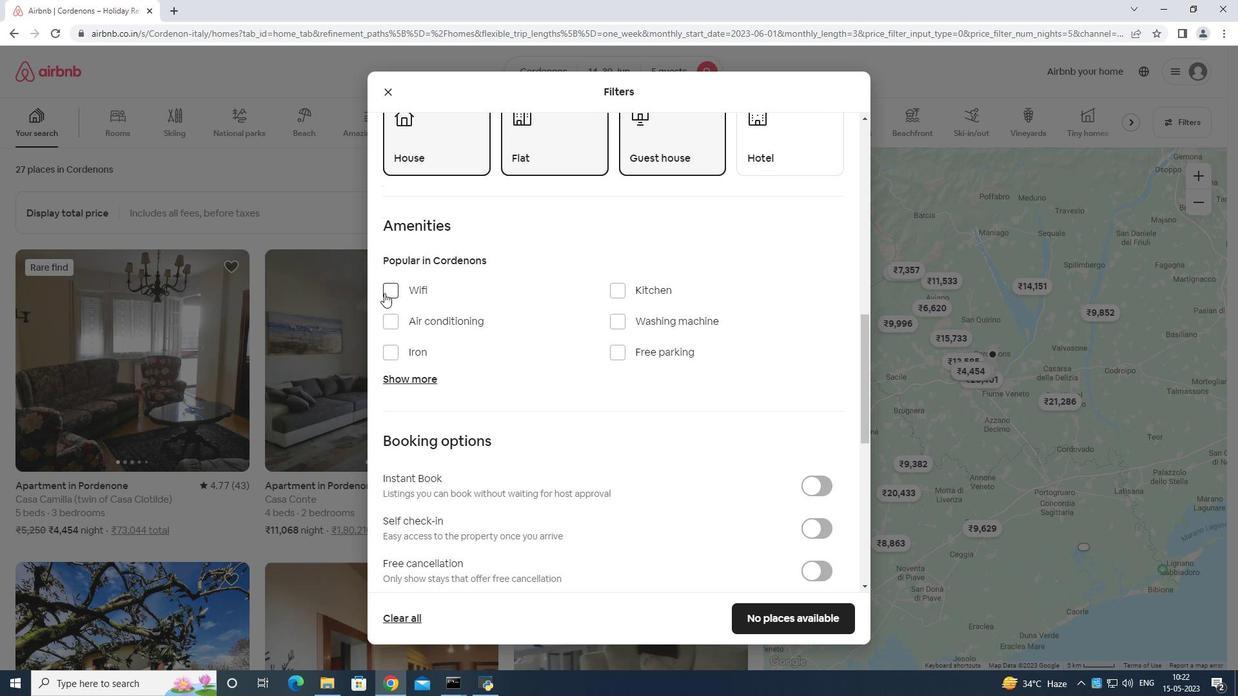 
Action: Mouse moved to (618, 355)
Screenshot: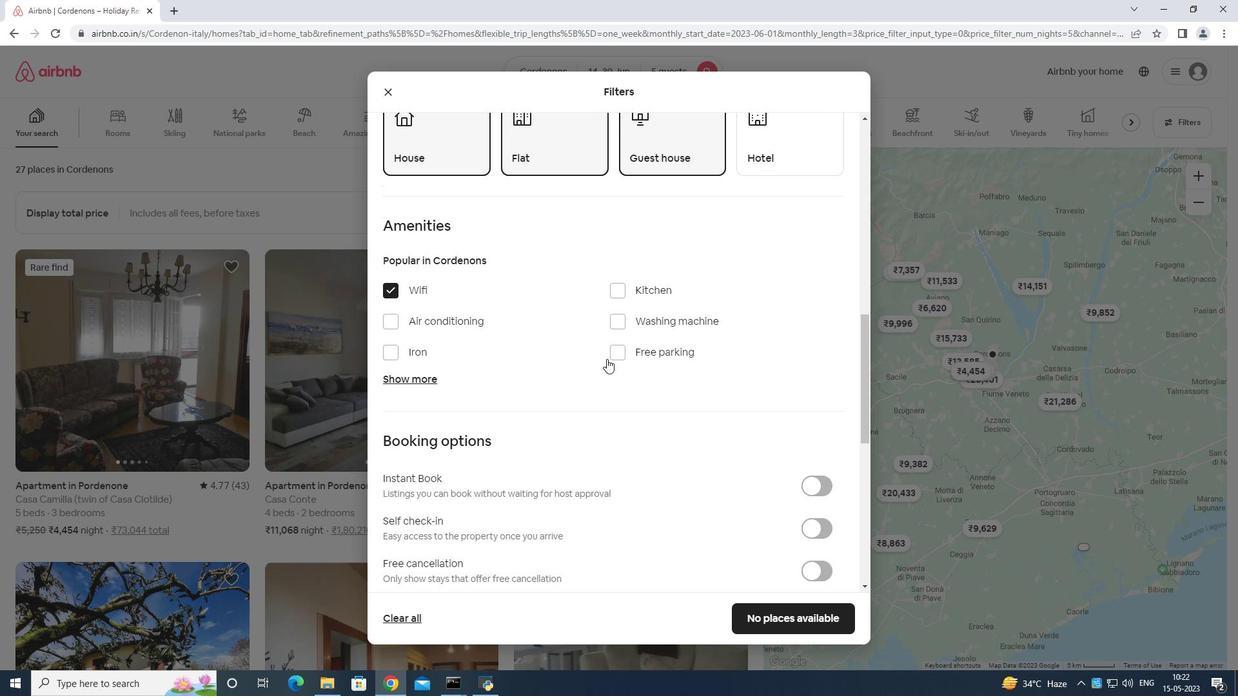 
Action: Mouse pressed left at (618, 355)
Screenshot: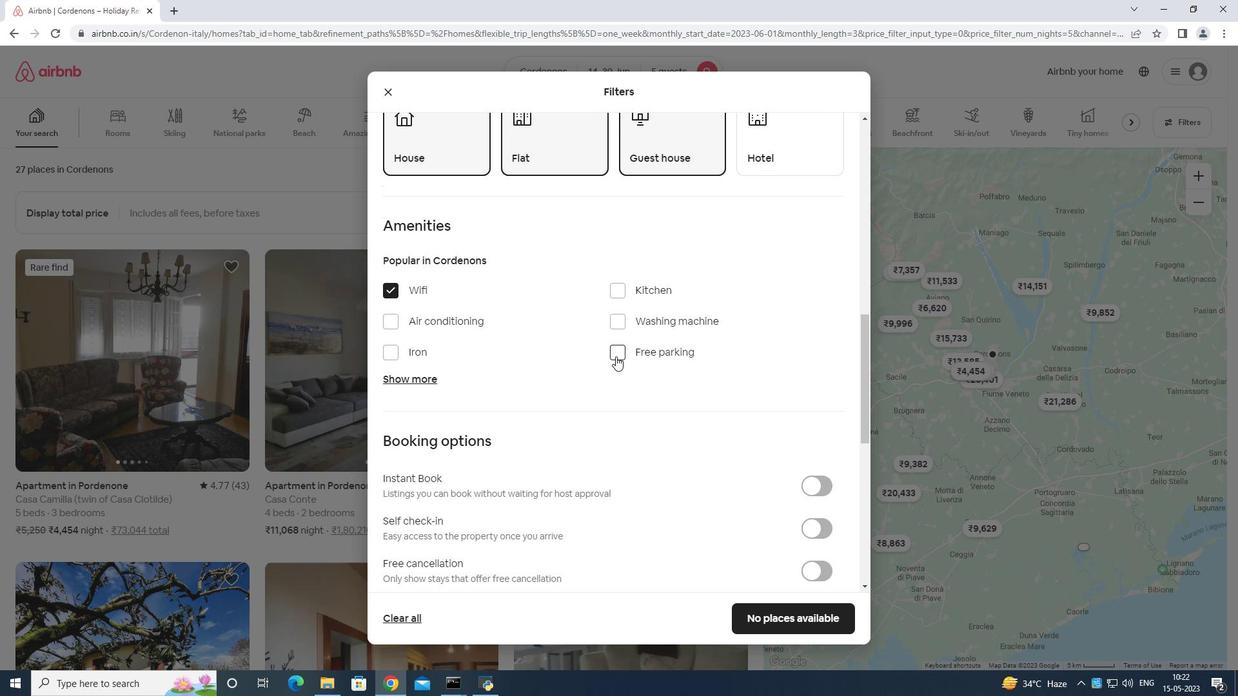 
Action: Mouse moved to (412, 376)
Screenshot: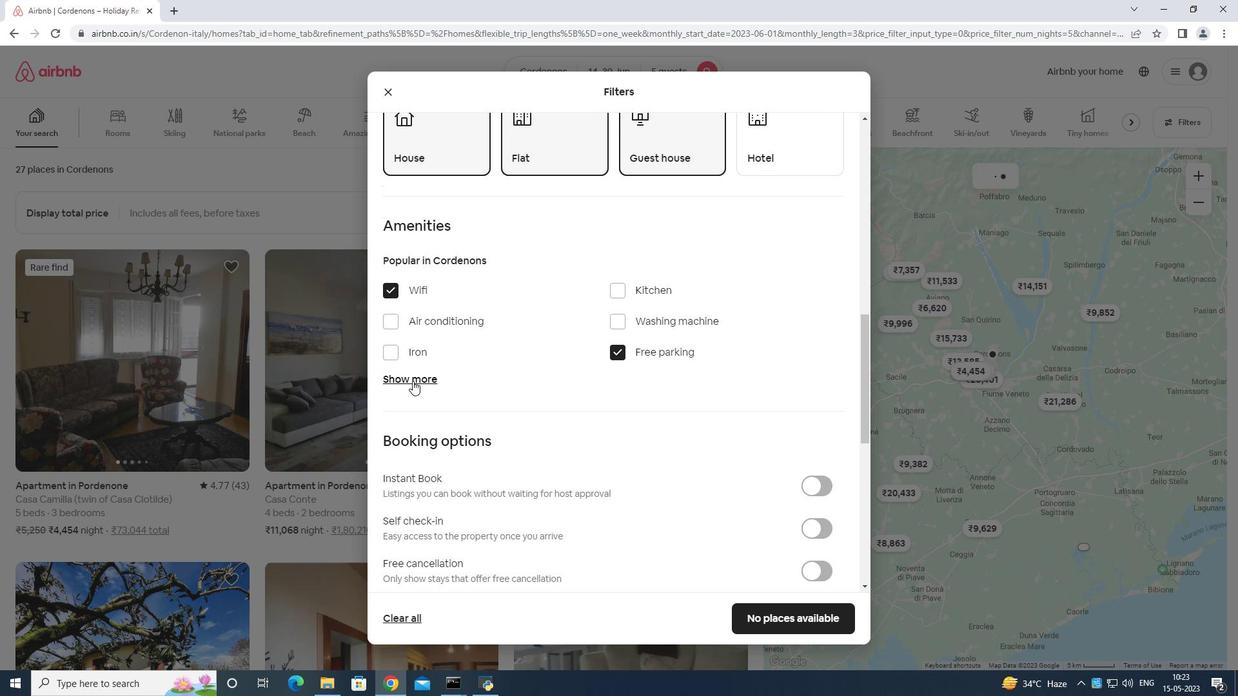 
Action: Mouse pressed left at (412, 376)
Screenshot: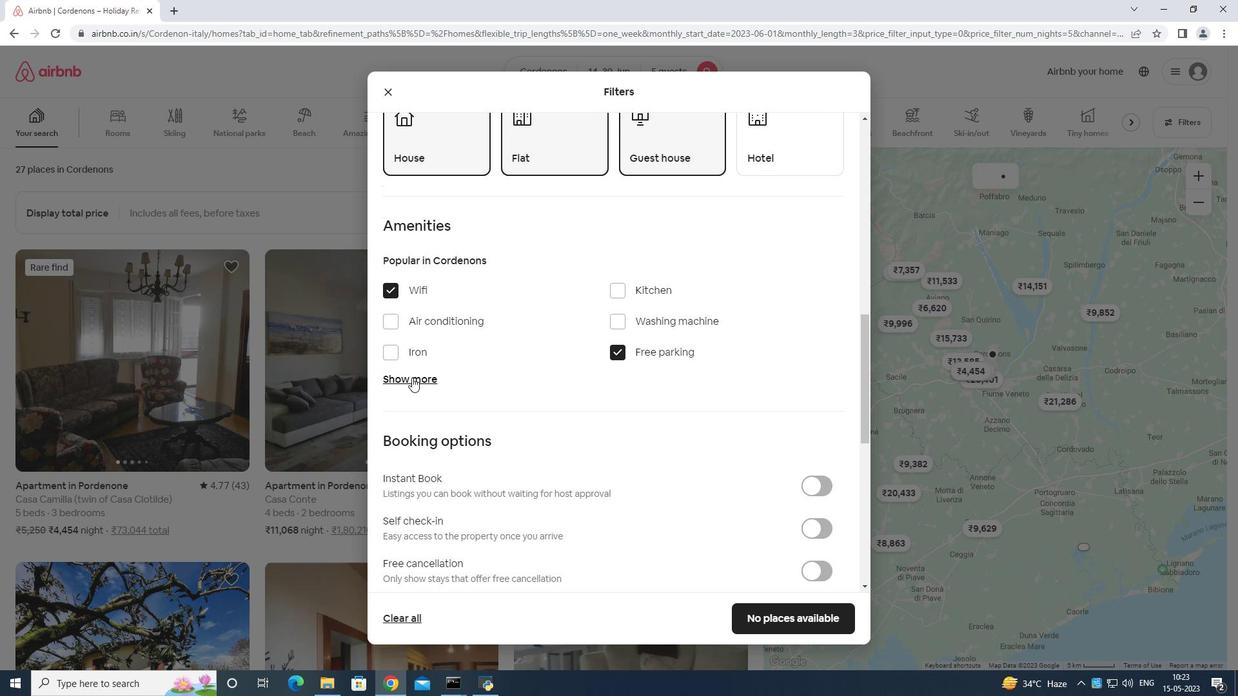 
Action: Mouse moved to (451, 366)
Screenshot: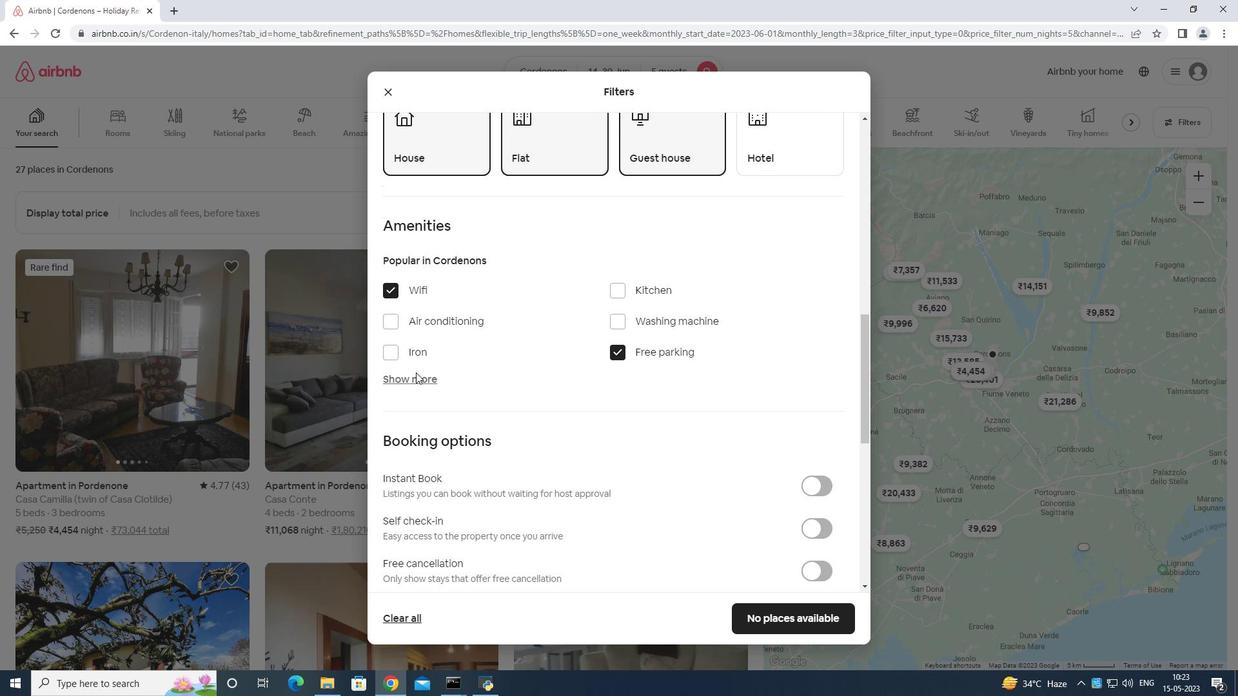 
Action: Mouse scrolled (451, 365) with delta (0, 0)
Screenshot: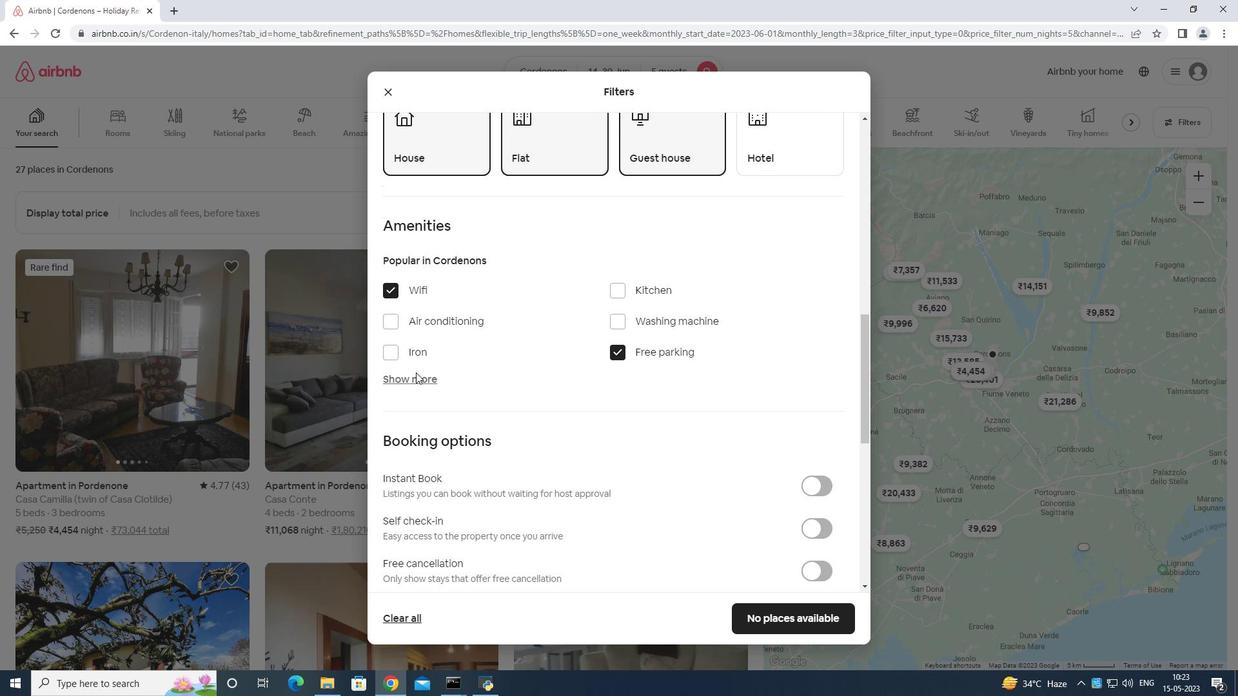 
Action: Mouse moved to (471, 374)
Screenshot: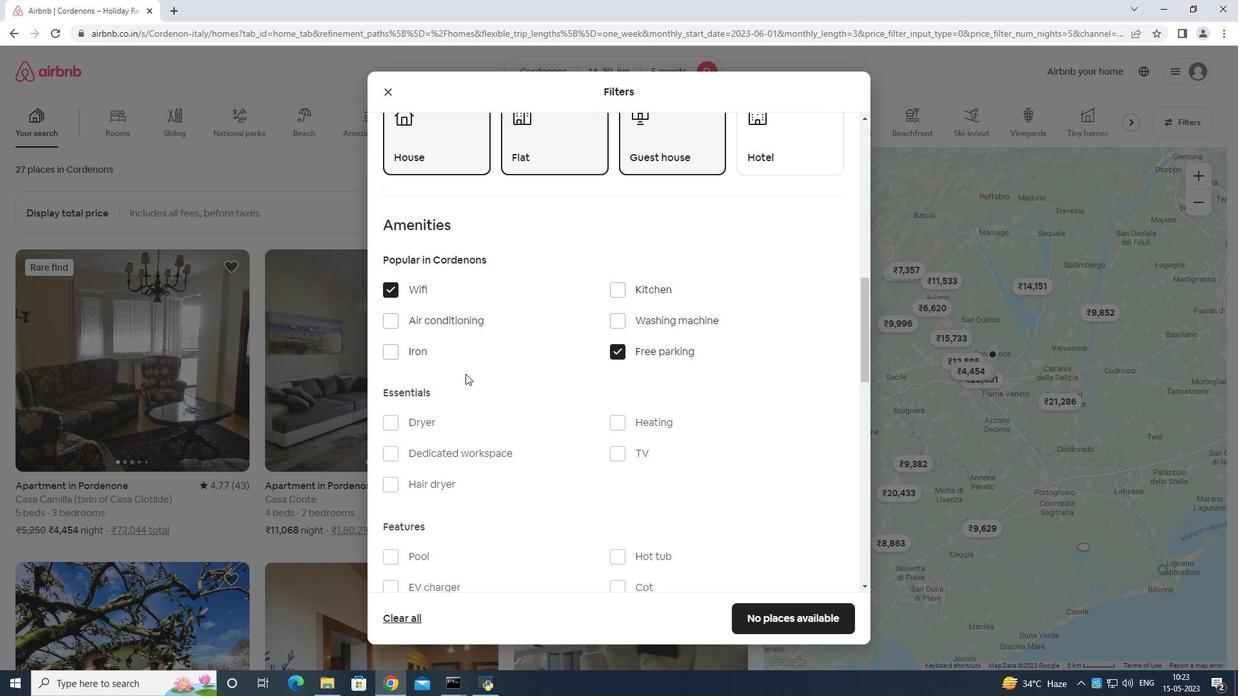 
Action: Mouse scrolled (471, 373) with delta (0, 0)
Screenshot: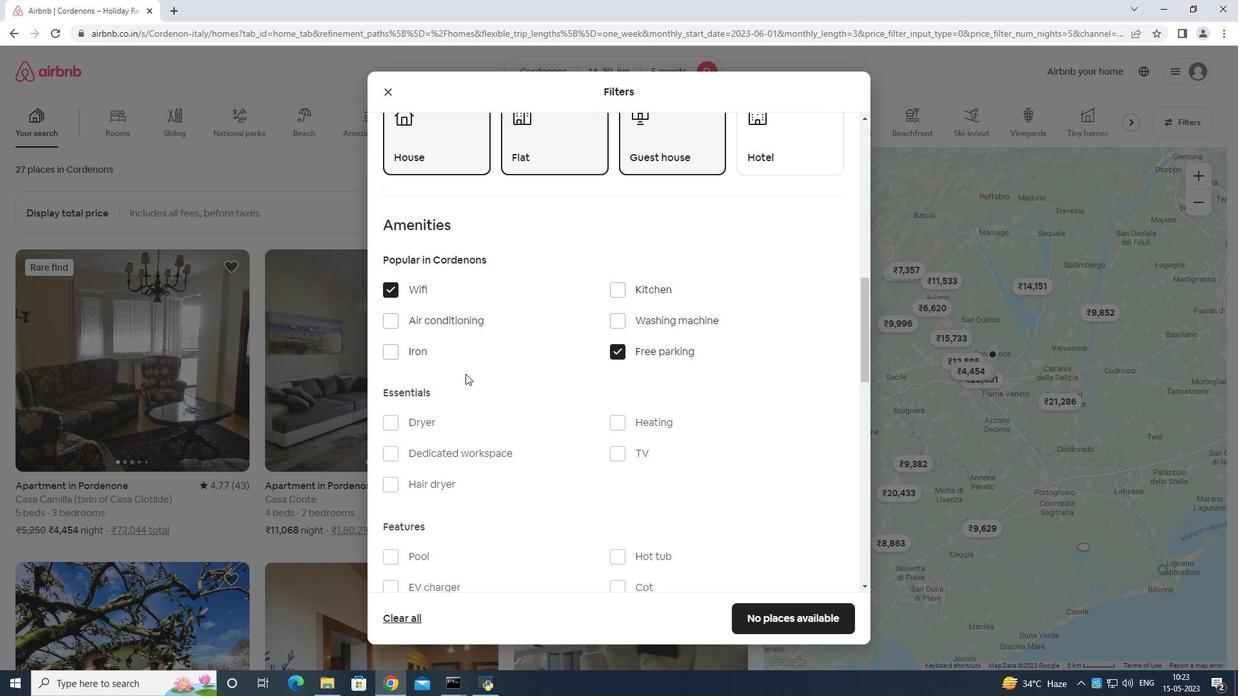 
Action: Mouse moved to (629, 329)
Screenshot: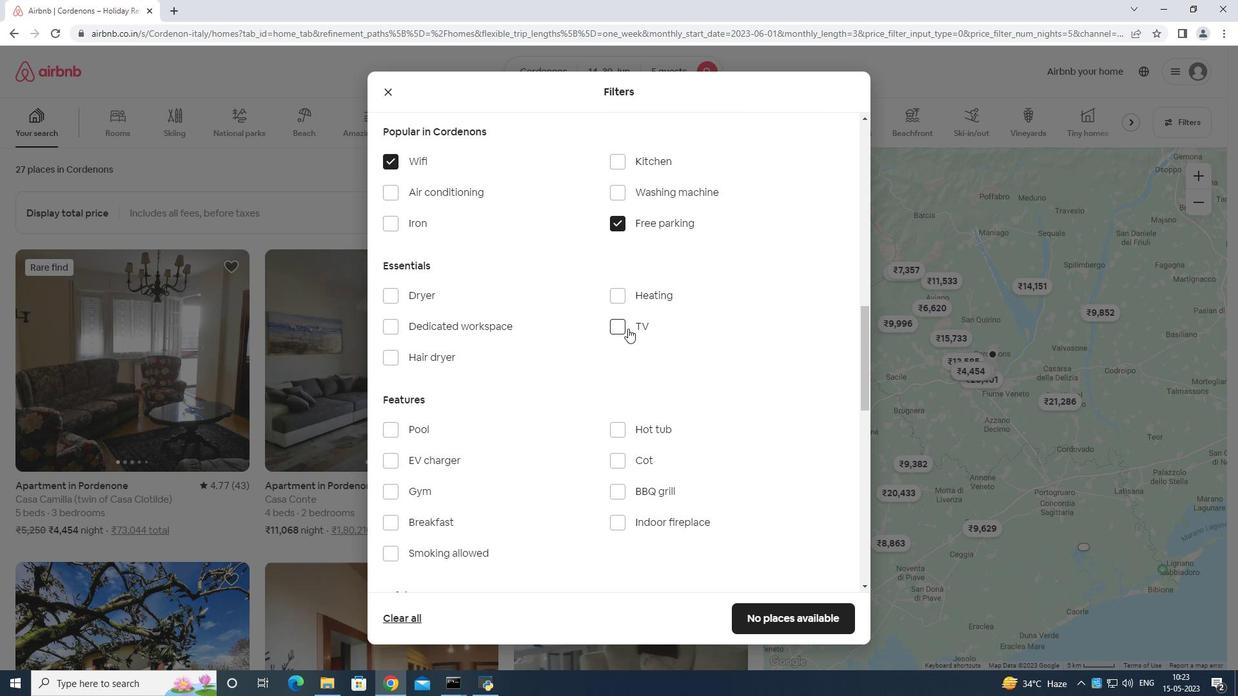 
Action: Mouse pressed left at (629, 329)
Screenshot: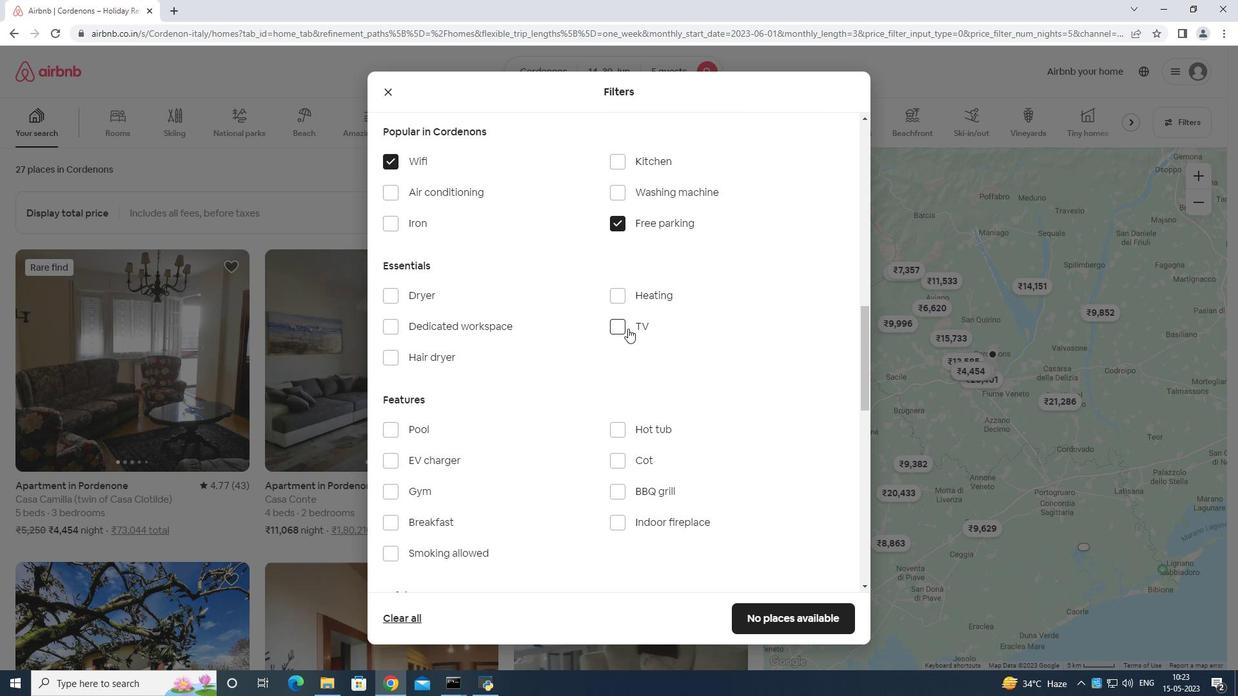 
Action: Mouse moved to (616, 338)
Screenshot: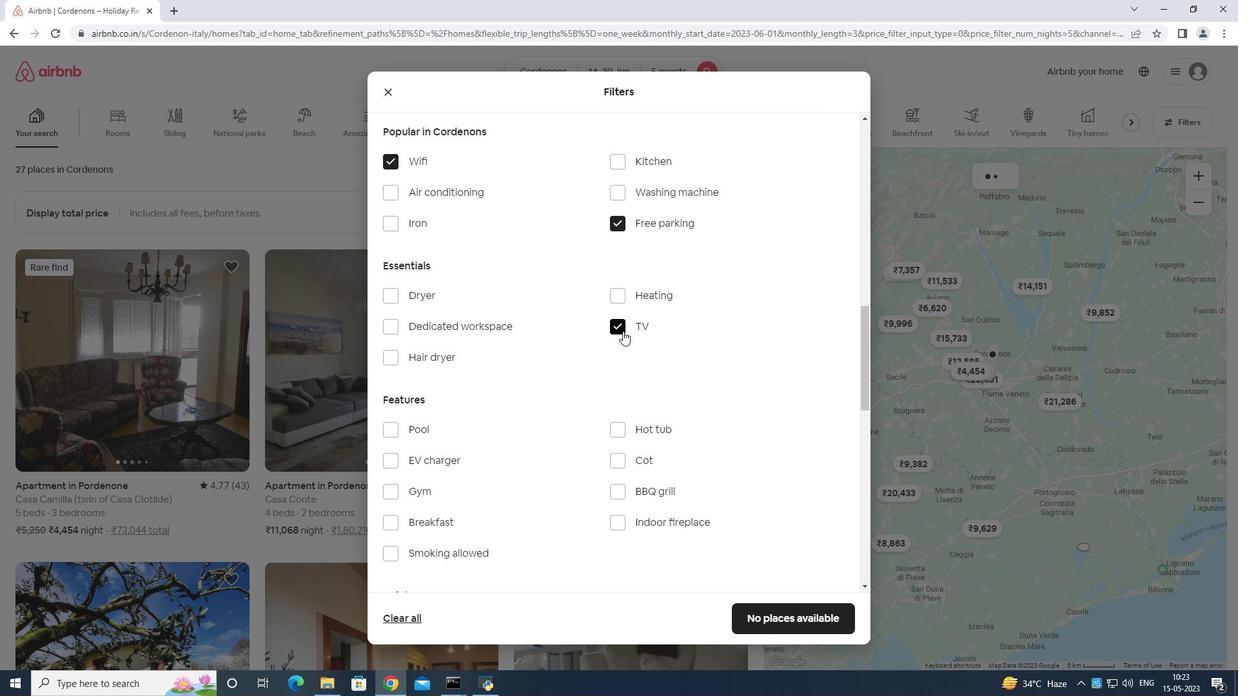 
Action: Mouse scrolled (616, 337) with delta (0, 0)
Screenshot: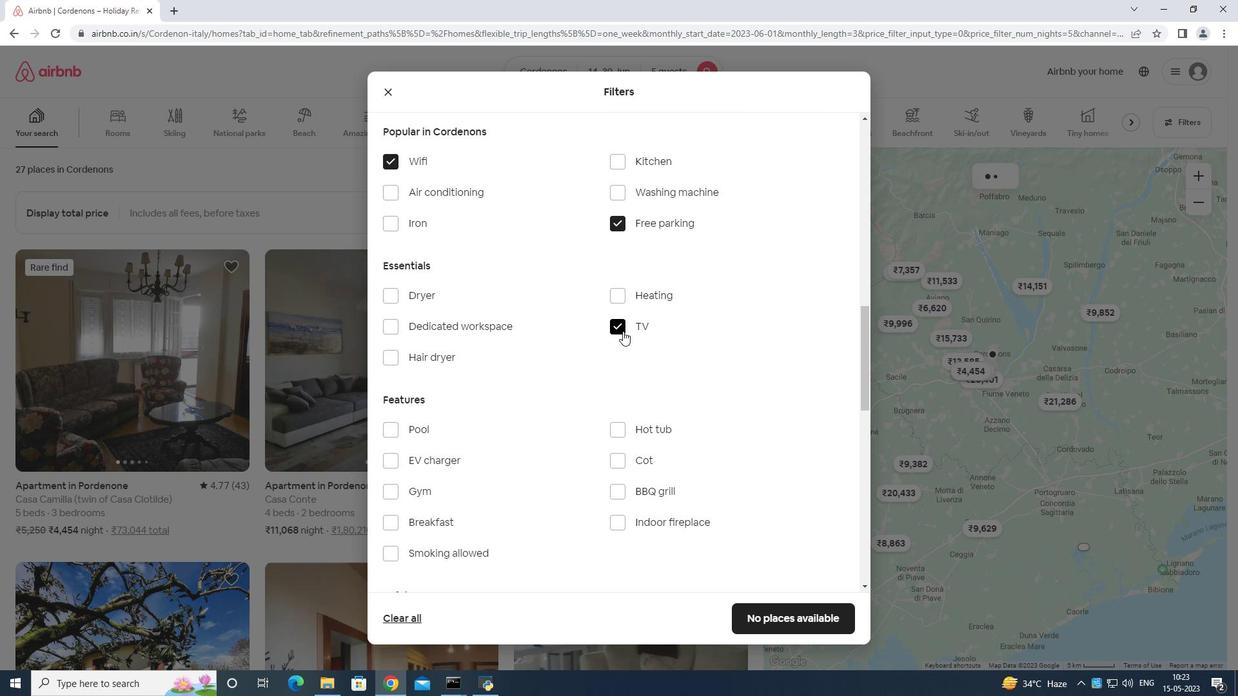 
Action: Mouse moved to (615, 341)
Screenshot: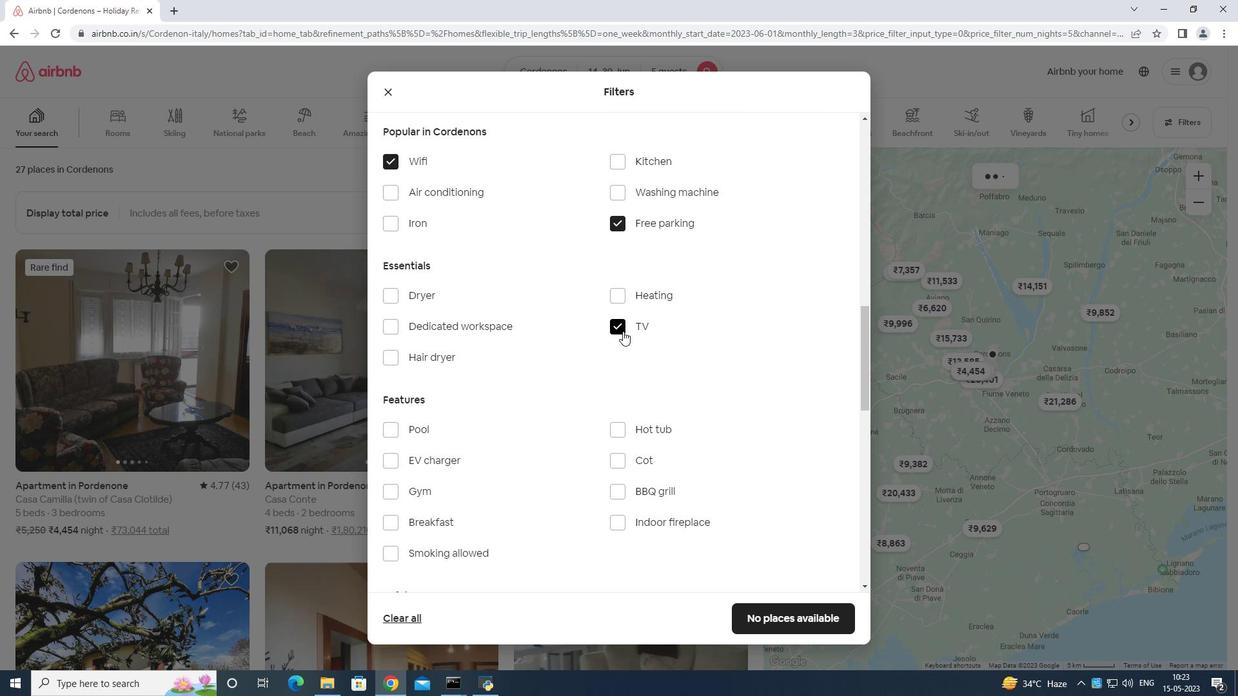 
Action: Mouse scrolled (616, 340) with delta (0, 0)
Screenshot: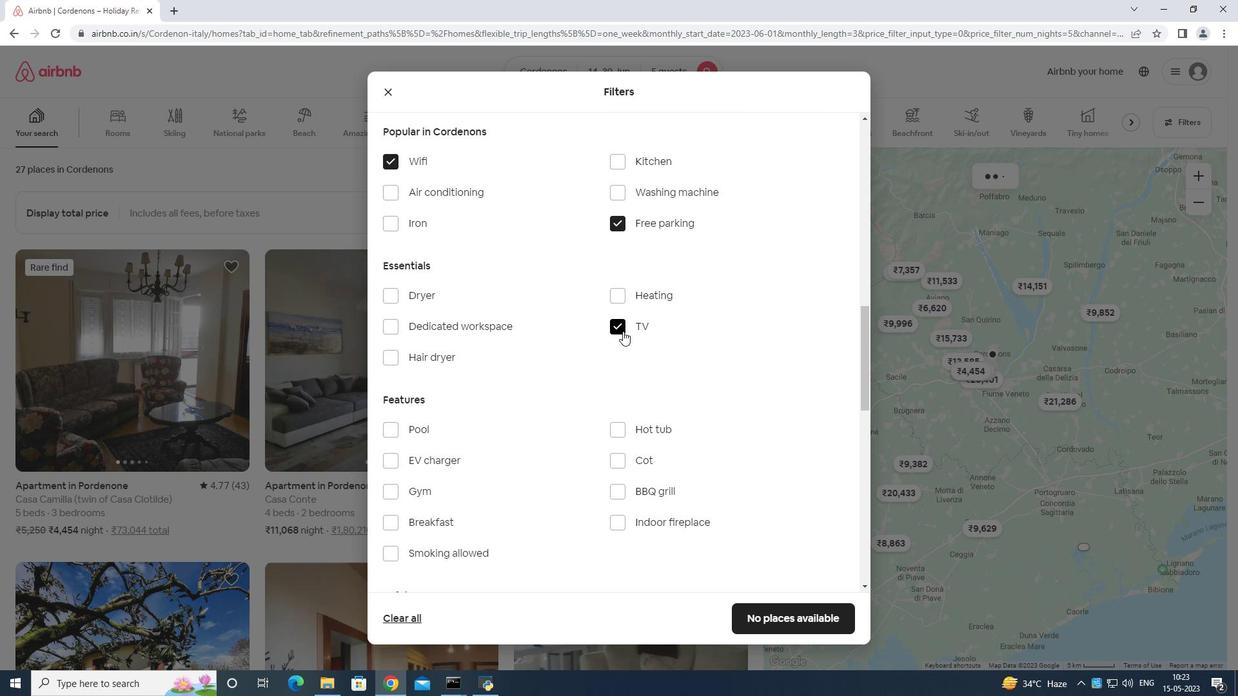 
Action: Mouse moved to (397, 364)
Screenshot: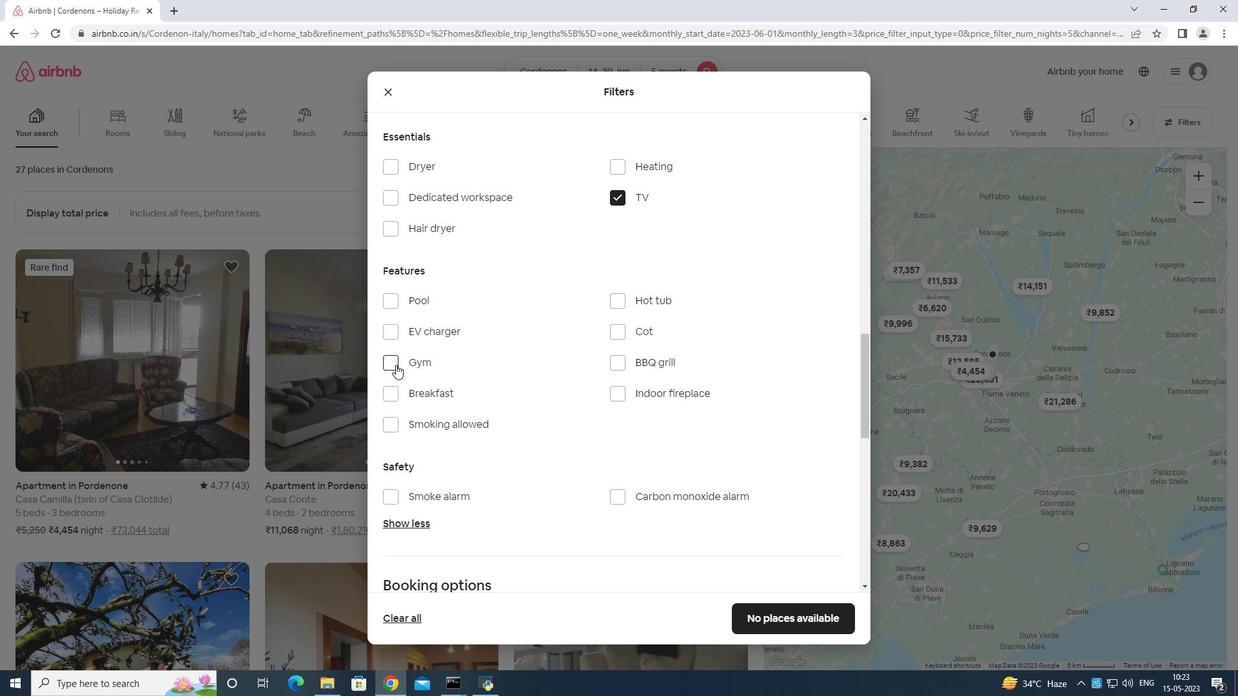 
Action: Mouse pressed left at (397, 364)
Screenshot: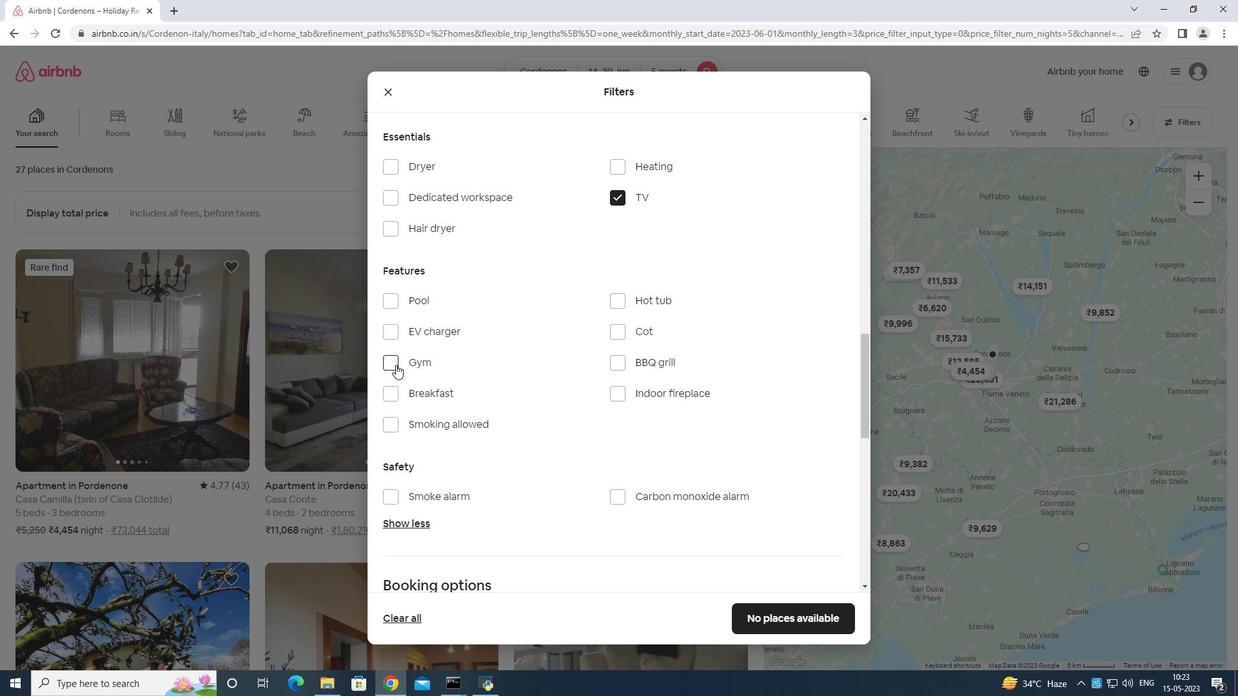 
Action: Mouse moved to (396, 389)
Screenshot: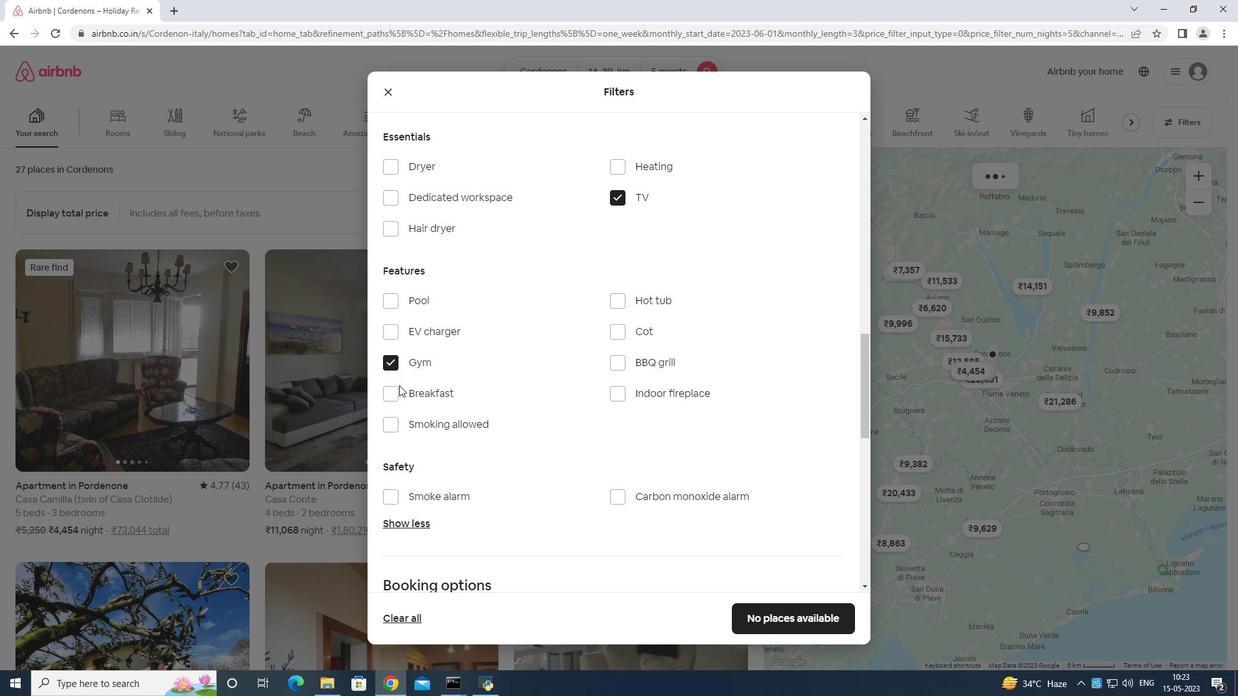 
Action: Mouse pressed left at (396, 389)
Screenshot: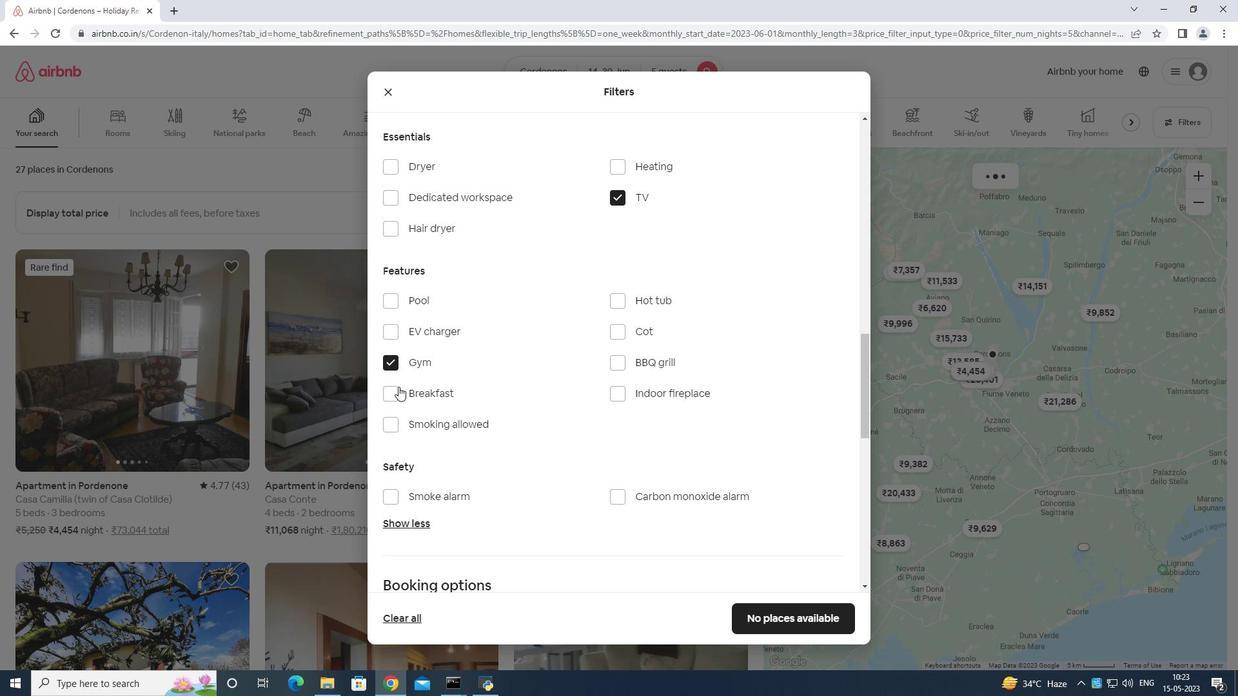 
Action: Mouse moved to (425, 389)
Screenshot: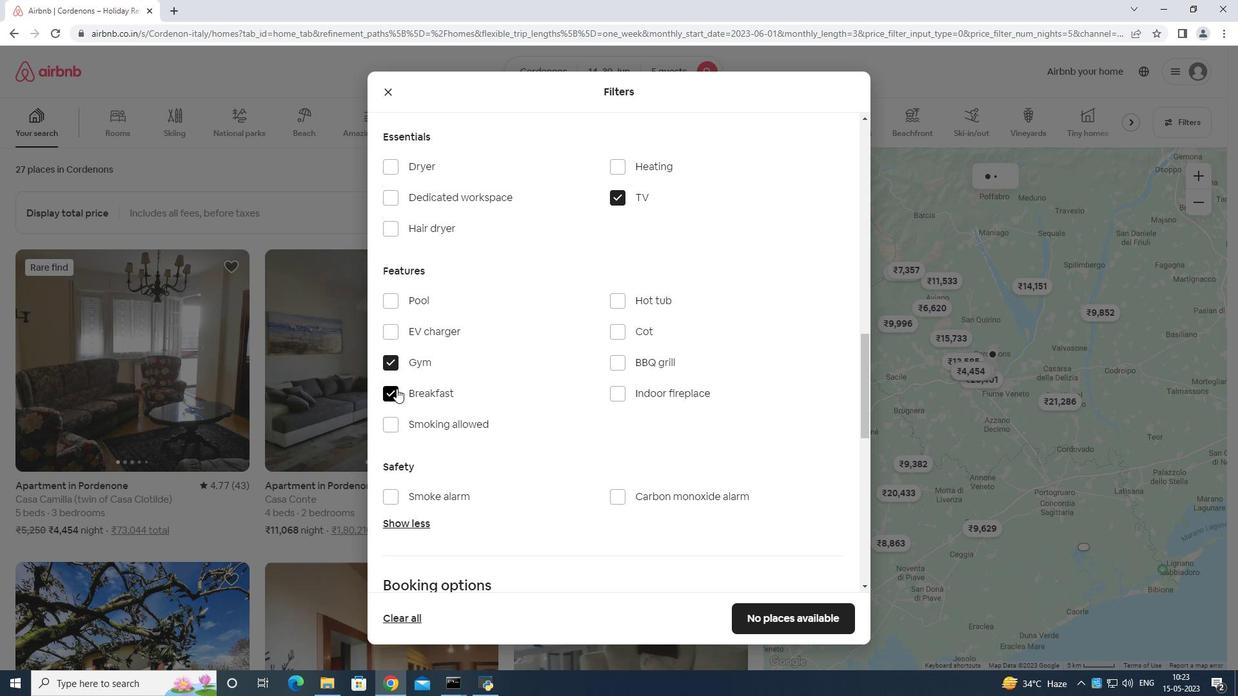 
Action: Mouse scrolled (425, 389) with delta (0, 0)
Screenshot: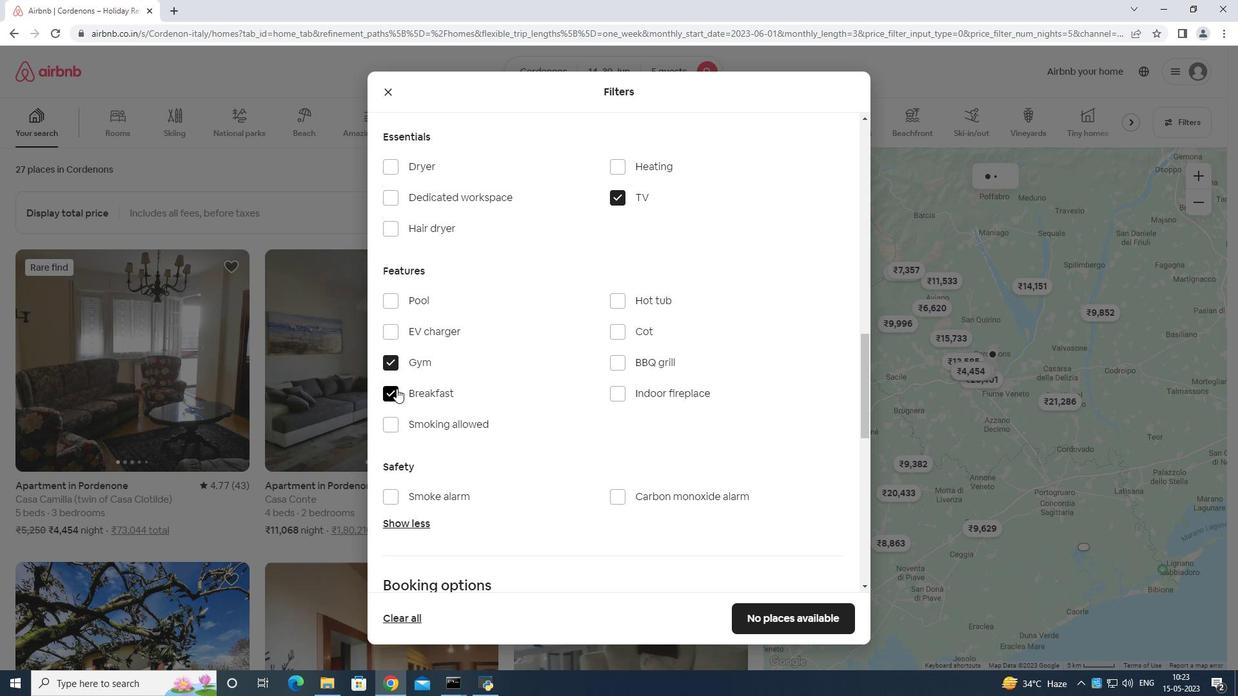 
Action: Mouse moved to (455, 389)
Screenshot: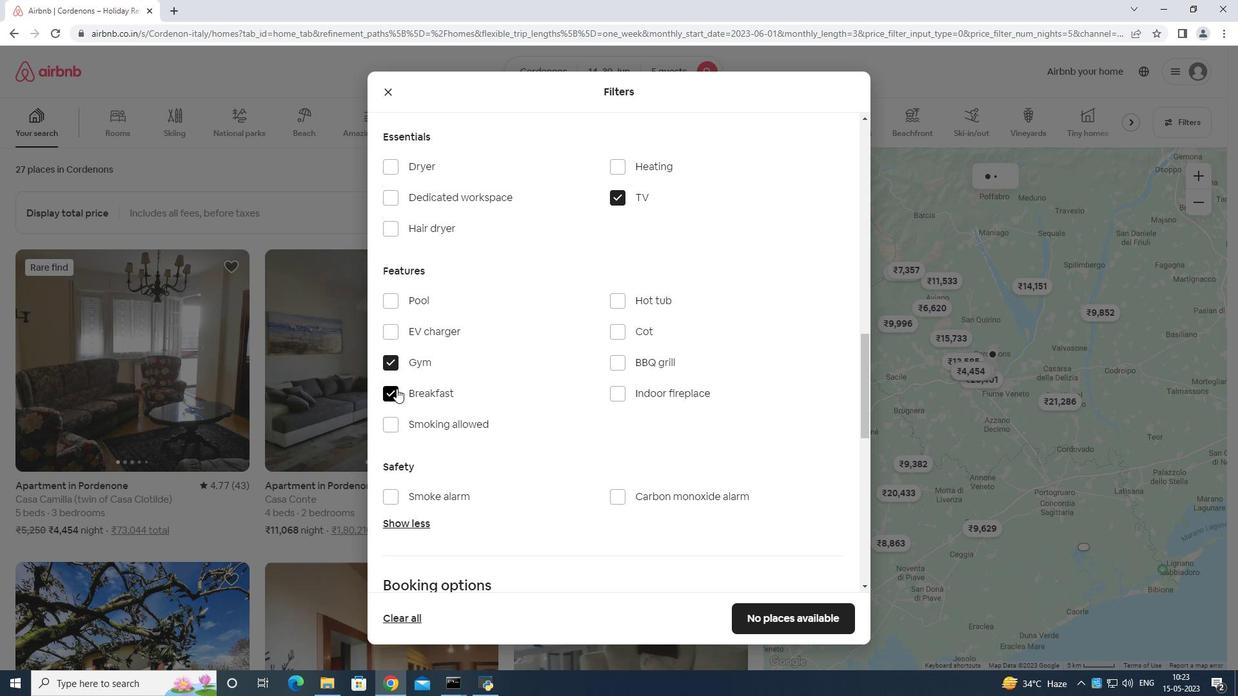 
Action: Mouse scrolled (455, 389) with delta (0, 0)
Screenshot: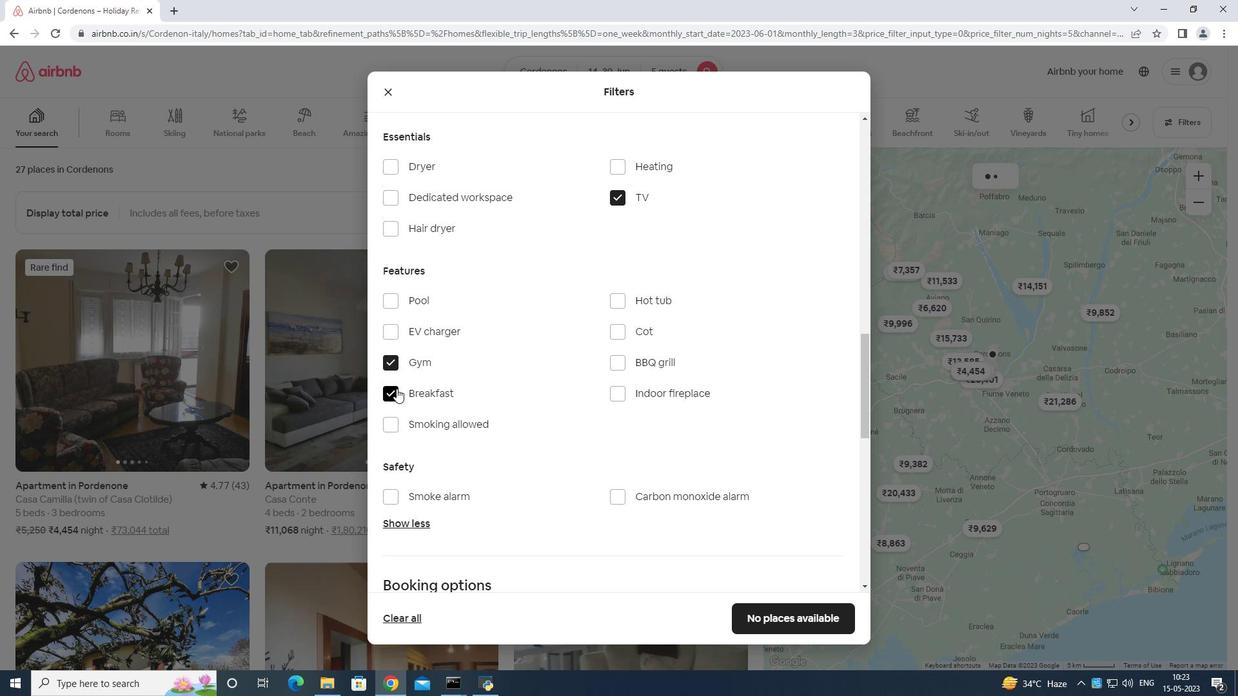 
Action: Mouse moved to (489, 386)
Screenshot: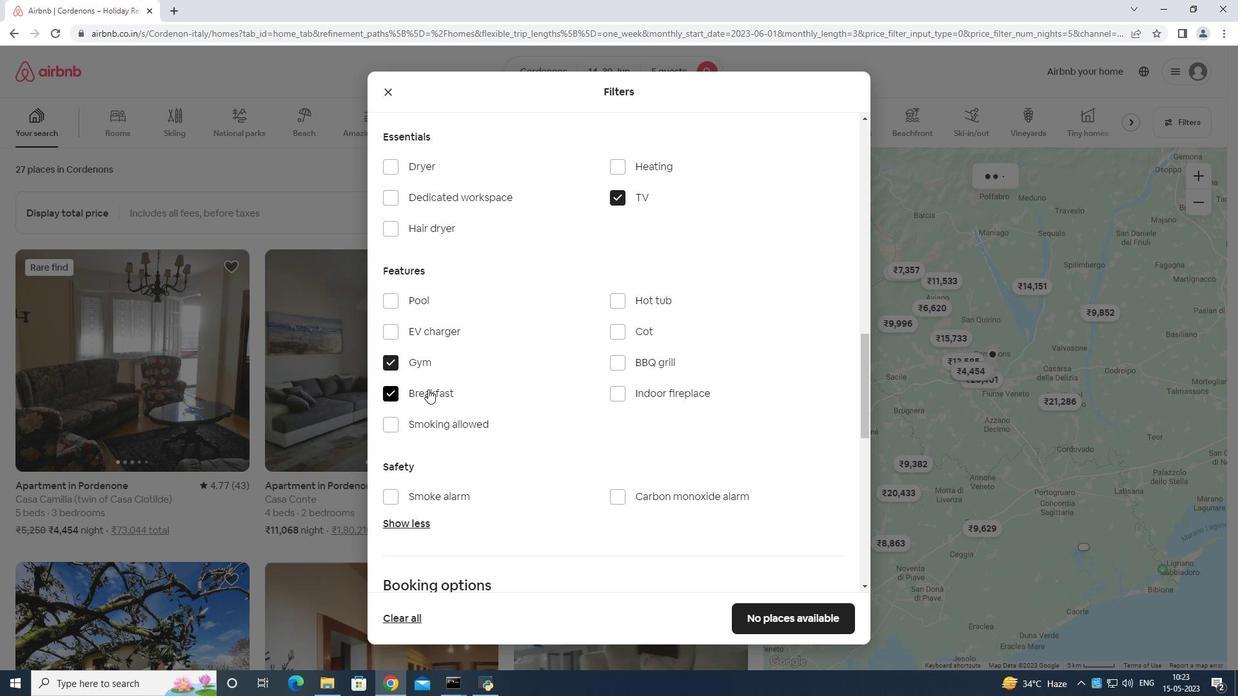 
Action: Mouse scrolled (489, 385) with delta (0, 0)
Screenshot: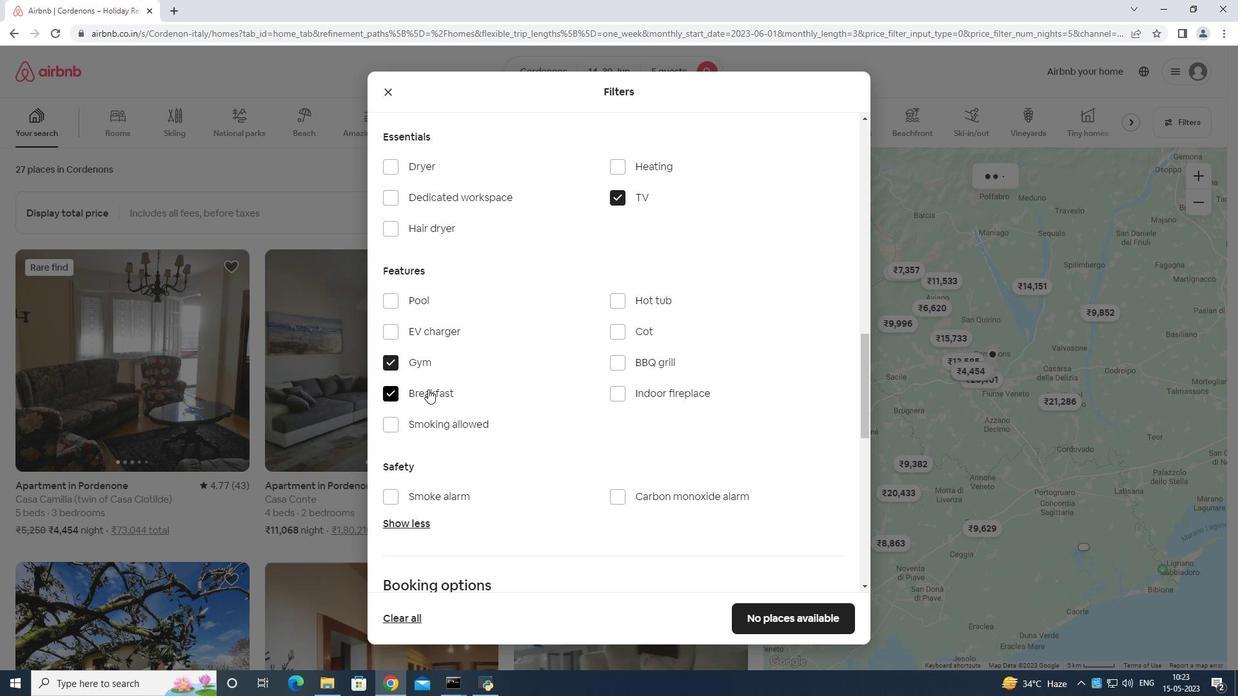 
Action: Mouse moved to (506, 380)
Screenshot: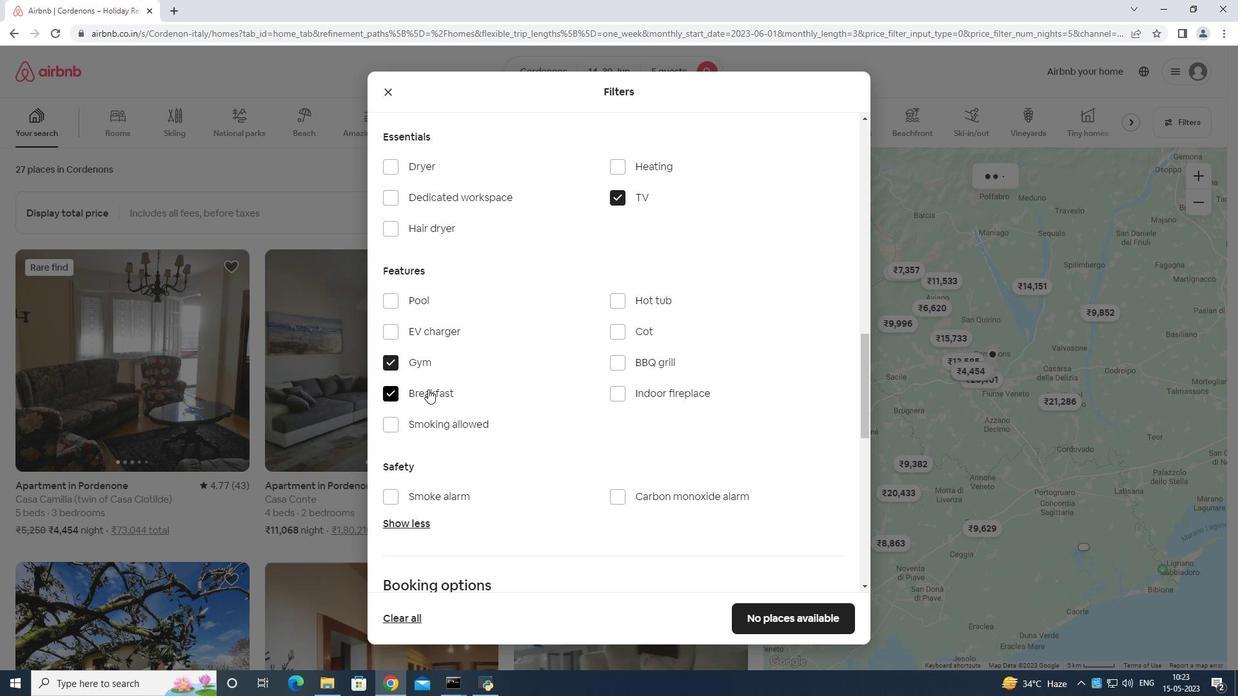 
Action: Mouse scrolled (506, 380) with delta (0, 0)
Screenshot: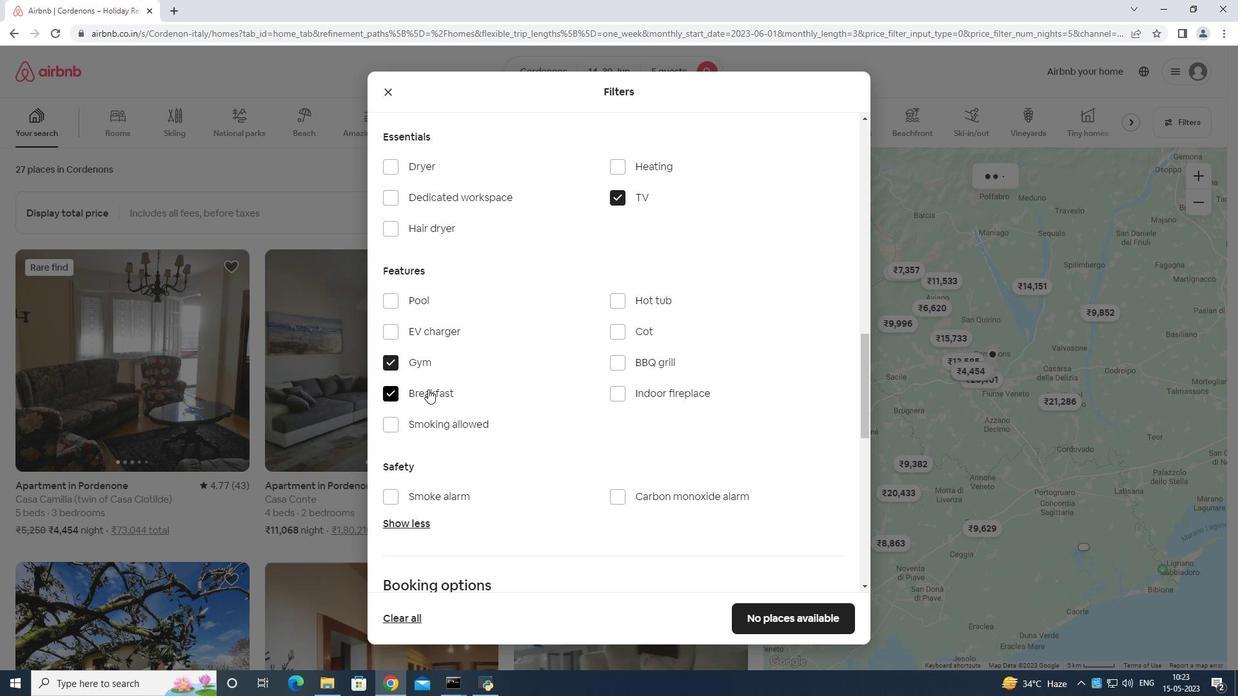 
Action: Mouse moved to (805, 412)
Screenshot: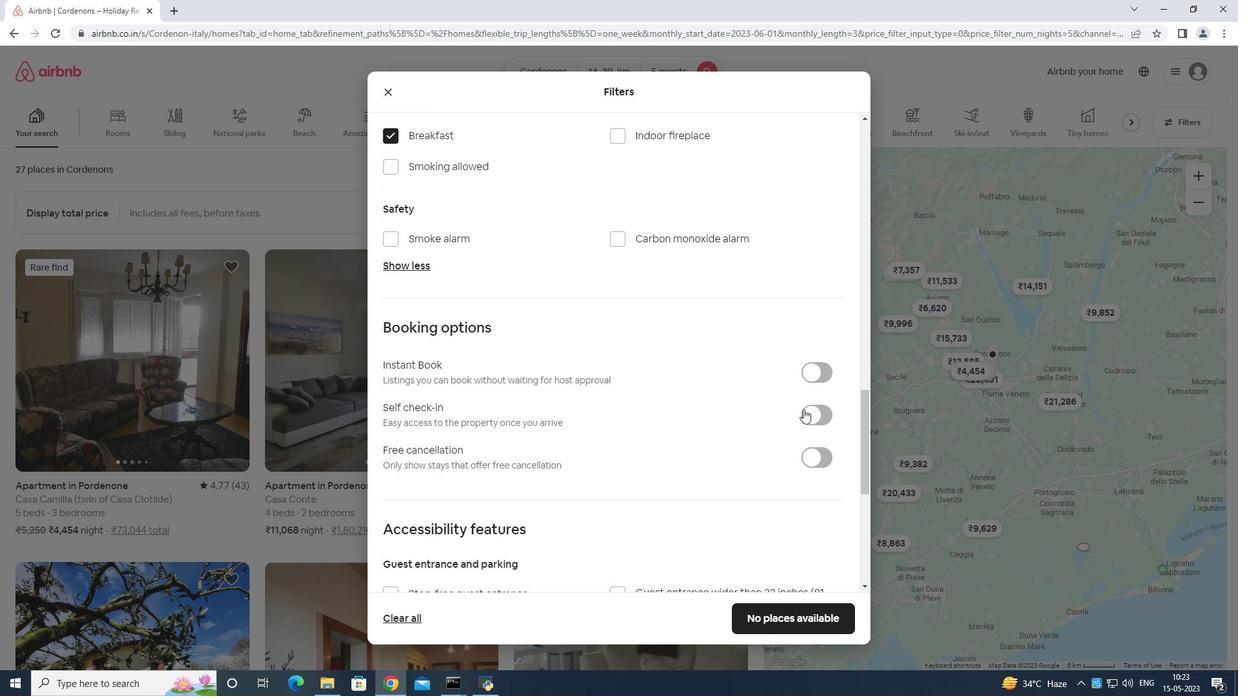 
Action: Mouse pressed left at (805, 412)
Screenshot: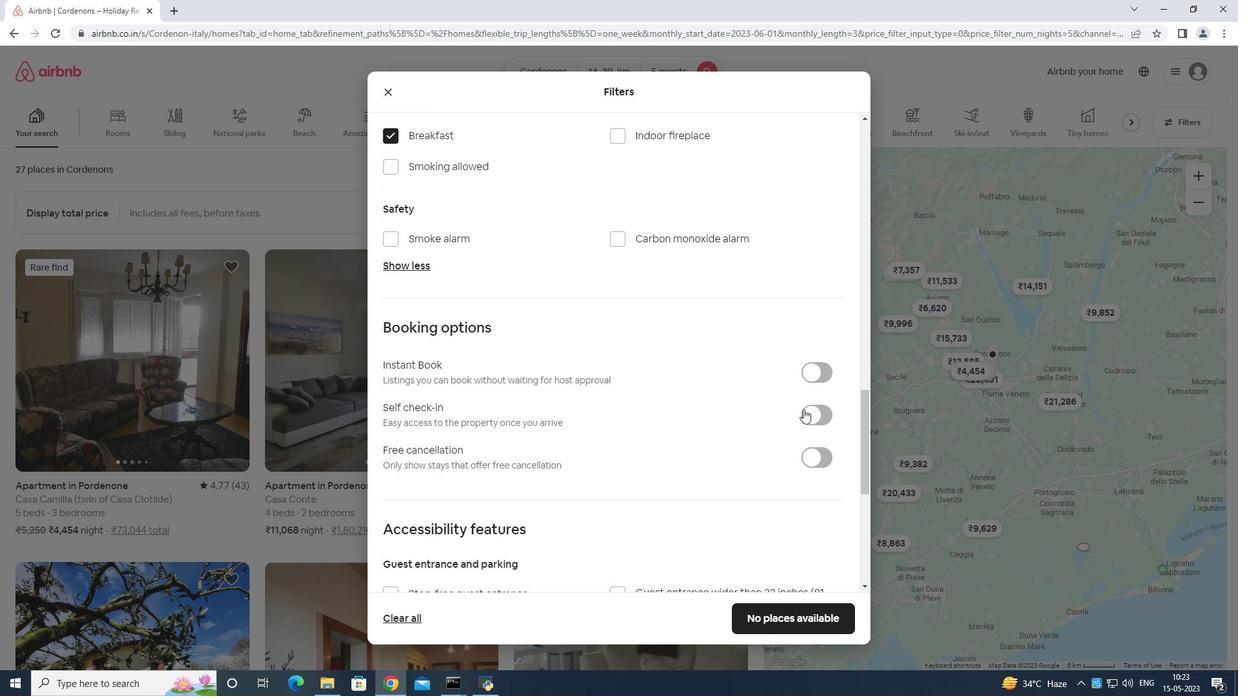 
Action: Mouse moved to (827, 408)
Screenshot: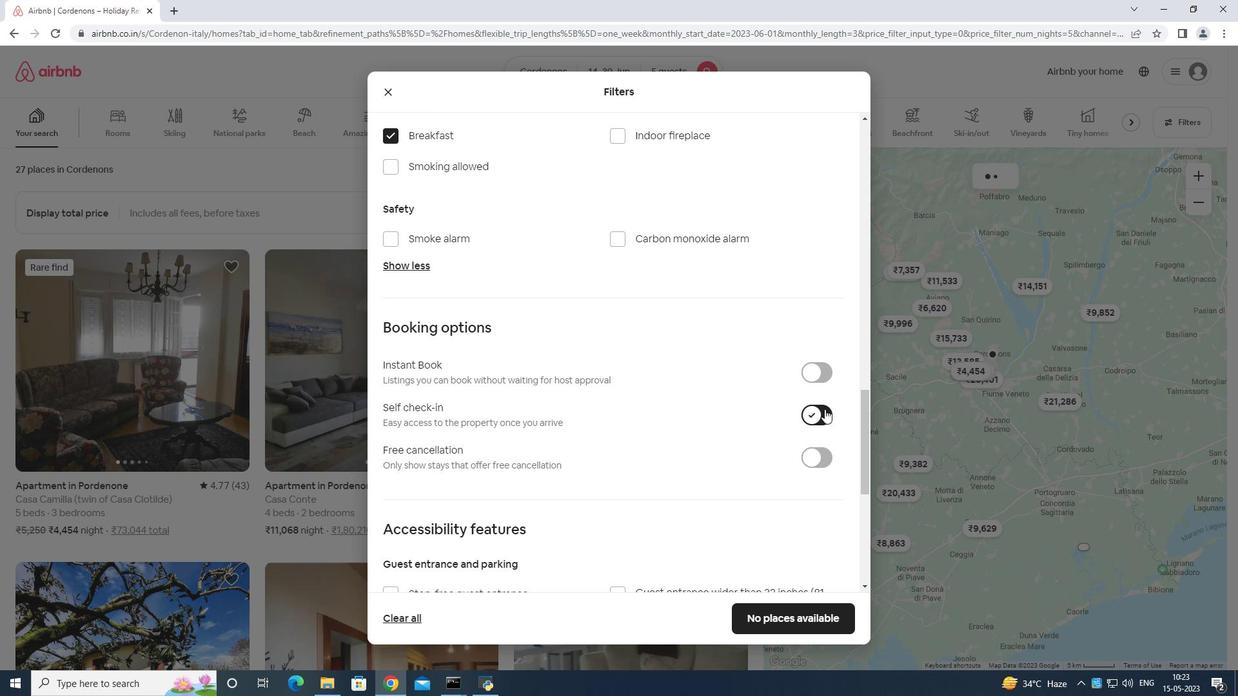 
Action: Mouse scrolled (827, 407) with delta (0, 0)
Screenshot: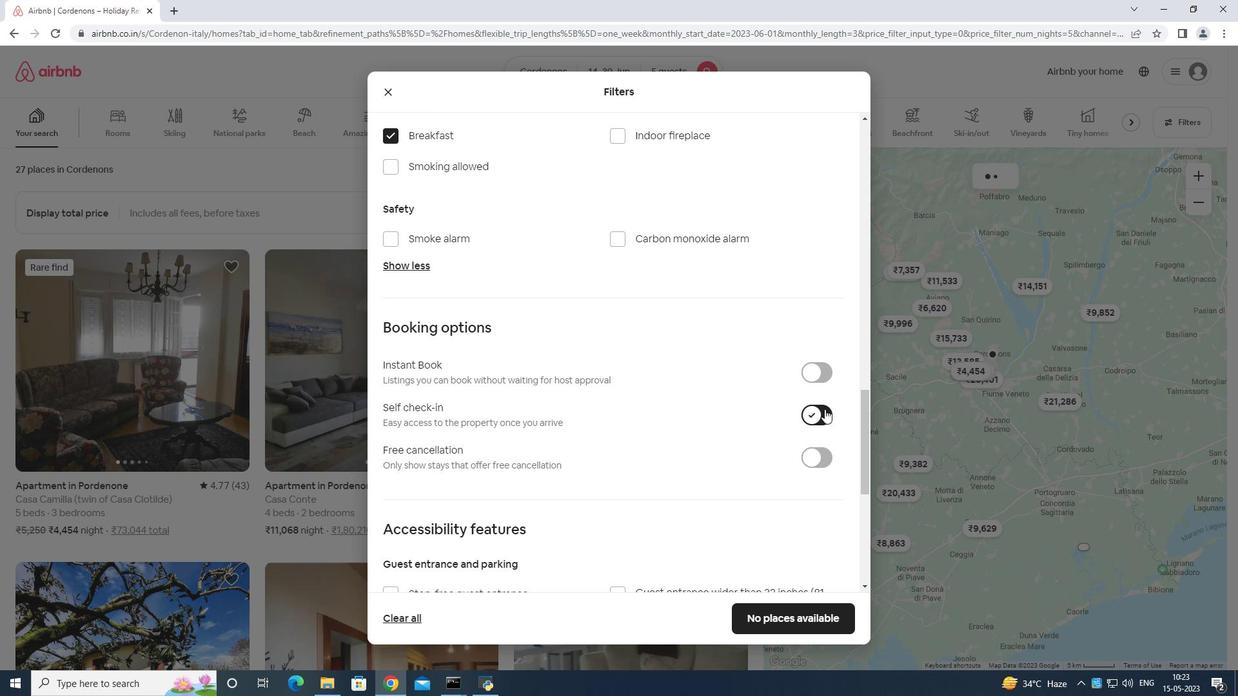
Action: Mouse moved to (826, 413)
Screenshot: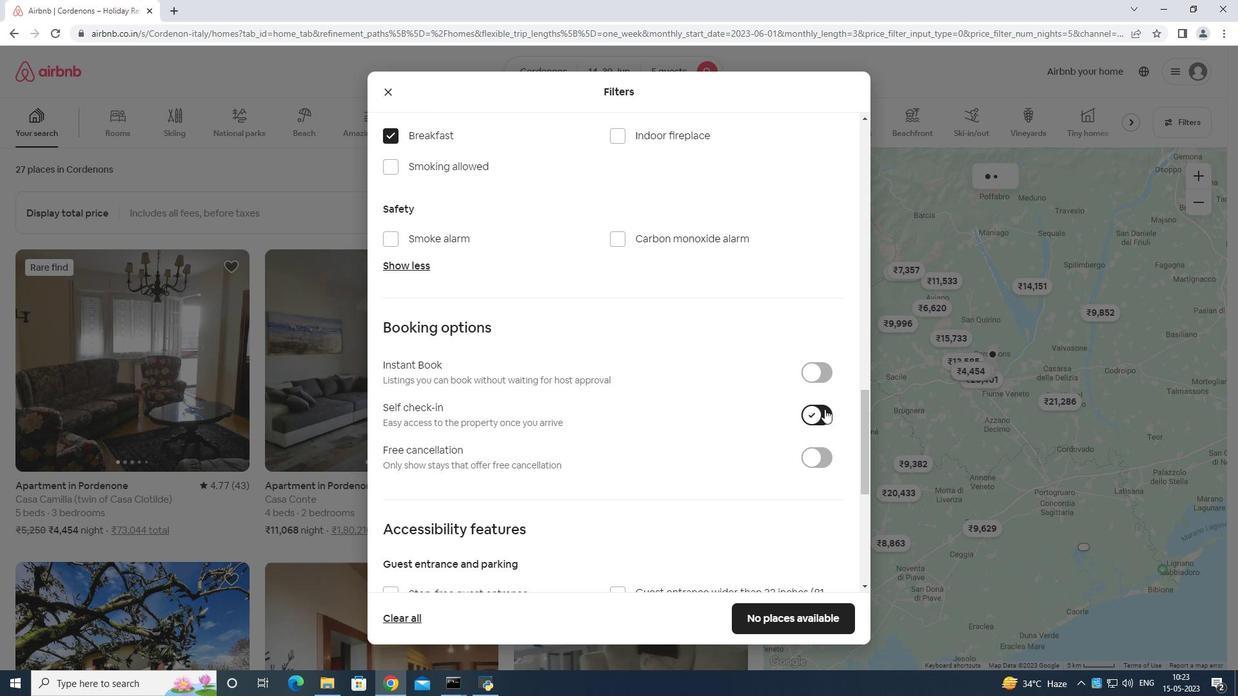 
Action: Mouse scrolled (826, 412) with delta (0, 0)
Screenshot: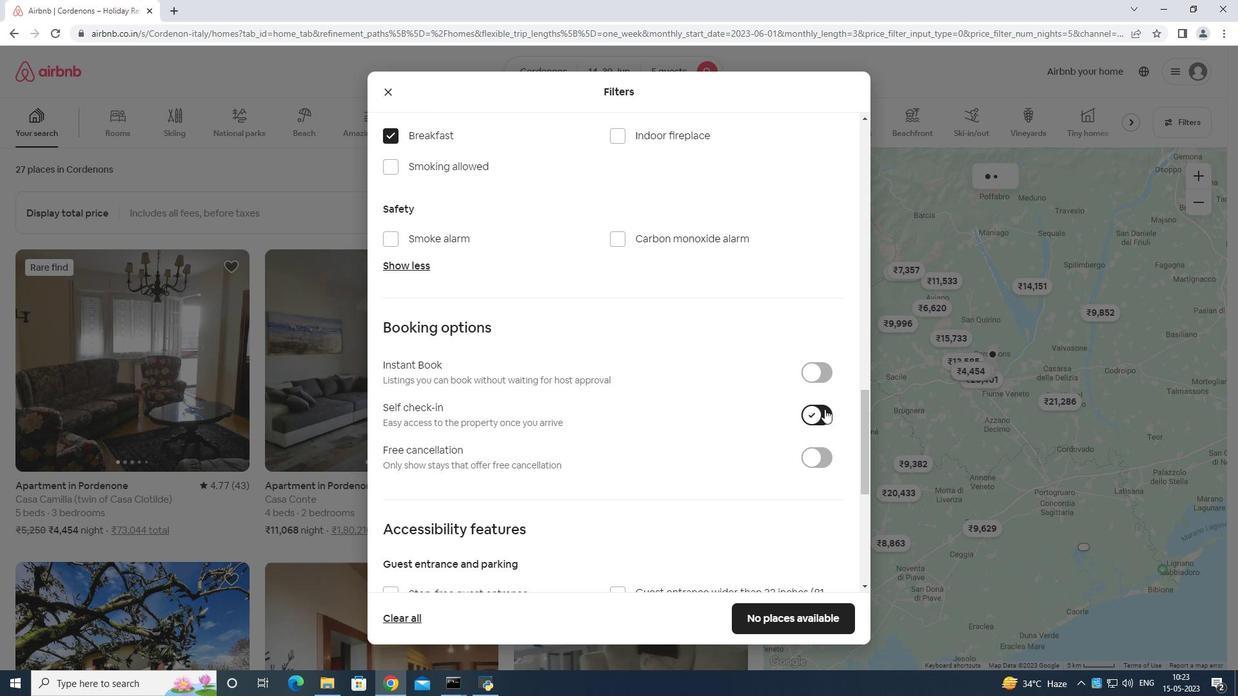
Action: Mouse moved to (825, 414)
Screenshot: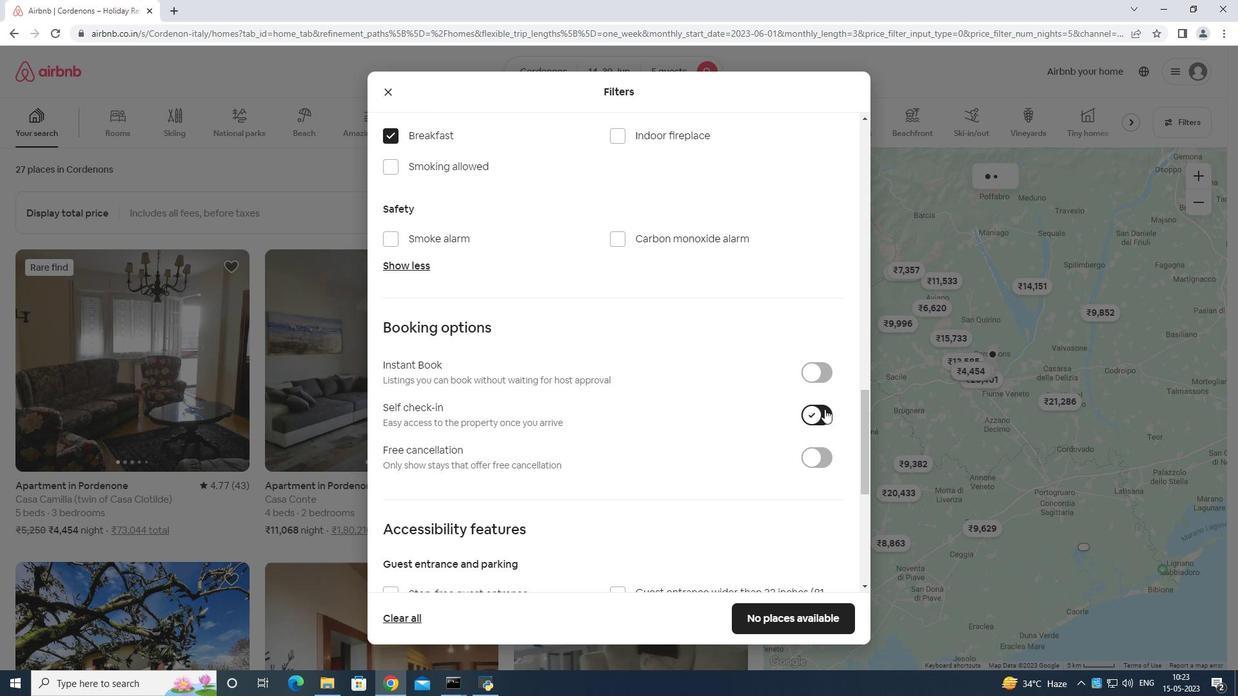 
Action: Mouse scrolled (825, 414) with delta (0, 0)
Screenshot: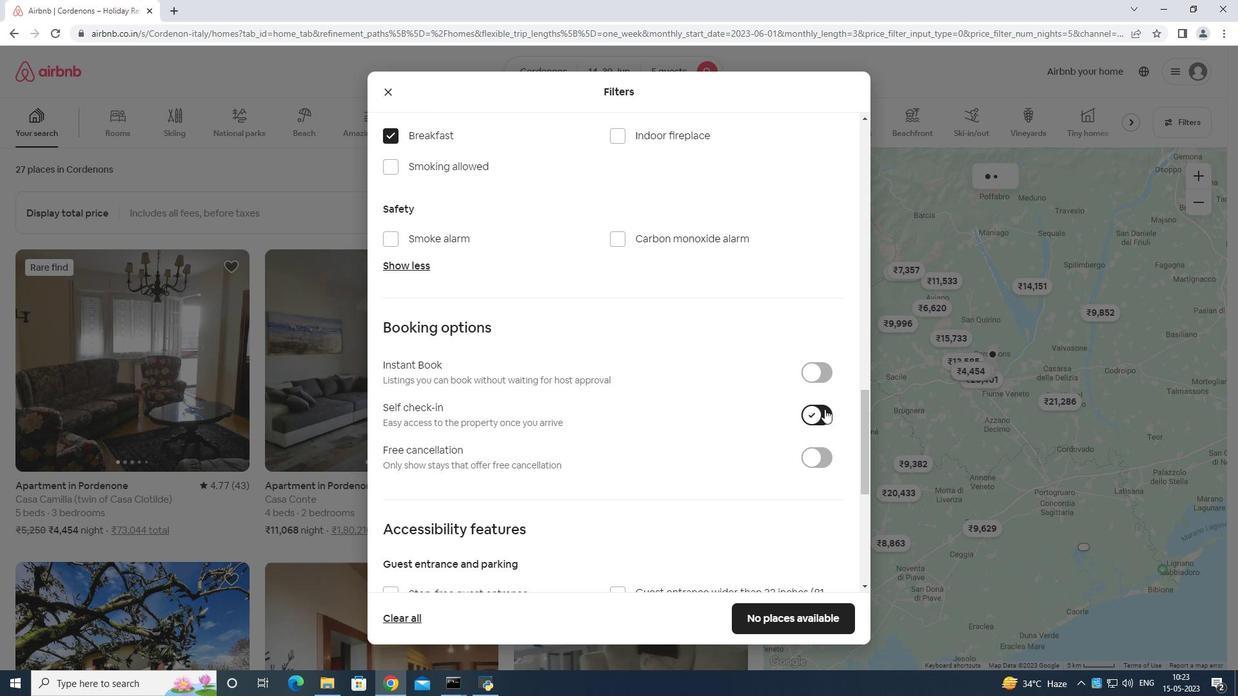 
Action: Mouse moved to (825, 414)
Screenshot: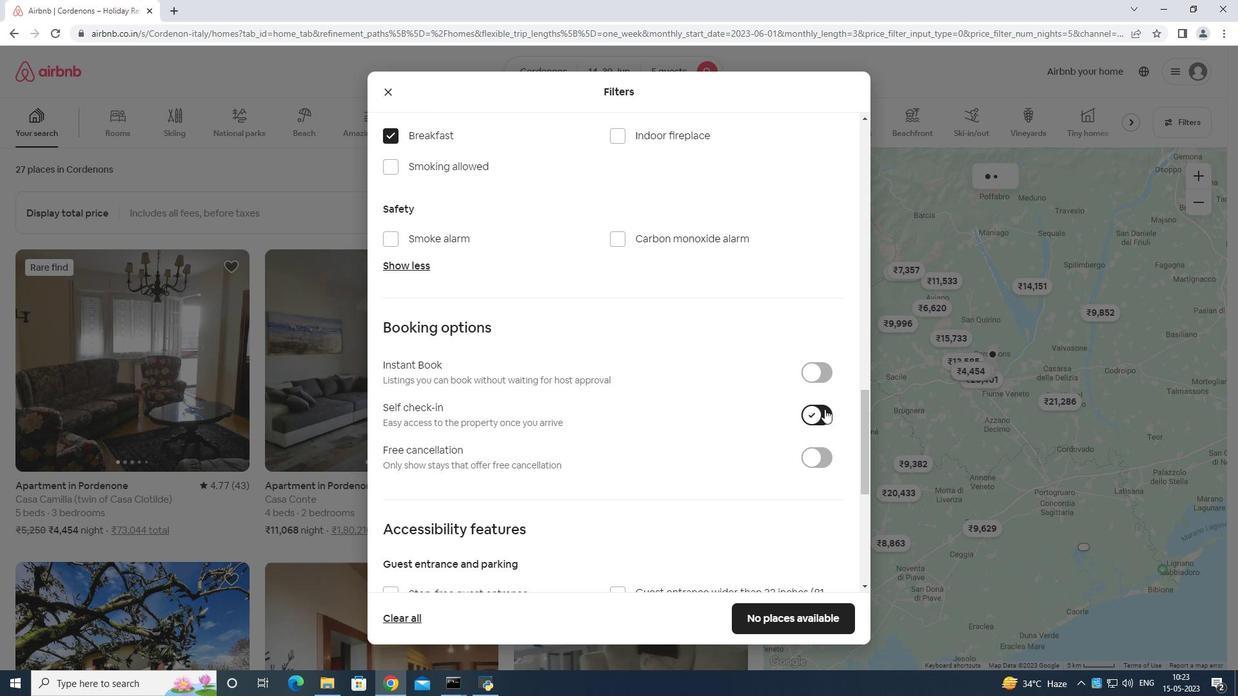 
Action: Mouse scrolled (825, 414) with delta (0, 0)
Screenshot: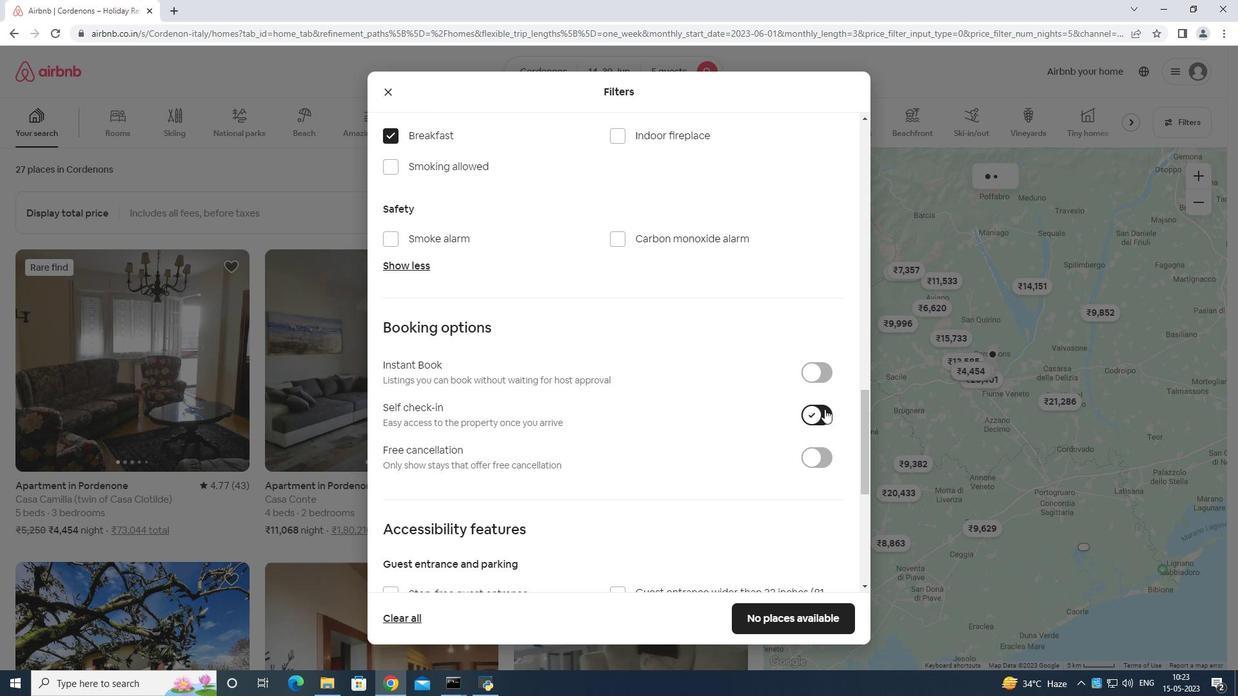 
Action: Mouse moved to (825, 415)
Screenshot: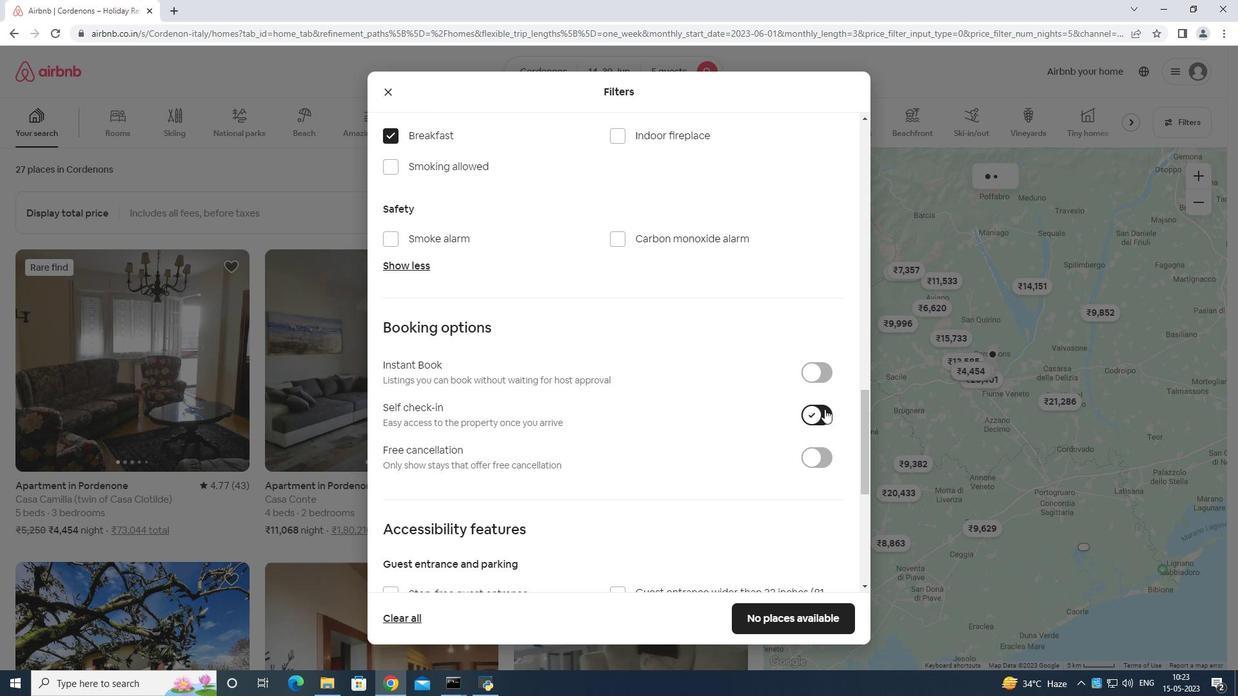 
Action: Mouse scrolled (825, 414) with delta (0, 0)
Screenshot: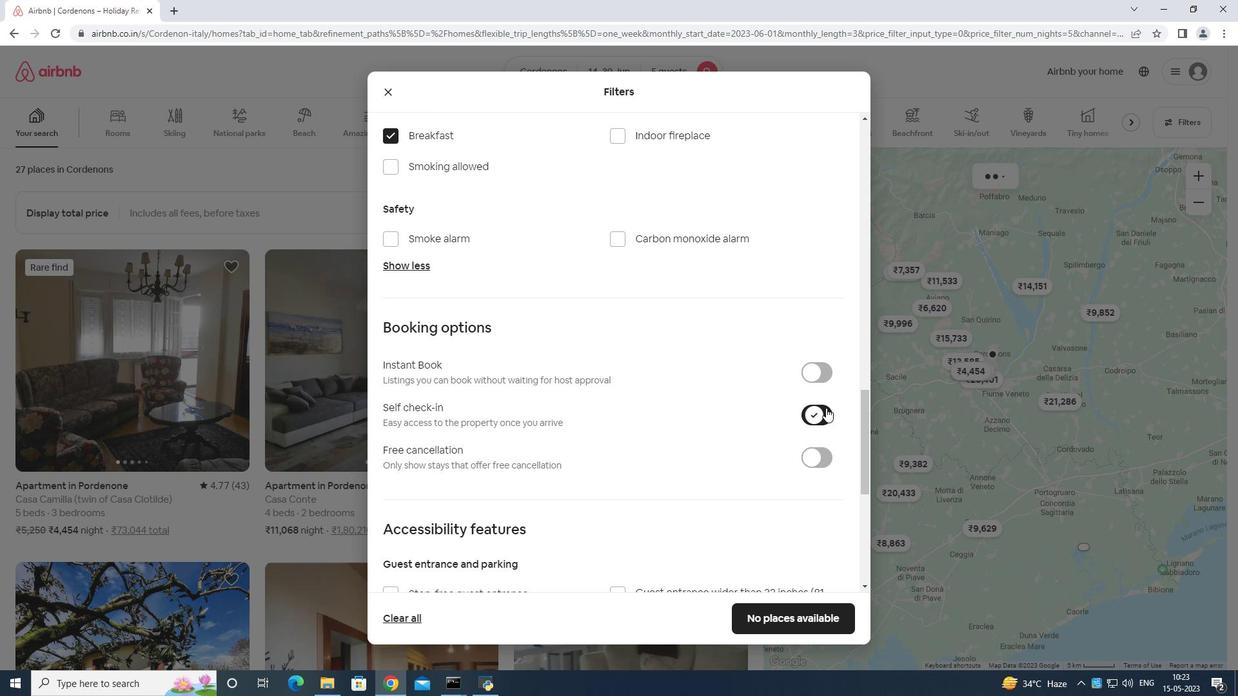 
Action: Mouse moved to (821, 414)
Screenshot: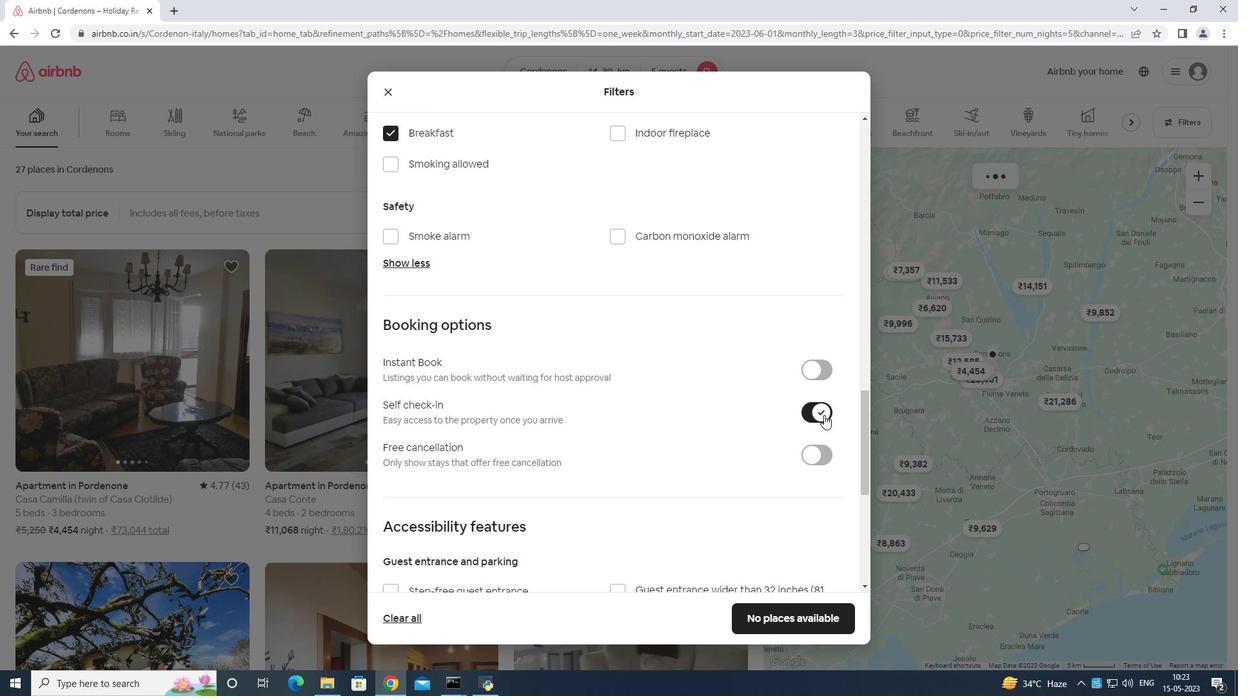 
Action: Mouse scrolled (821, 414) with delta (0, 0)
Screenshot: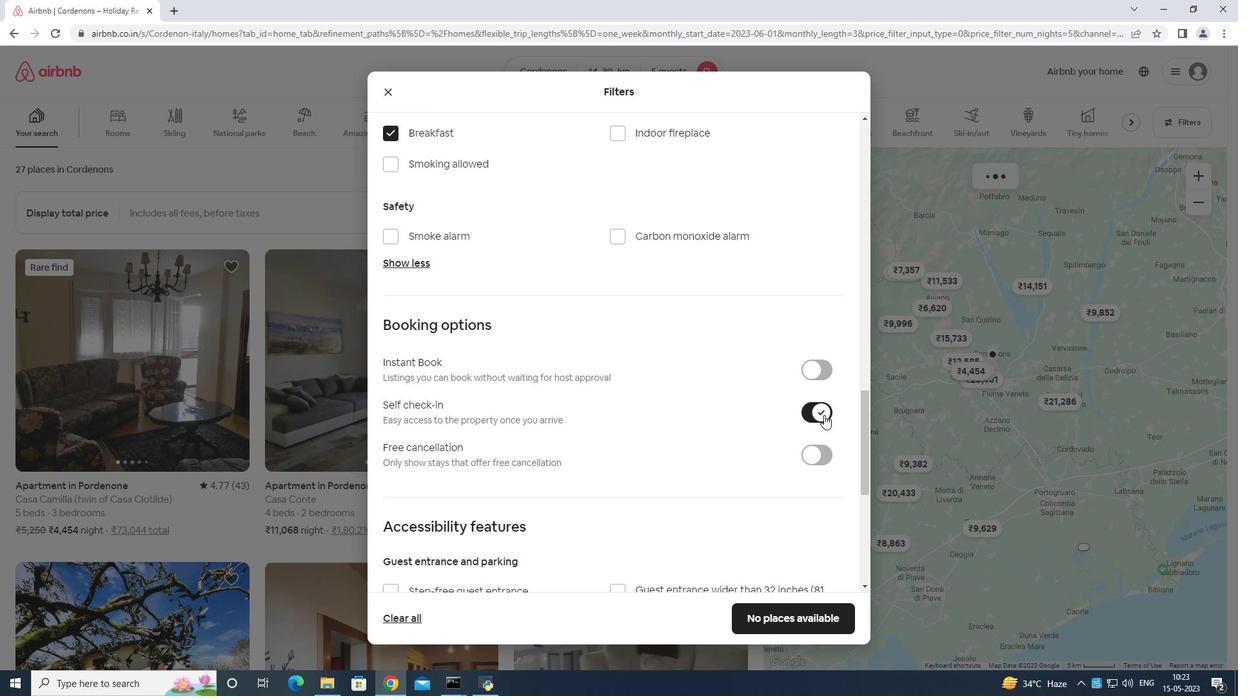 
Action: Mouse moved to (812, 421)
Screenshot: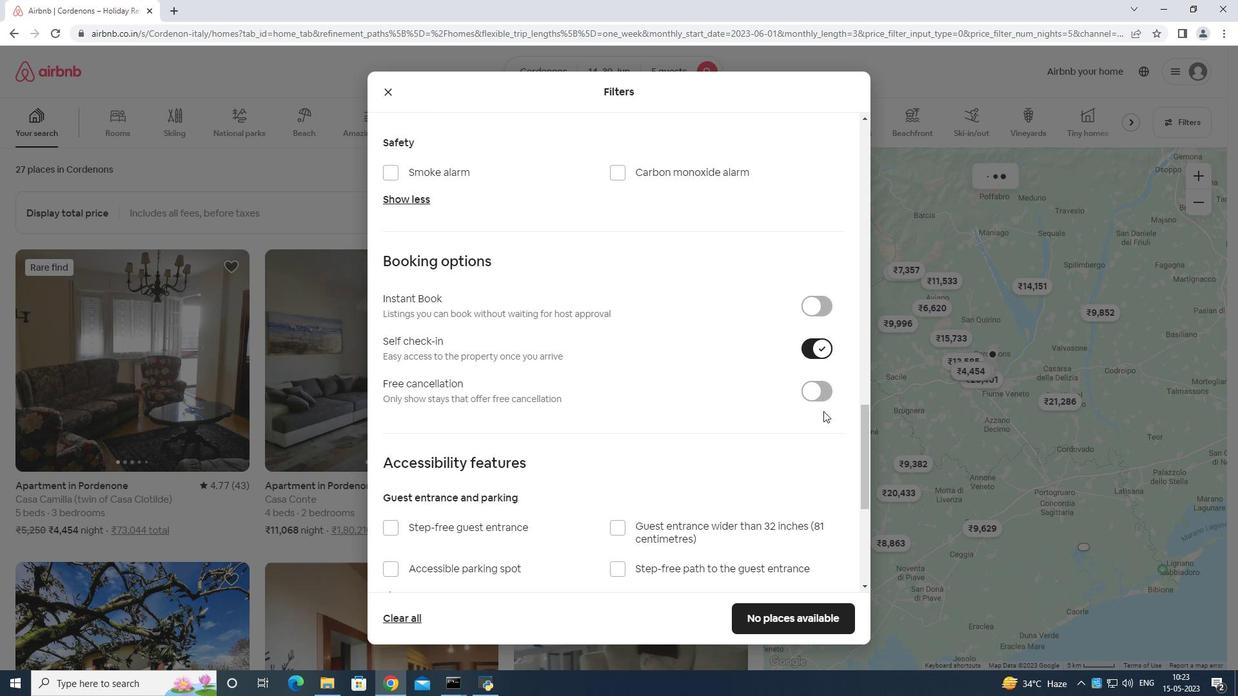 
Action: Mouse scrolled (816, 418) with delta (0, 0)
Screenshot: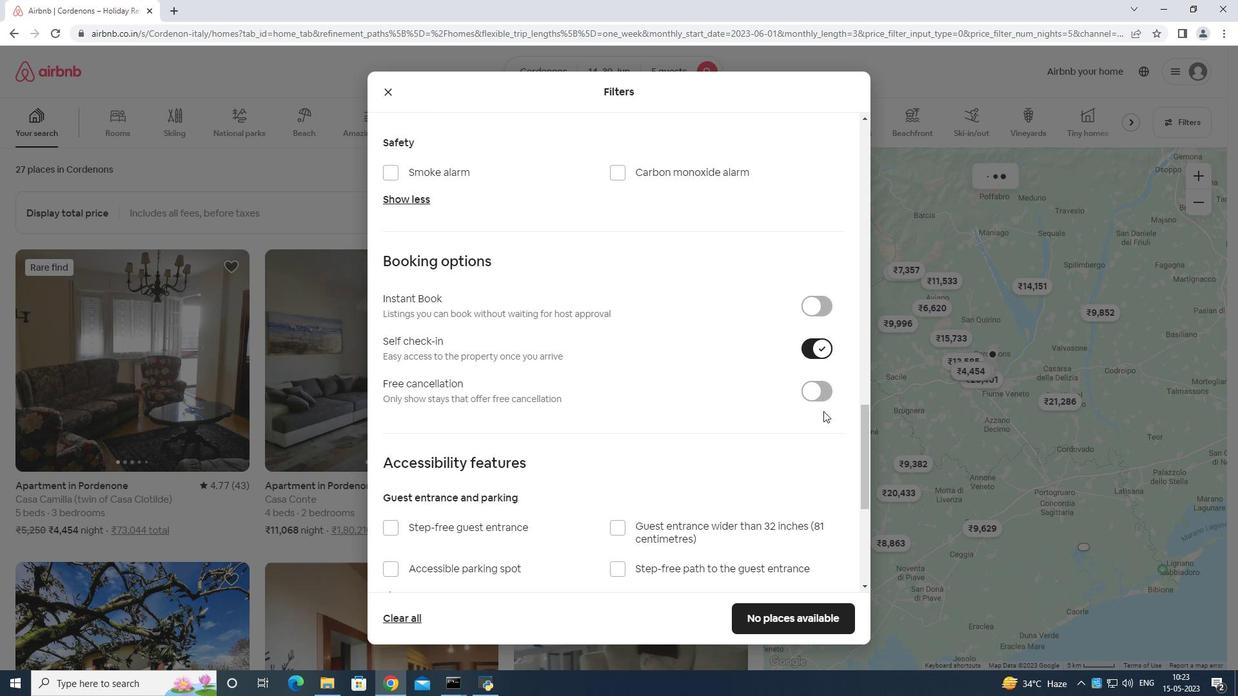 
Action: Mouse moved to (811, 421)
Screenshot: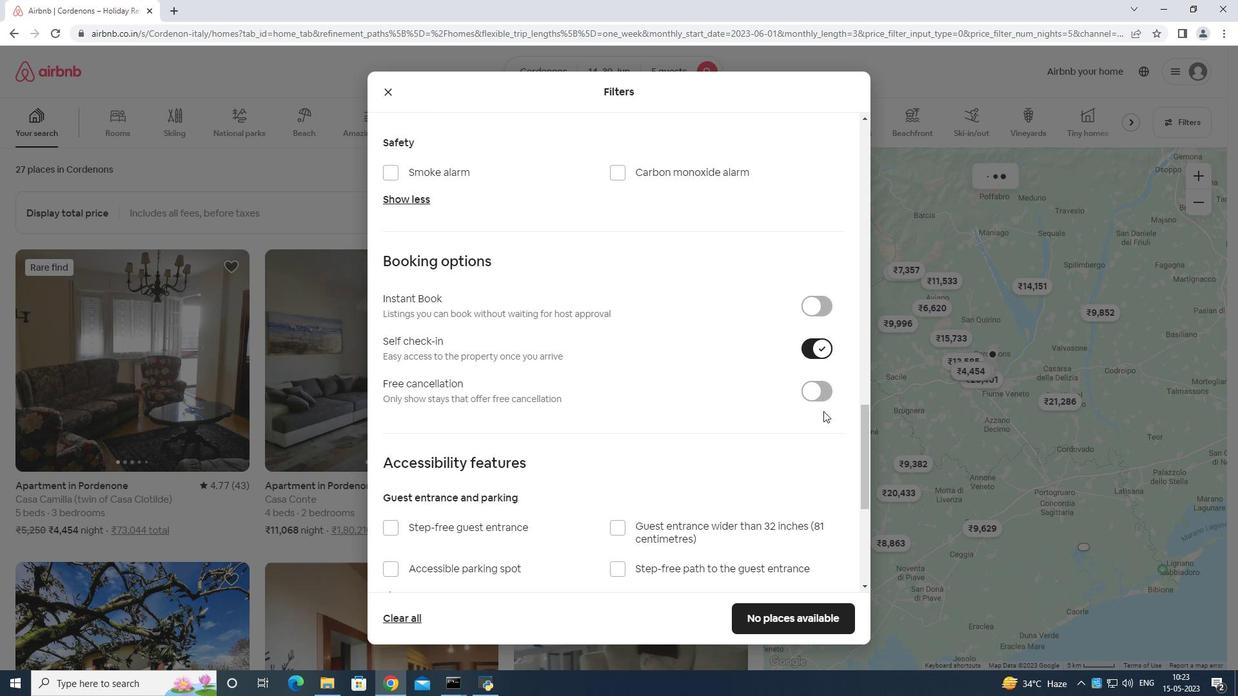 
Action: Mouse scrolled (814, 419) with delta (0, 0)
Screenshot: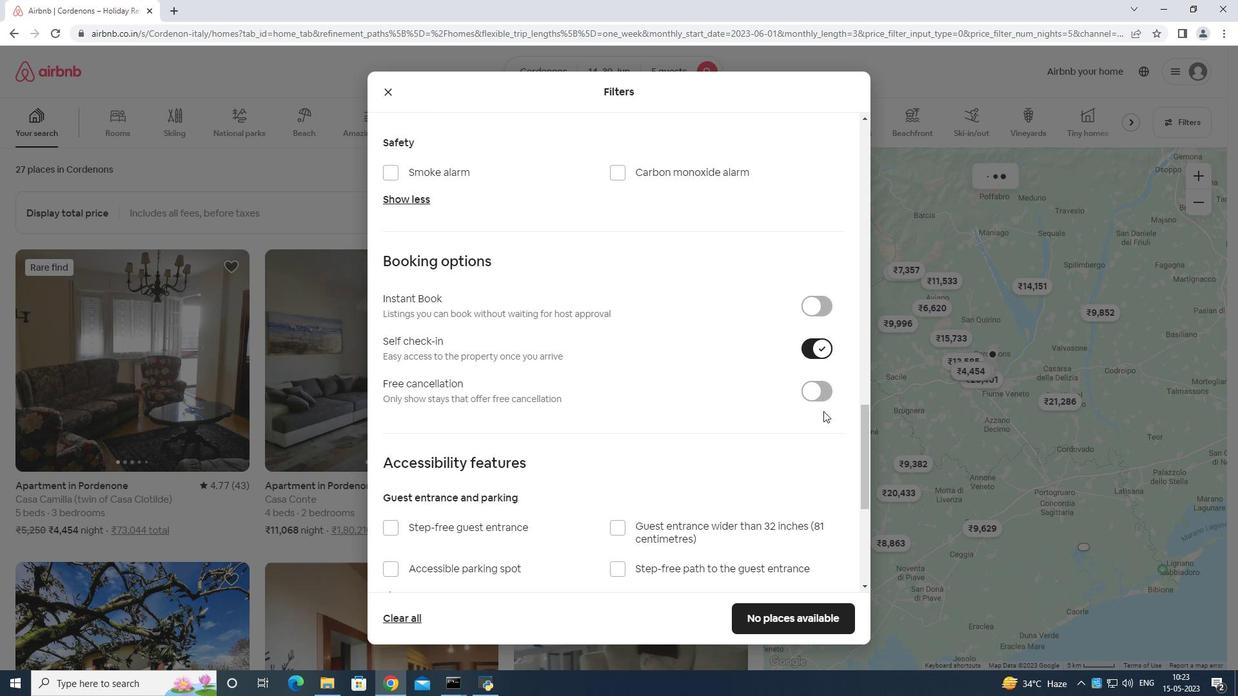 
Action: Mouse moved to (809, 421)
Screenshot: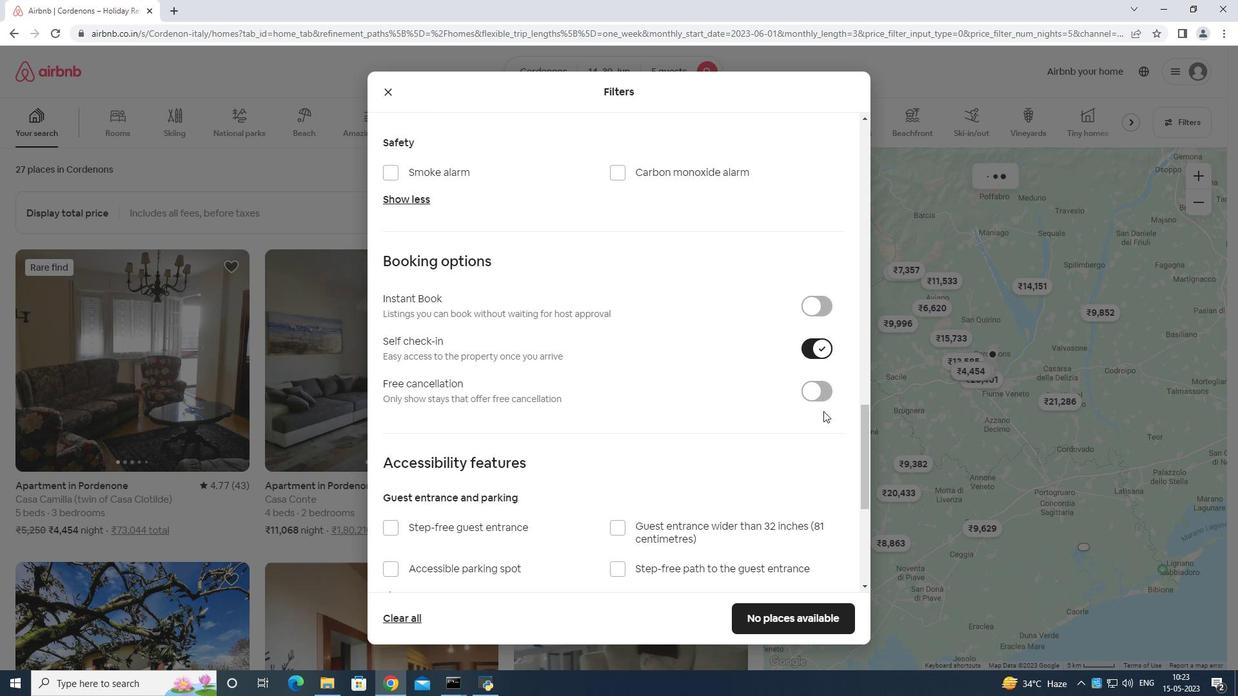 
Action: Mouse scrolled (813, 420) with delta (0, 0)
Screenshot: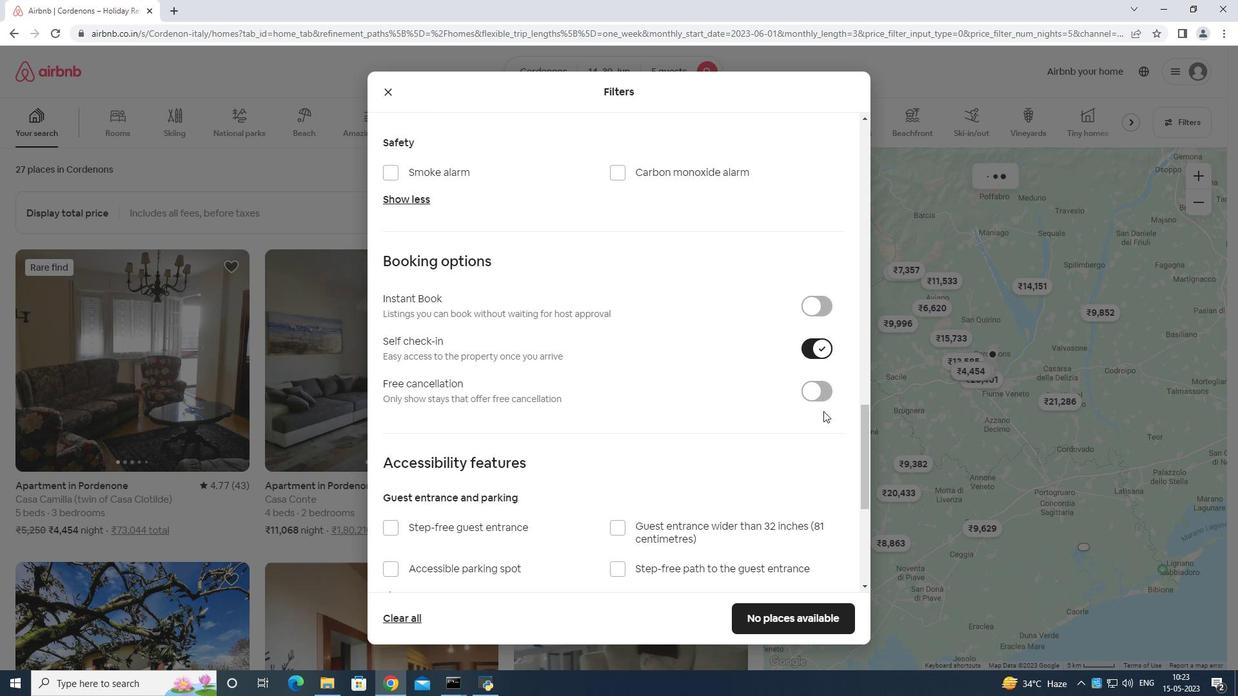
Action: Mouse moved to (807, 415)
Screenshot: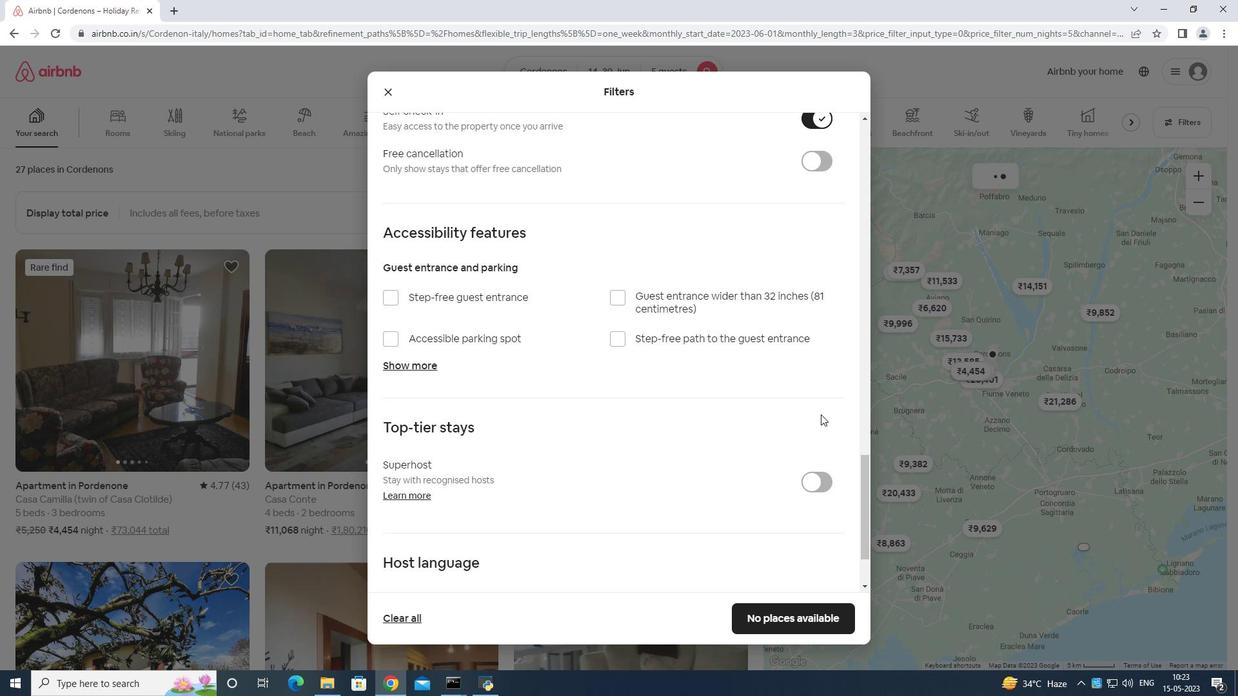 
Action: Mouse scrolled (807, 414) with delta (0, 0)
Screenshot: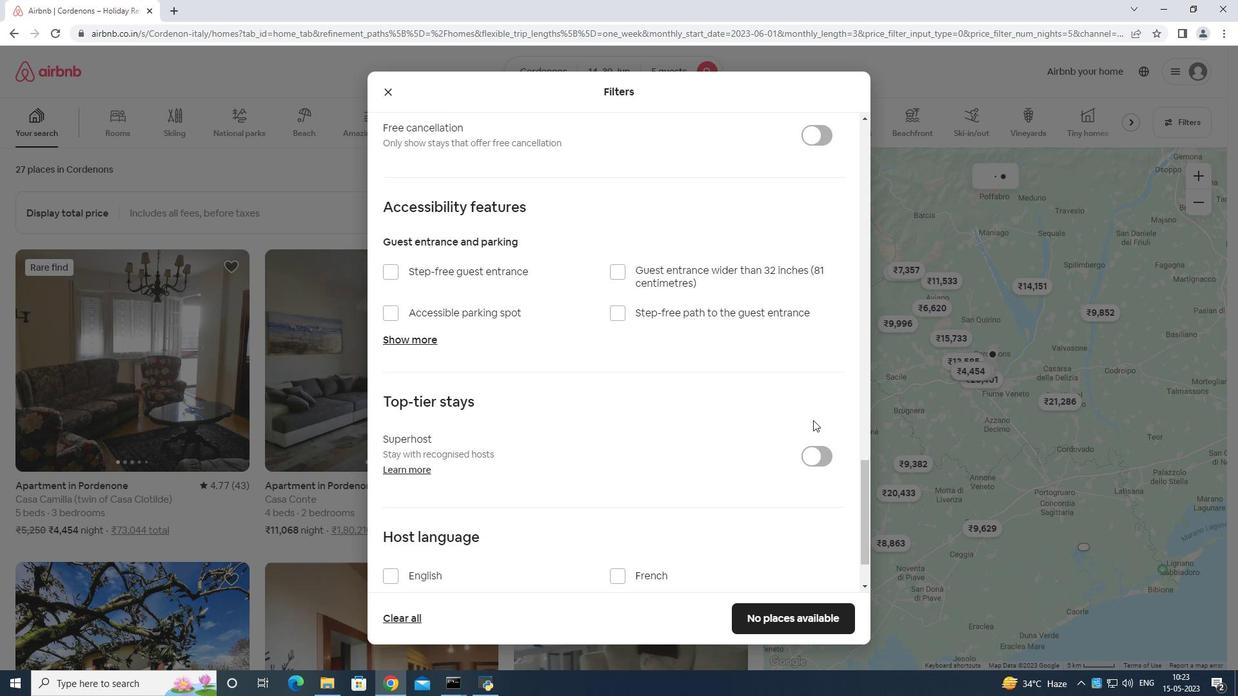 
Action: Mouse moved to (804, 418)
Screenshot: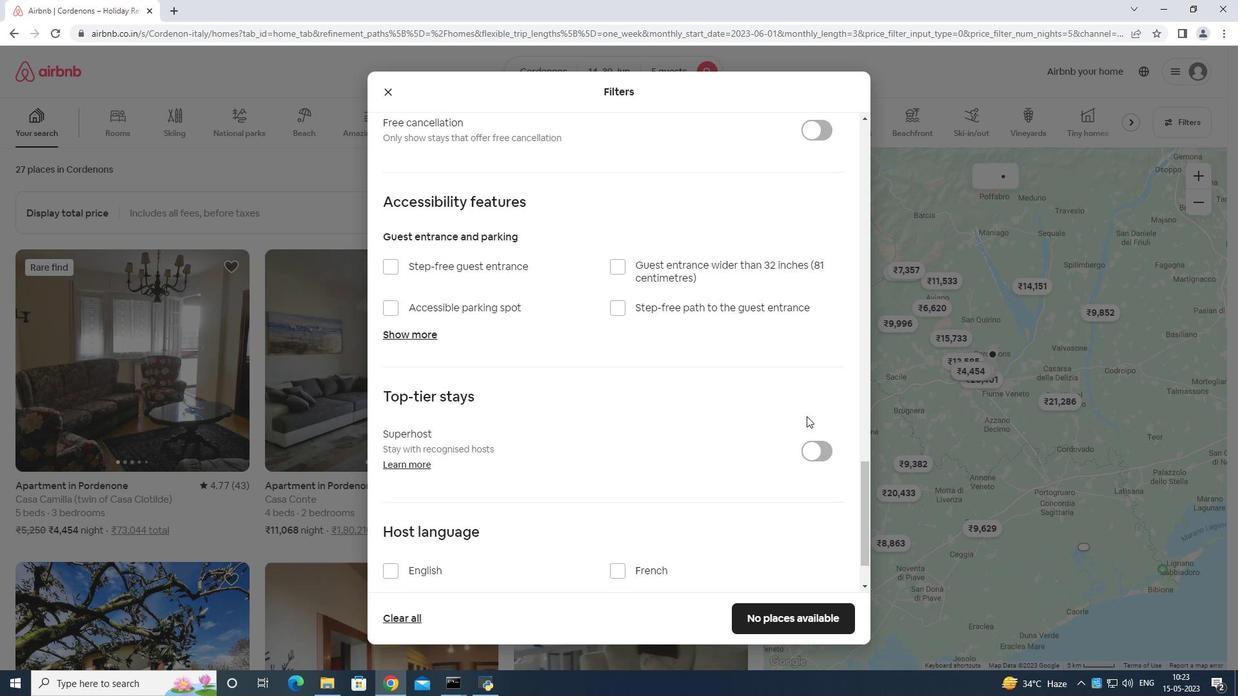 
Action: Mouse scrolled (804, 418) with delta (0, 0)
Screenshot: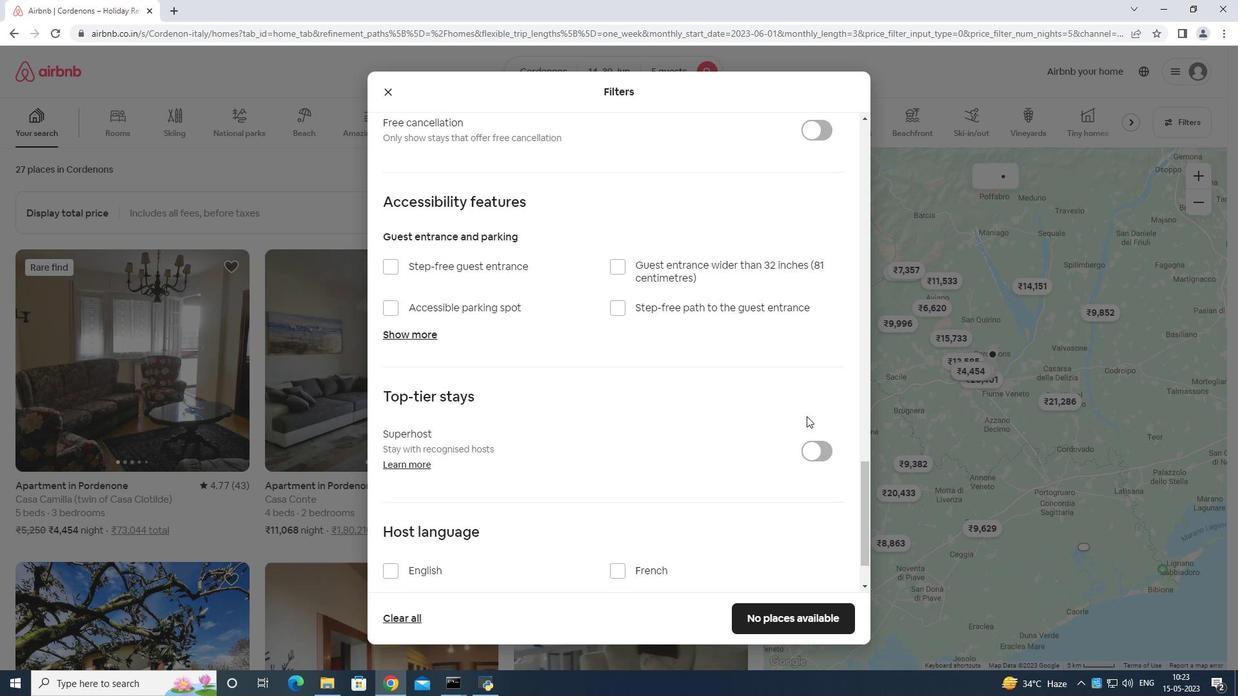 
Action: Mouse moved to (804, 419)
Screenshot: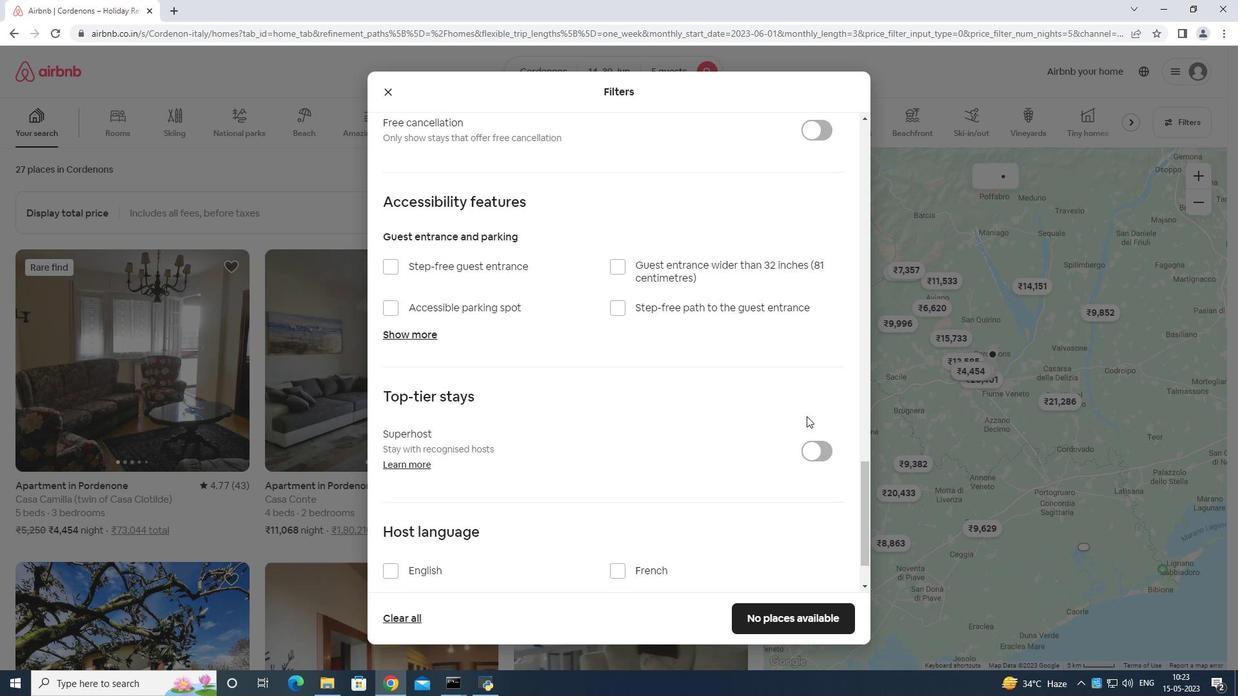 
Action: Mouse scrolled (804, 418) with delta (0, 0)
Screenshot: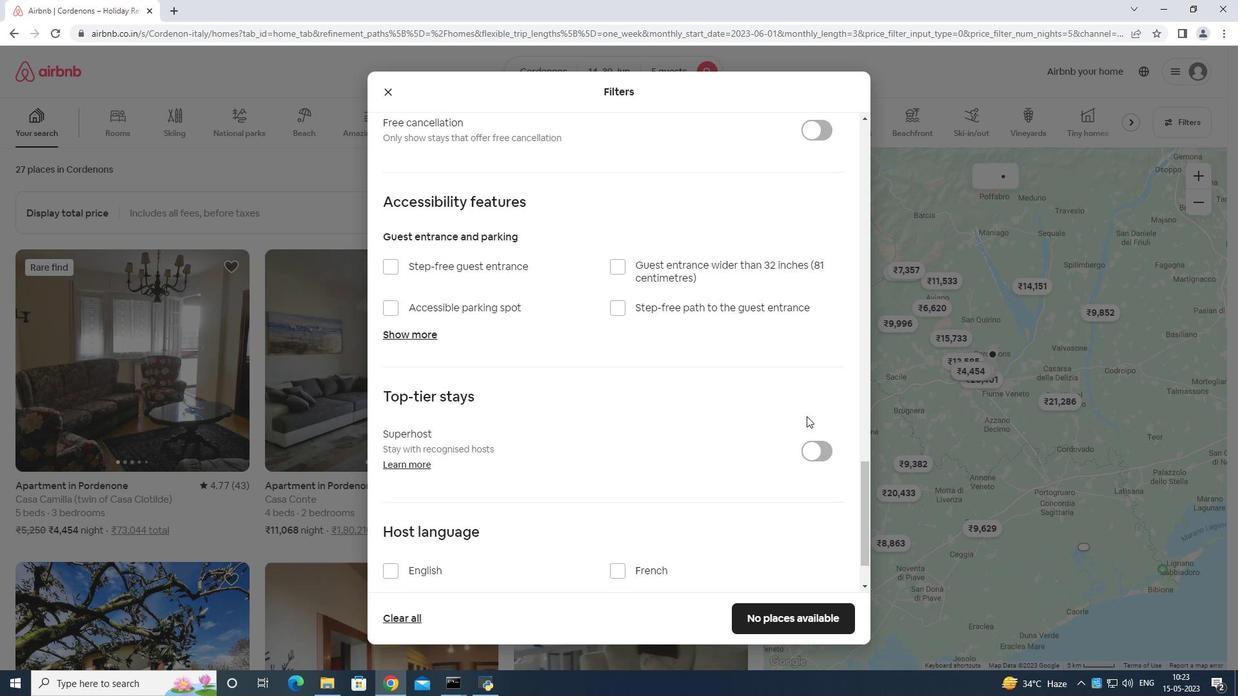 
Action: Mouse scrolled (804, 418) with delta (0, 0)
Screenshot: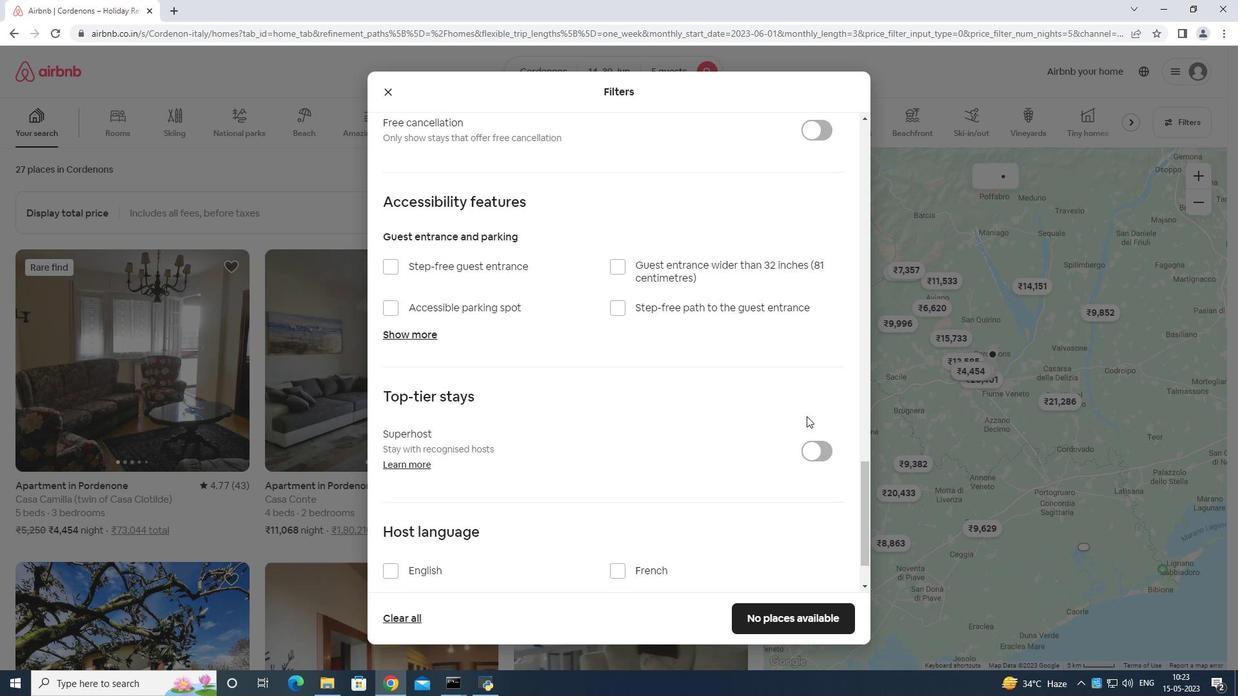 
Action: Mouse moved to (804, 420)
Screenshot: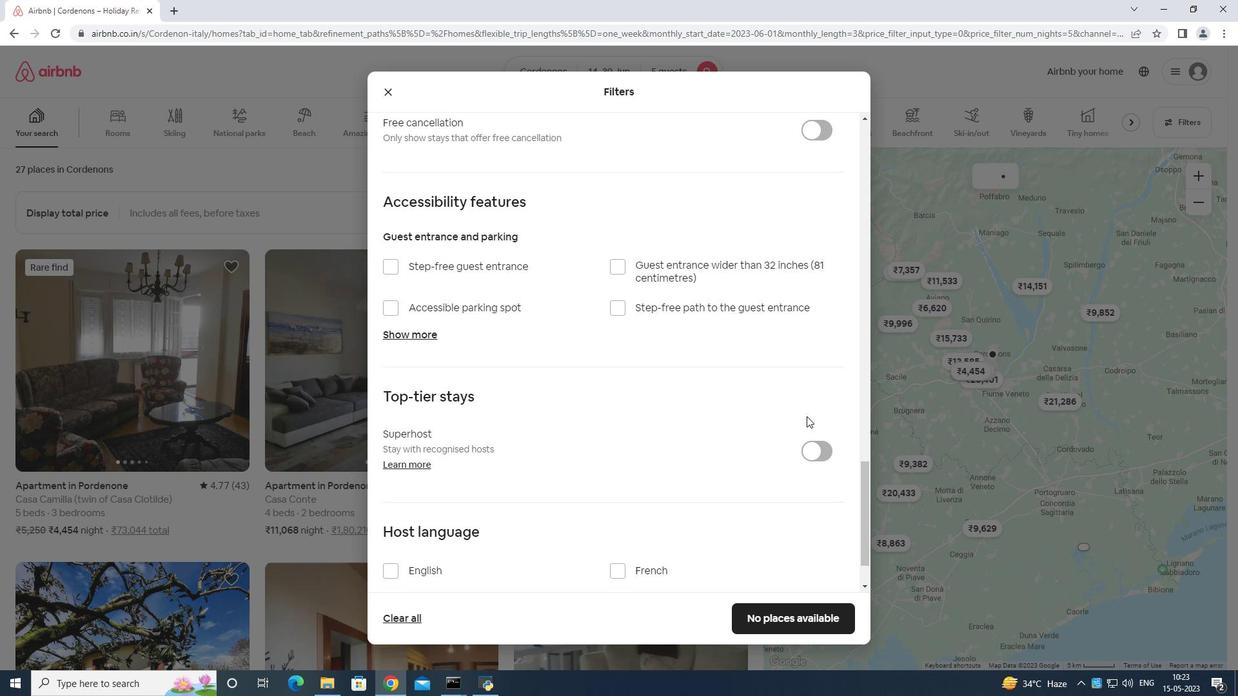 
Action: Mouse scrolled (804, 418) with delta (0, 0)
Screenshot: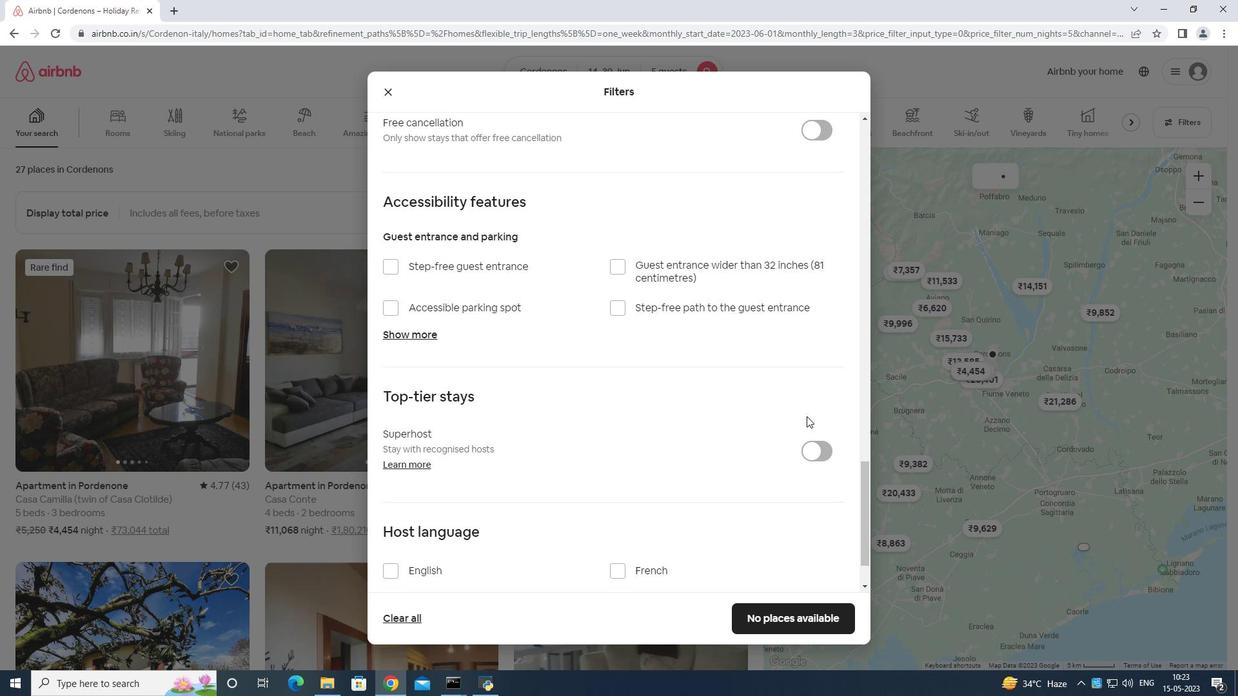 
Action: Mouse moved to (420, 494)
Screenshot: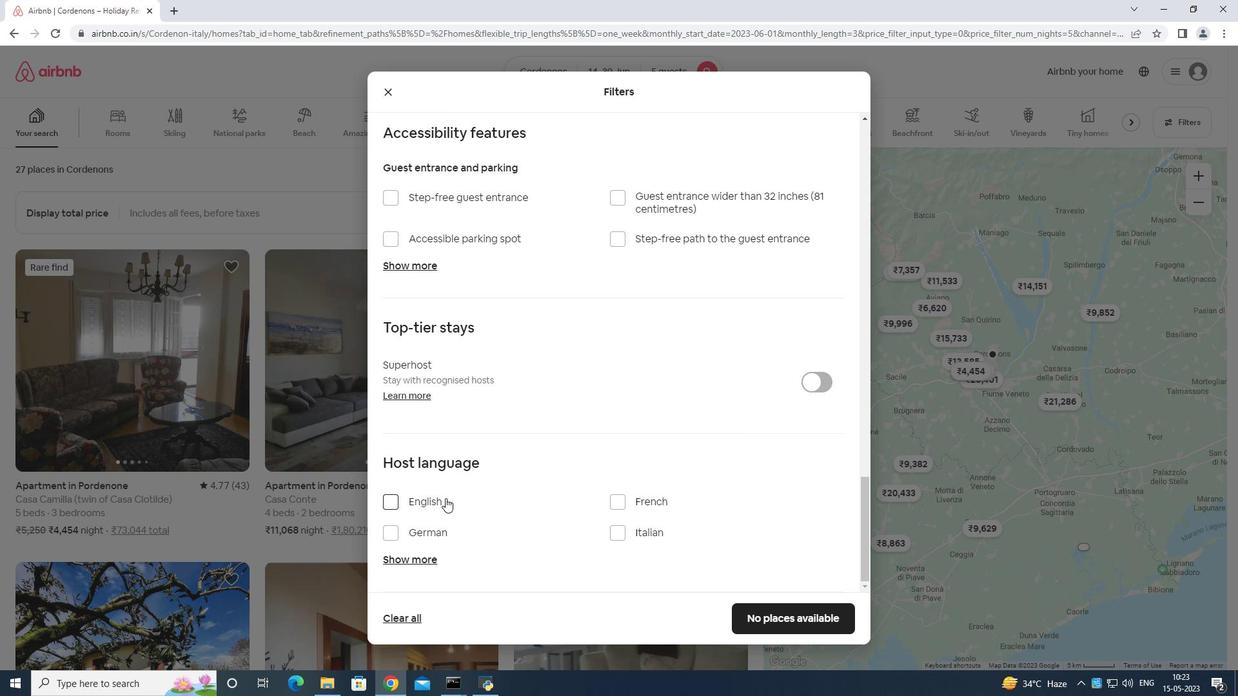 
Action: Mouse pressed left at (420, 494)
Screenshot: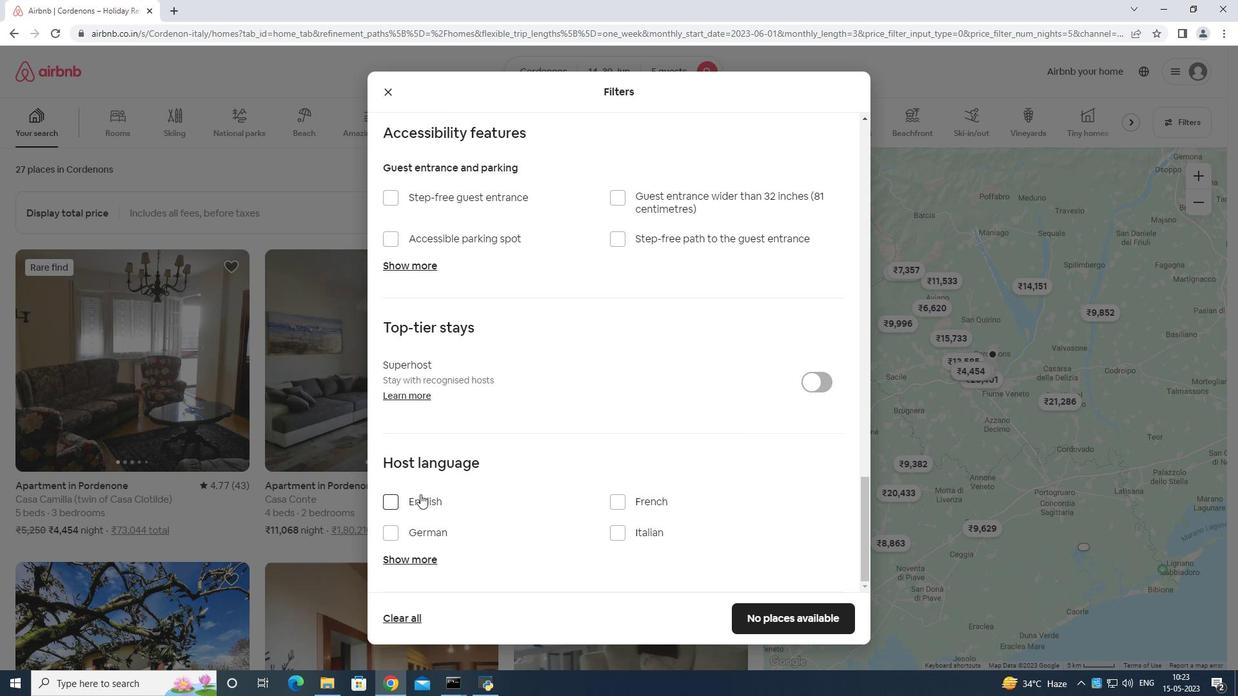 
Action: Mouse moved to (772, 611)
Screenshot: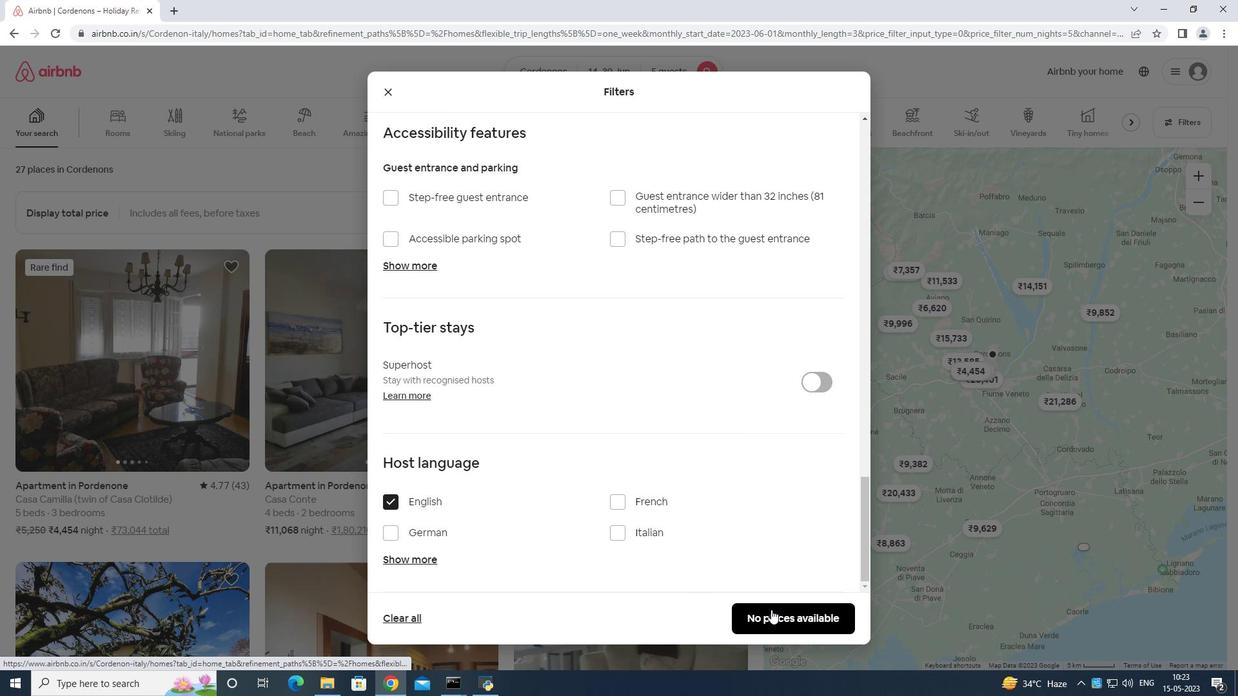 
Action: Mouse pressed left at (772, 611)
Screenshot: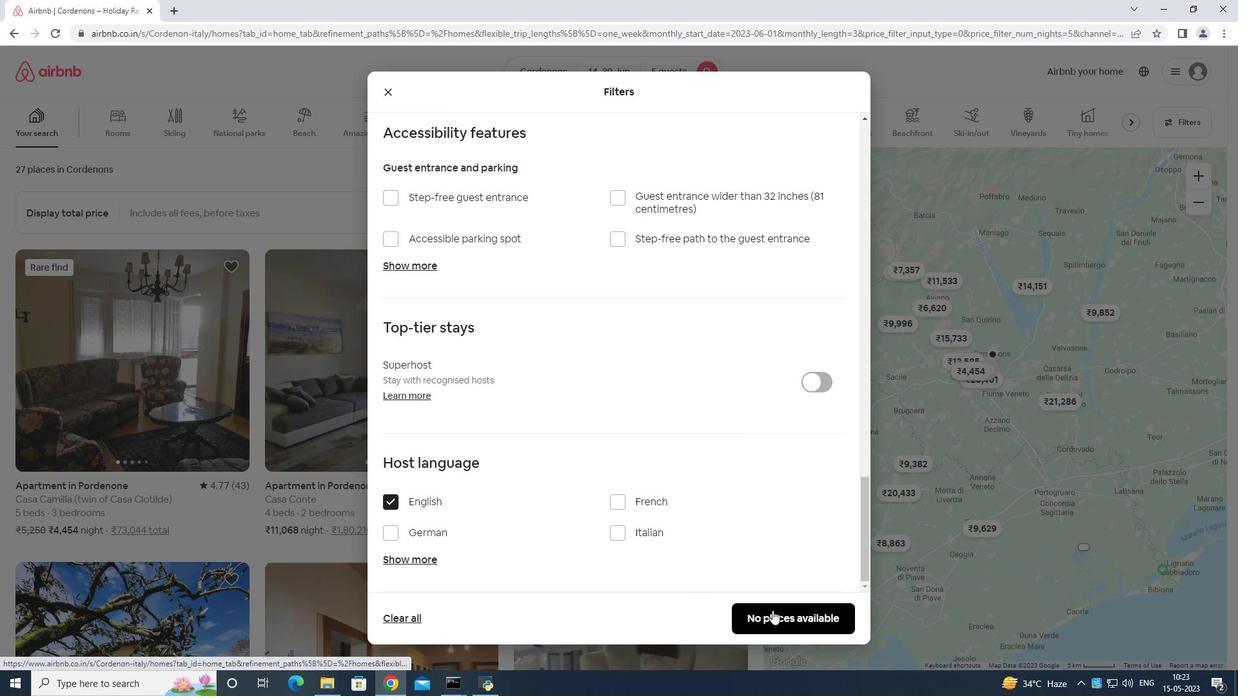 
Action: Mouse moved to (773, 611)
Screenshot: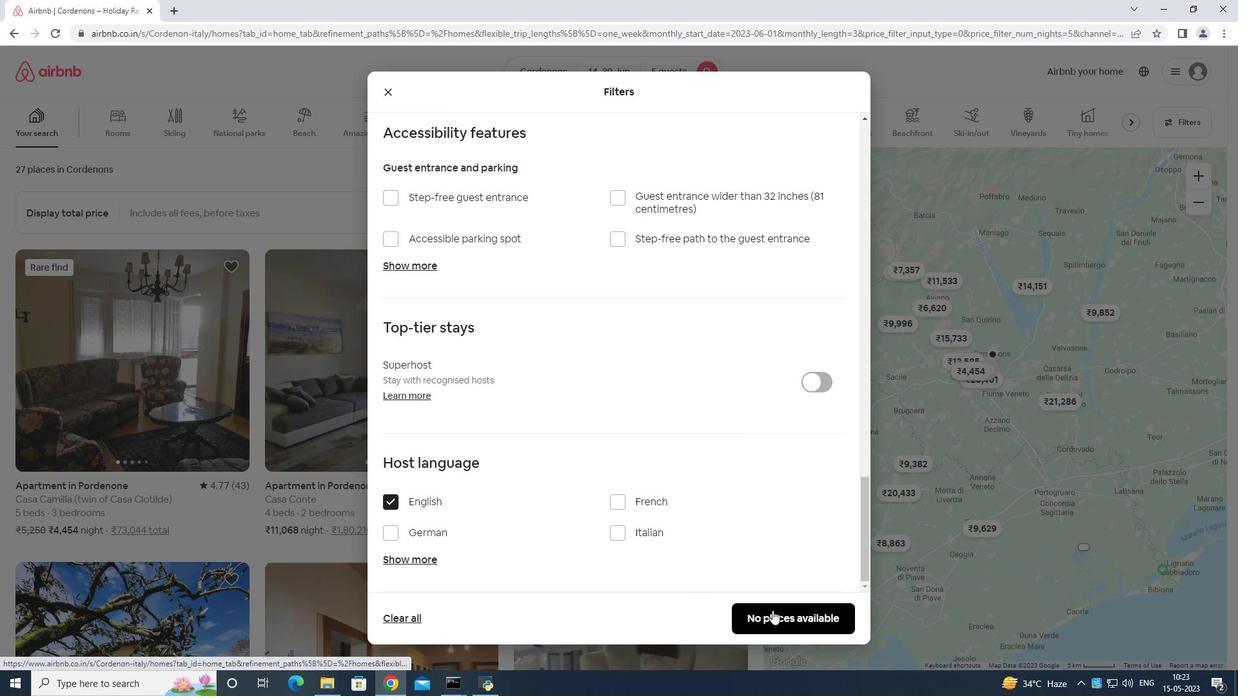 
